 Task: Check the average views per listing of 3 bedrooms in the last 3 years.
Action: Mouse moved to (894, 198)
Screenshot: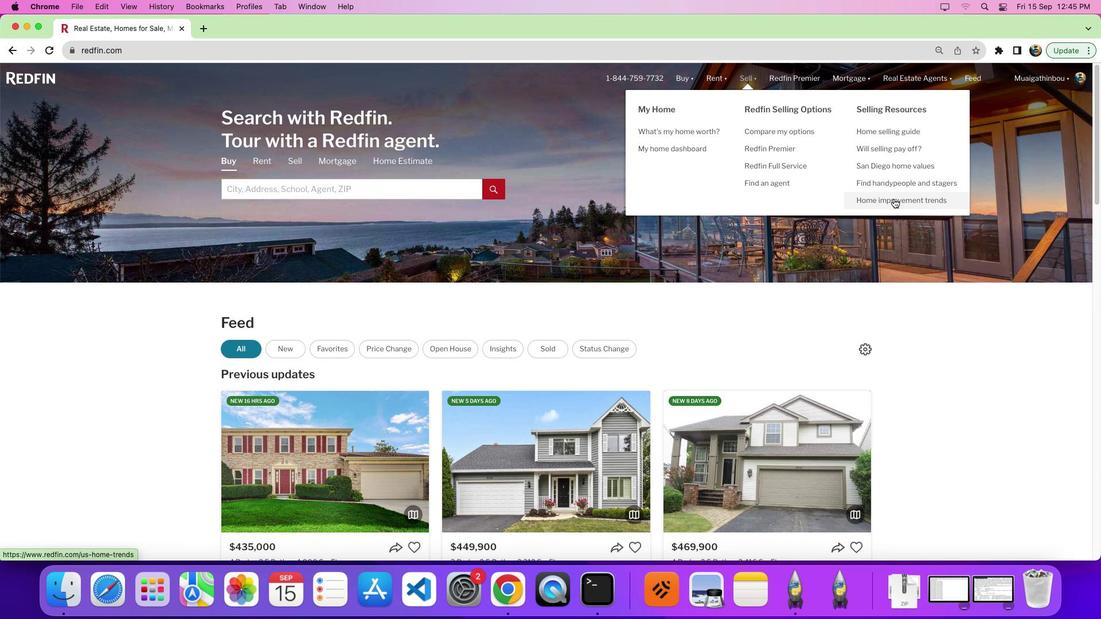 
Action: Mouse pressed left at (894, 198)
Screenshot: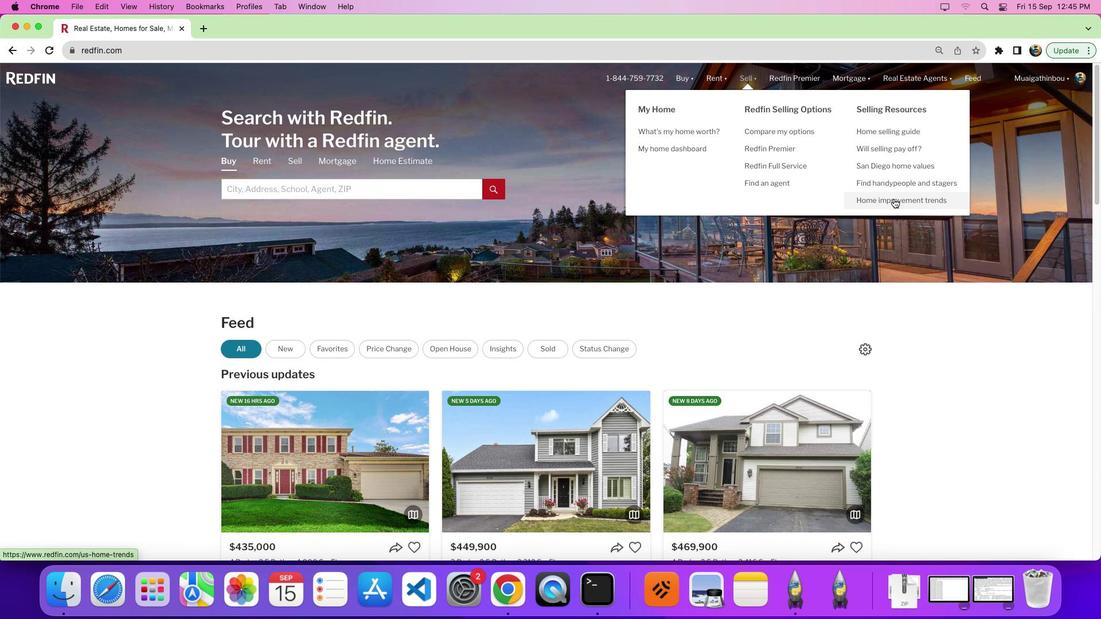 
Action: Mouse moved to (309, 223)
Screenshot: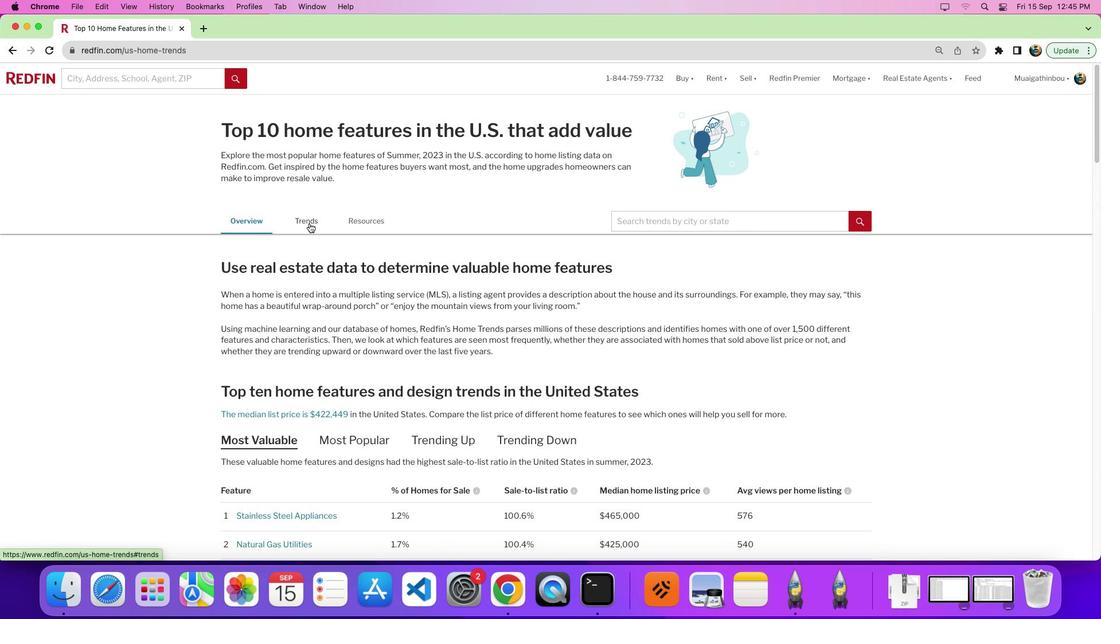 
Action: Mouse pressed left at (309, 223)
Screenshot: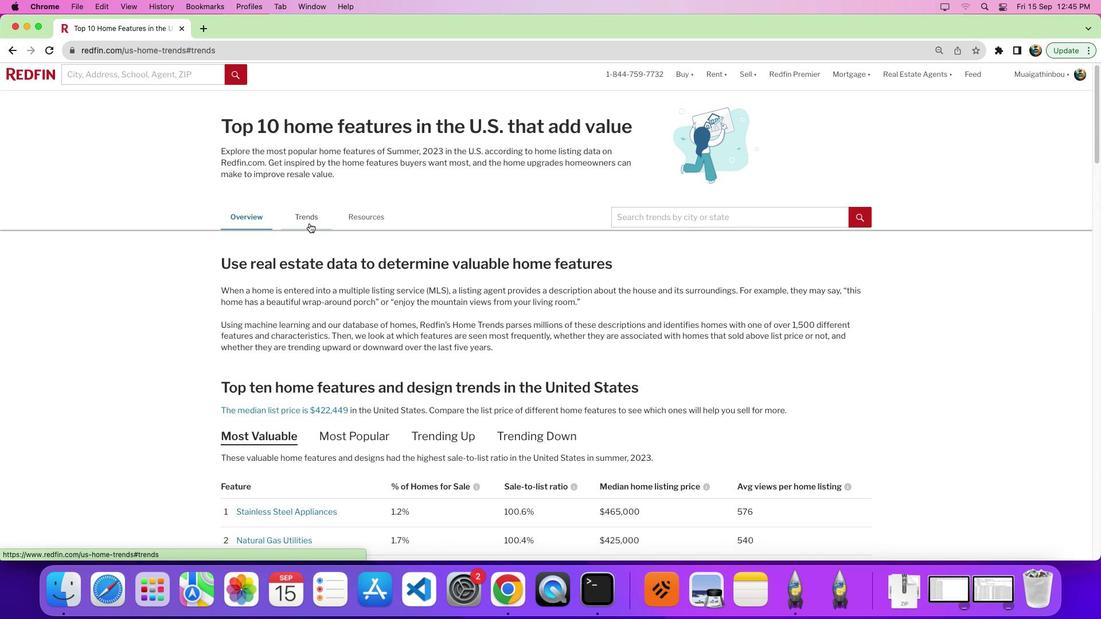 
Action: Mouse pressed left at (309, 223)
Screenshot: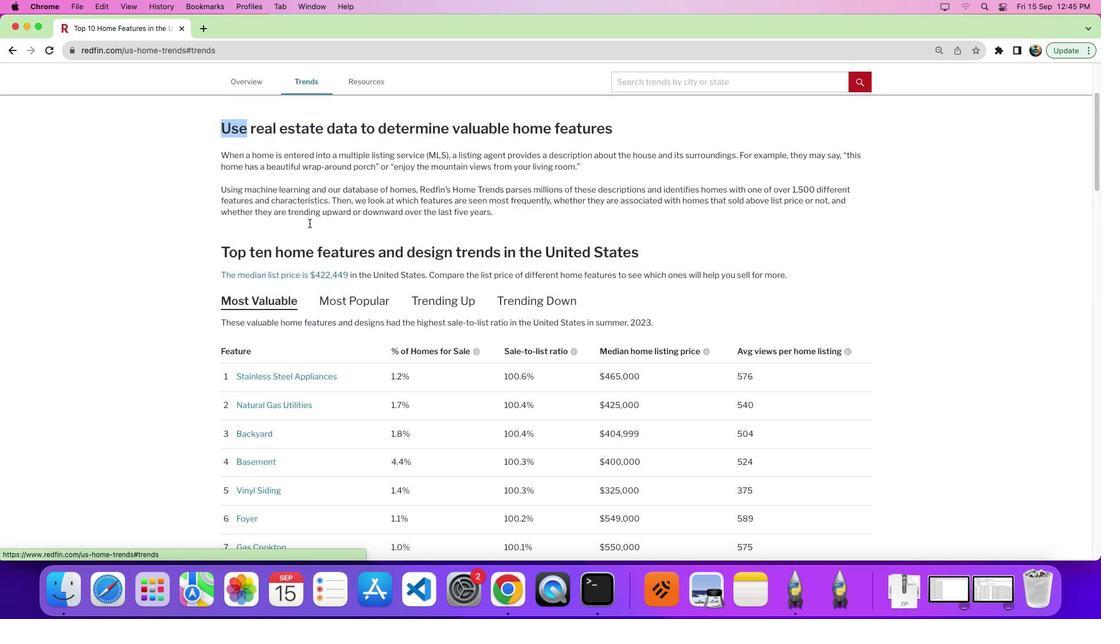 
Action: Mouse moved to (510, 278)
Screenshot: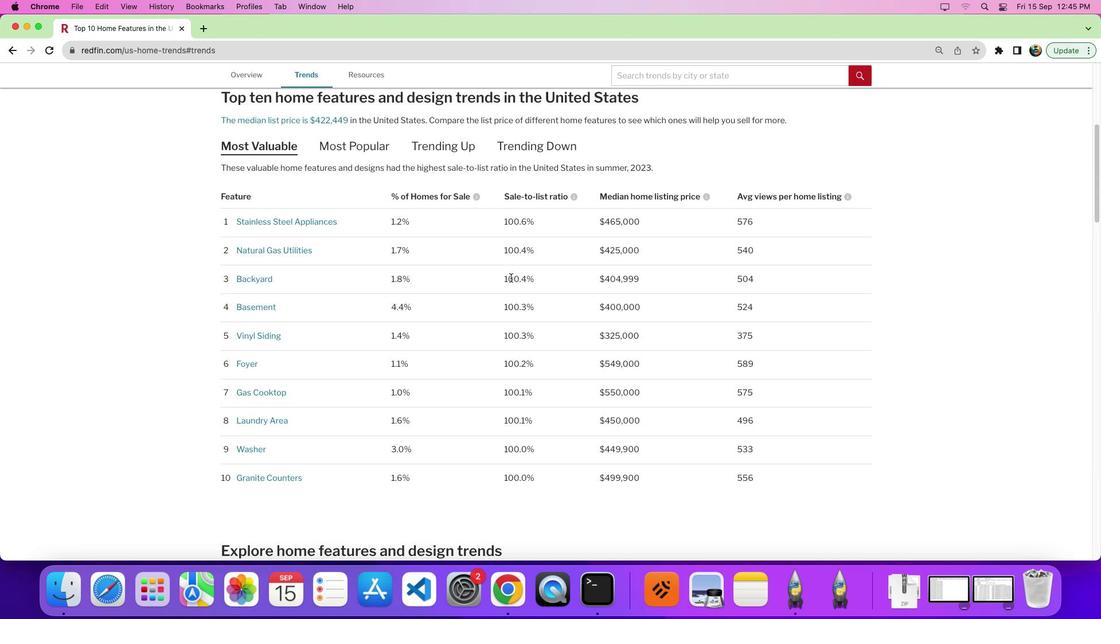 
Action: Mouse scrolled (510, 278) with delta (0, 0)
Screenshot: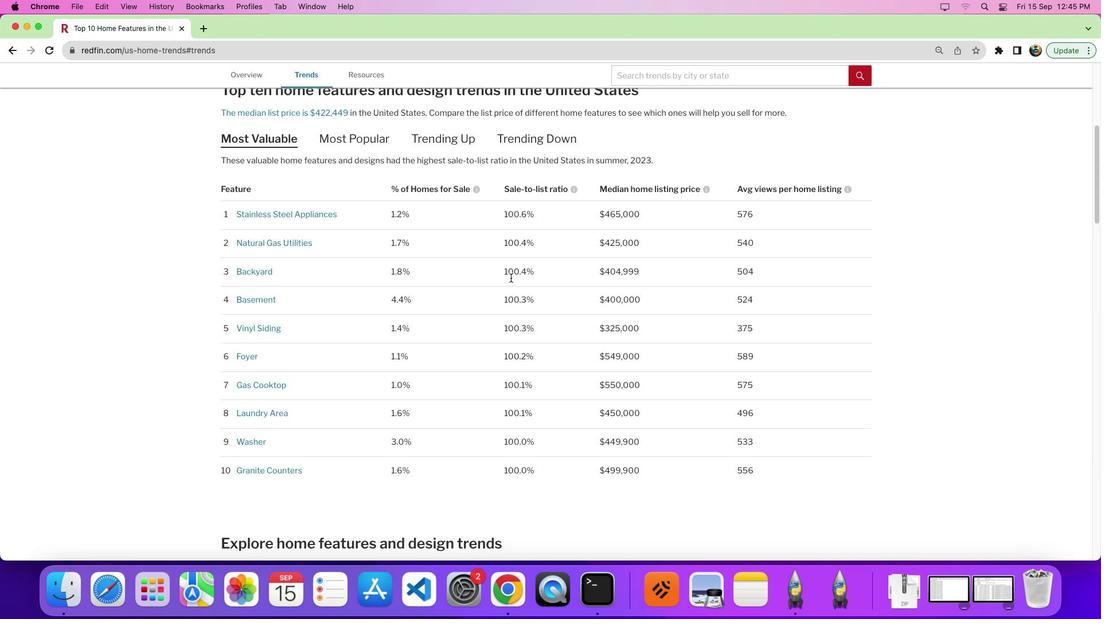 
Action: Mouse scrolled (510, 278) with delta (0, 0)
Screenshot: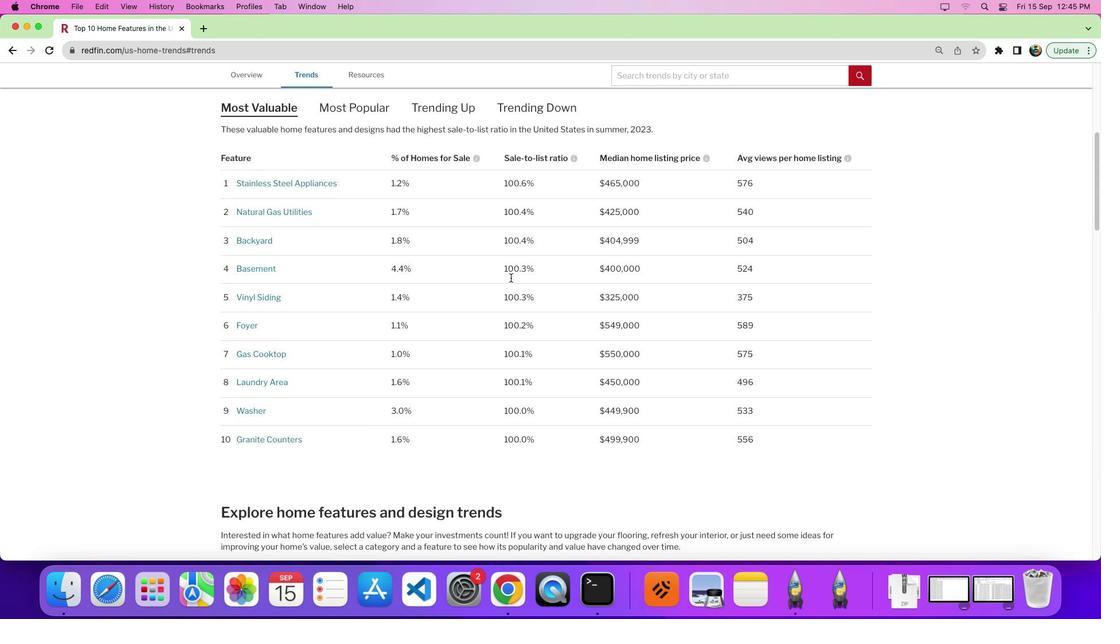 
Action: Mouse scrolled (510, 278) with delta (0, -1)
Screenshot: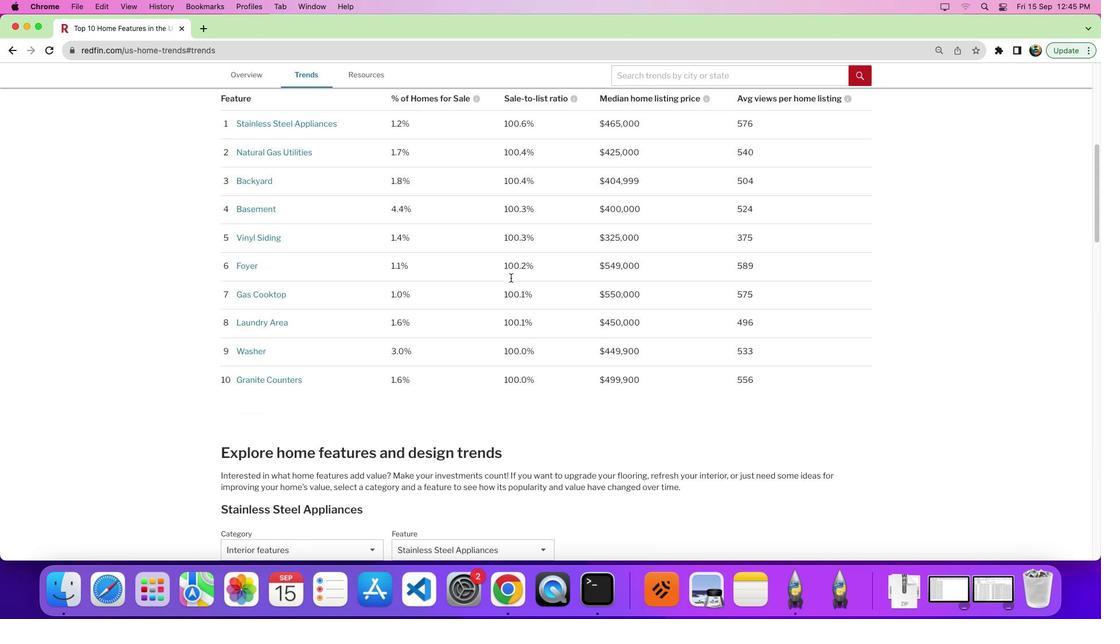 
Action: Mouse scrolled (510, 278) with delta (0, 0)
Screenshot: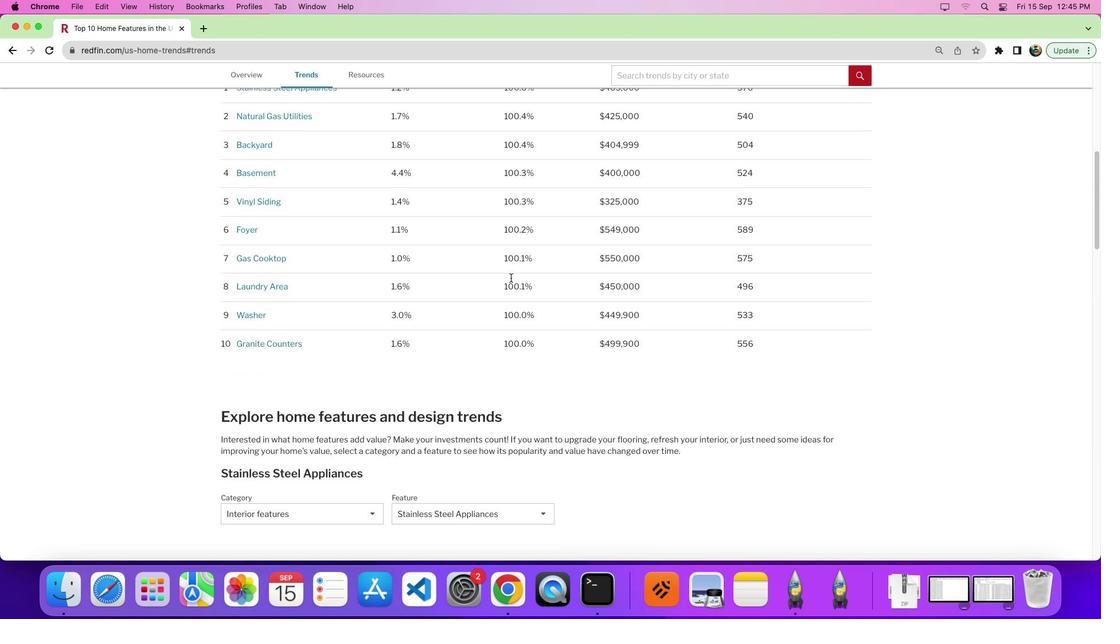 
Action: Mouse scrolled (510, 278) with delta (0, 0)
Screenshot: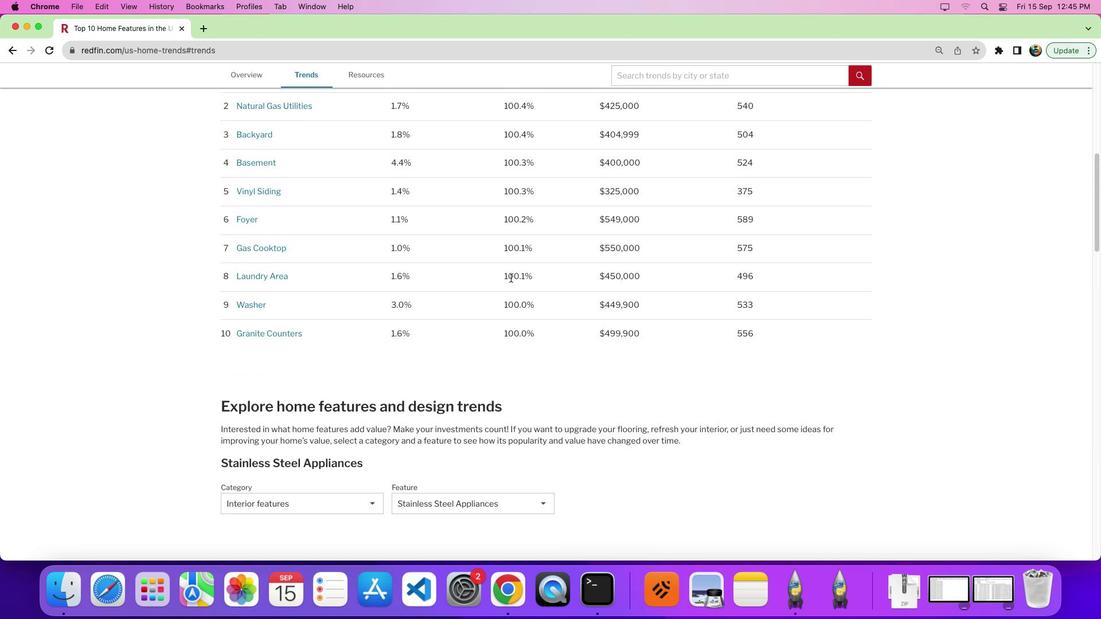 
Action: Mouse scrolled (510, 278) with delta (0, 0)
Screenshot: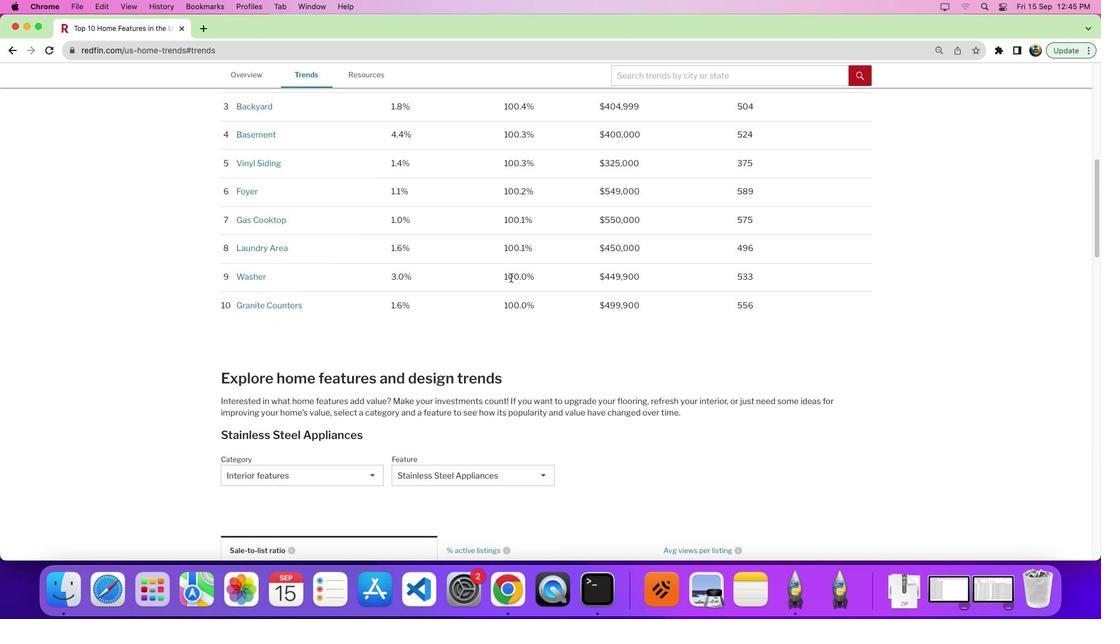 
Action: Mouse scrolled (510, 278) with delta (0, 0)
Screenshot: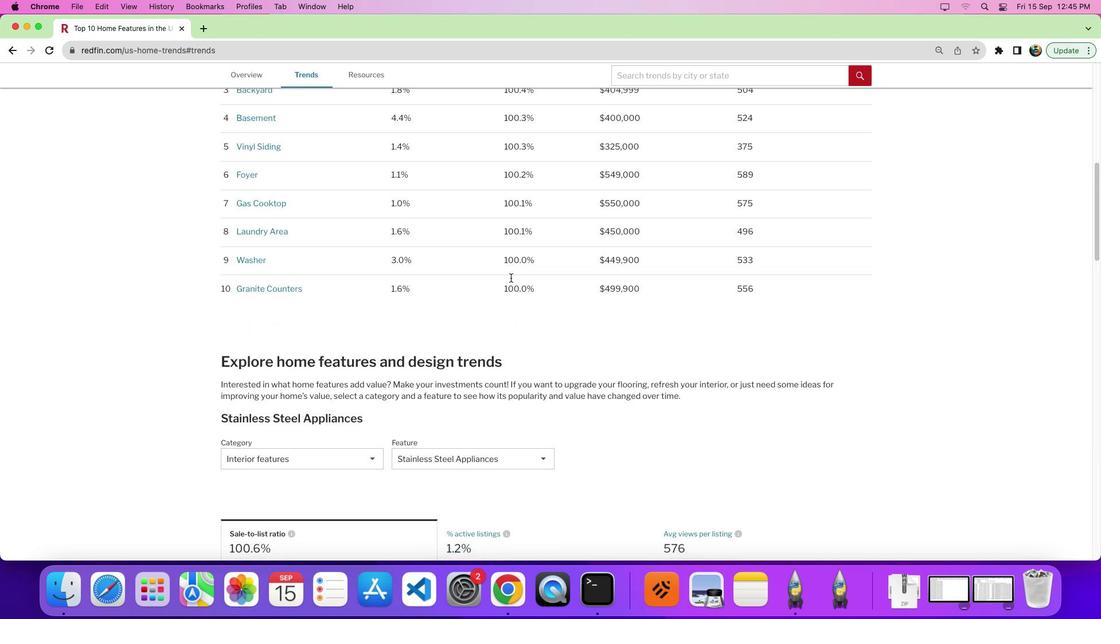 
Action: Mouse scrolled (510, 278) with delta (0, -2)
Screenshot: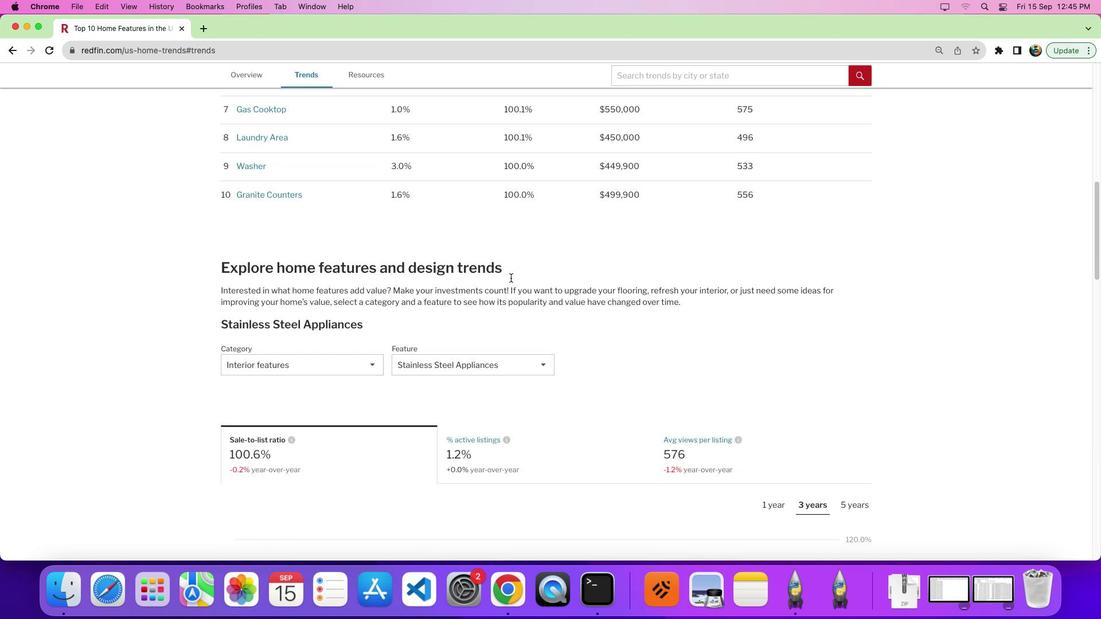 
Action: Mouse moved to (492, 287)
Screenshot: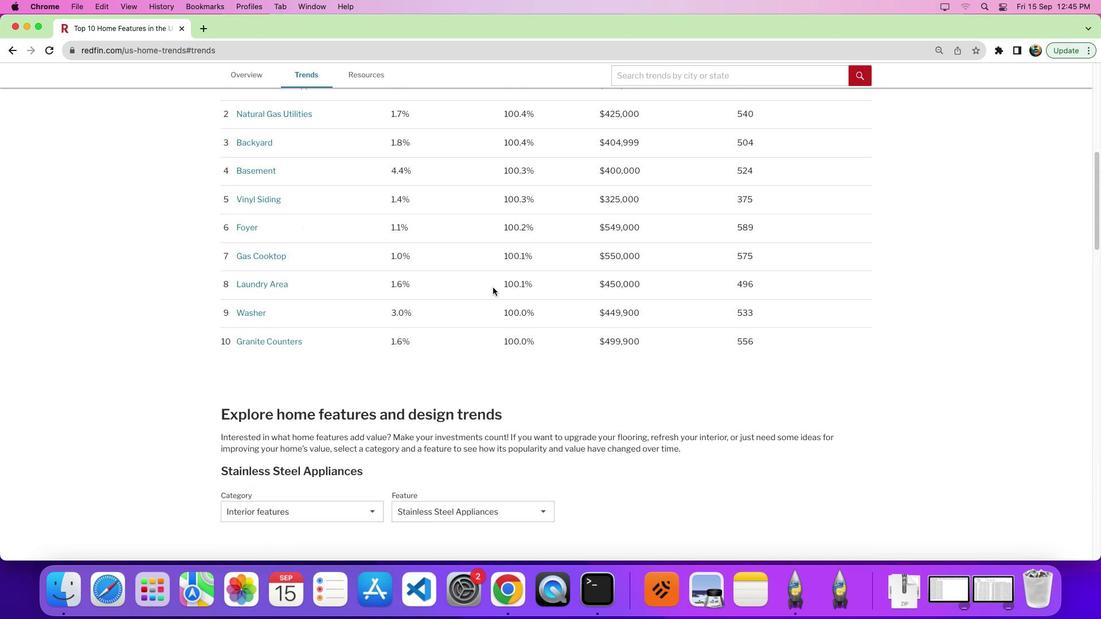 
Action: Mouse scrolled (492, 287) with delta (0, 0)
Screenshot: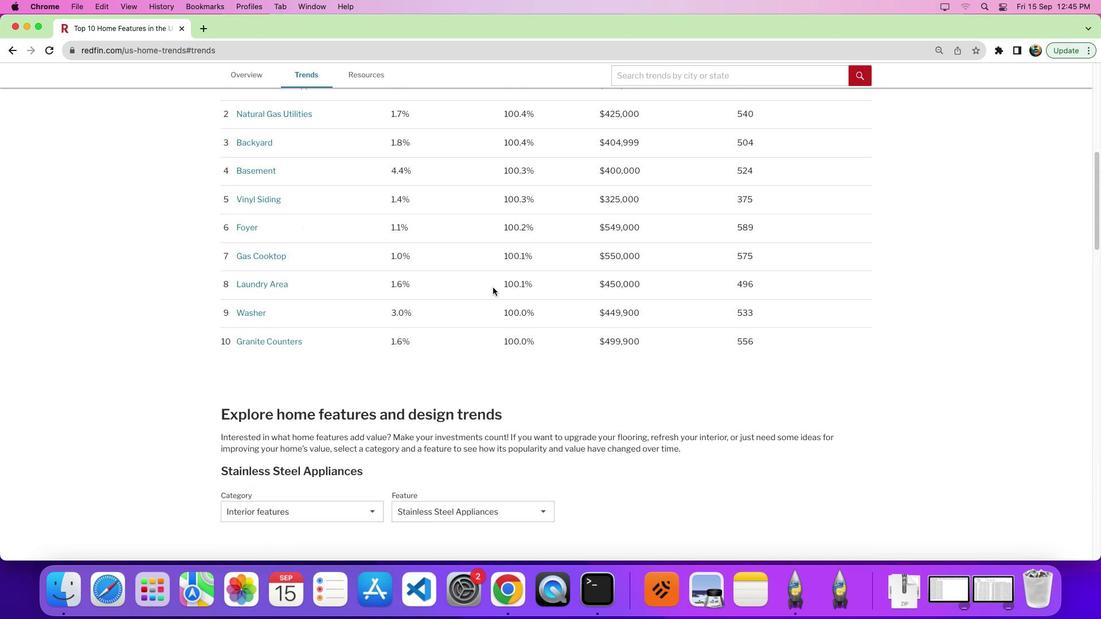 
Action: Mouse scrolled (492, 287) with delta (0, 1)
Screenshot: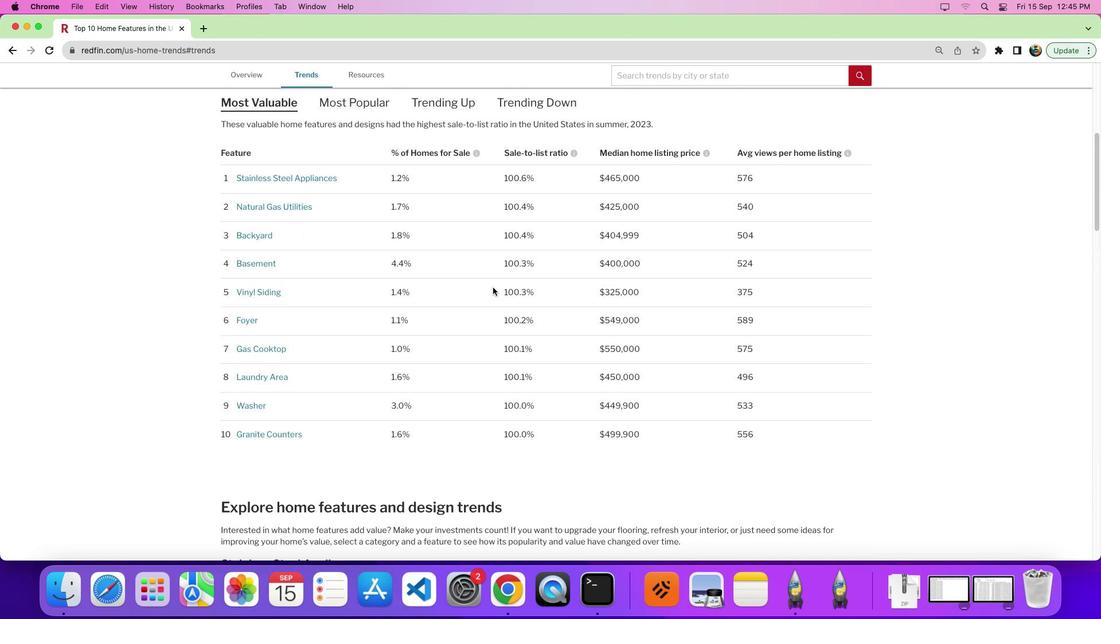 
Action: Mouse scrolled (492, 287) with delta (0, 5)
Screenshot: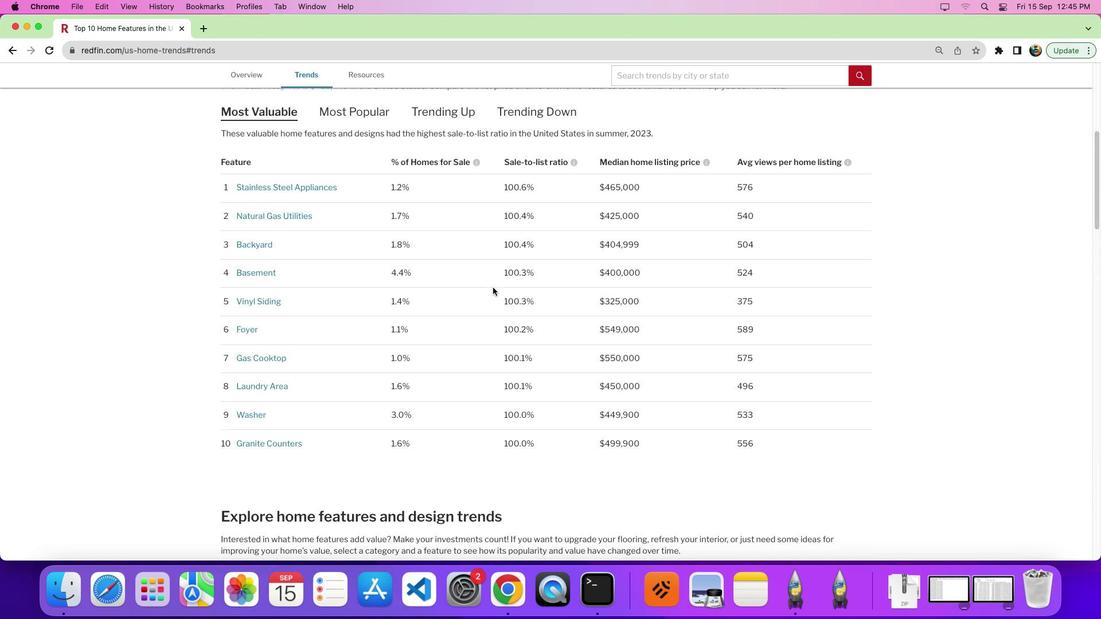 
Action: Mouse moved to (493, 287)
Screenshot: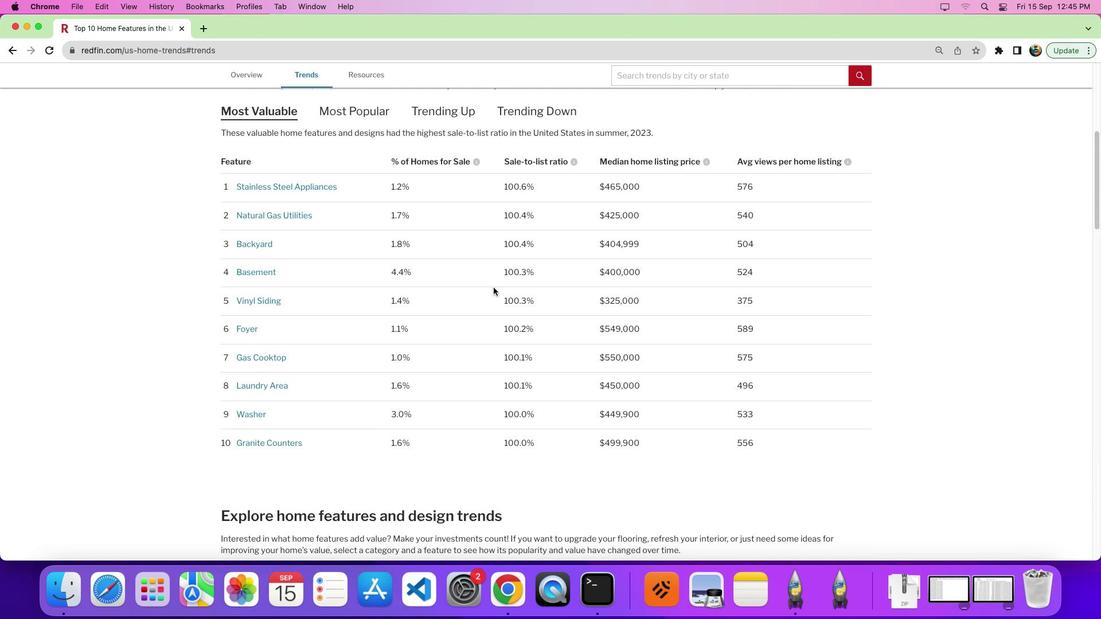 
Action: Mouse scrolled (493, 287) with delta (0, 0)
Screenshot: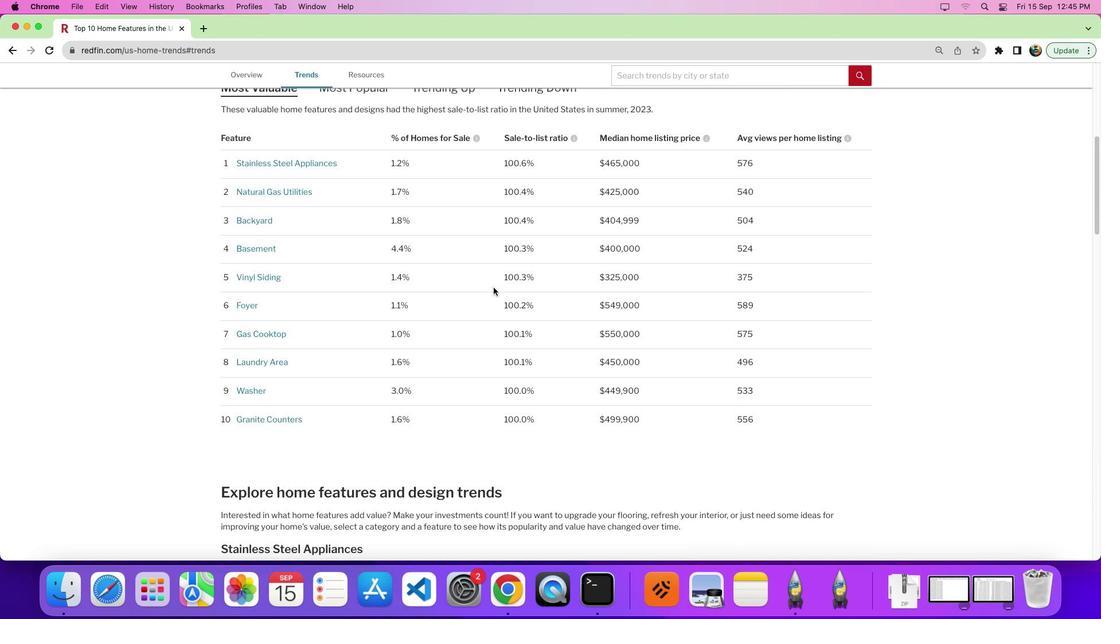 
Action: Mouse scrolled (493, 287) with delta (0, 0)
Screenshot: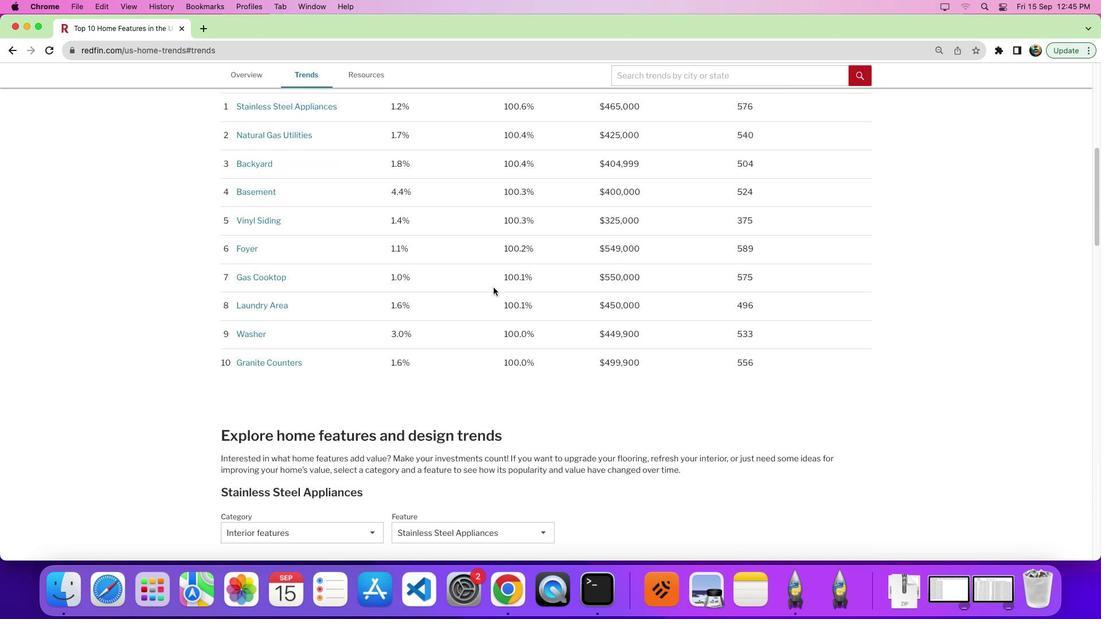 
Action: Mouse scrolled (493, 287) with delta (0, -3)
Screenshot: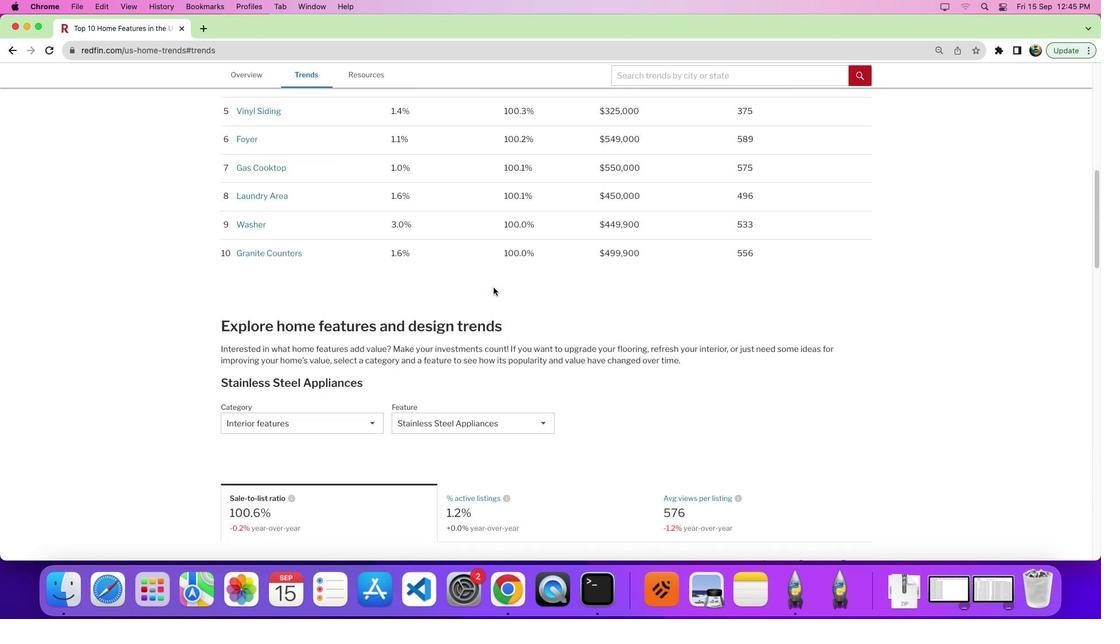 
Action: Mouse moved to (487, 293)
Screenshot: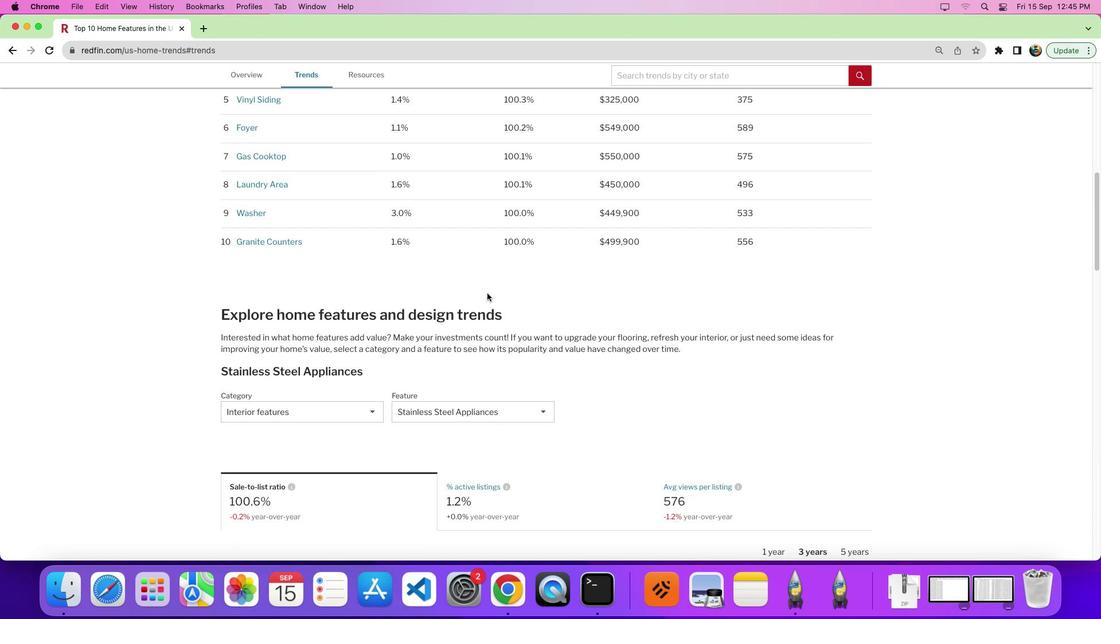
Action: Mouse scrolled (487, 293) with delta (0, 0)
Screenshot: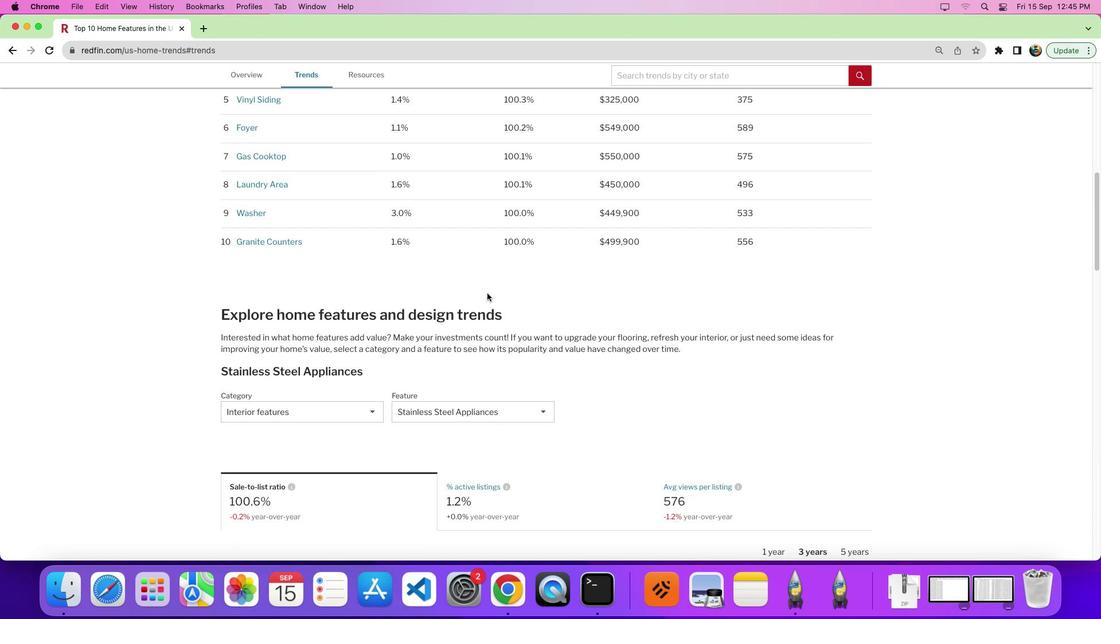 
Action: Mouse scrolled (487, 293) with delta (0, 0)
Screenshot: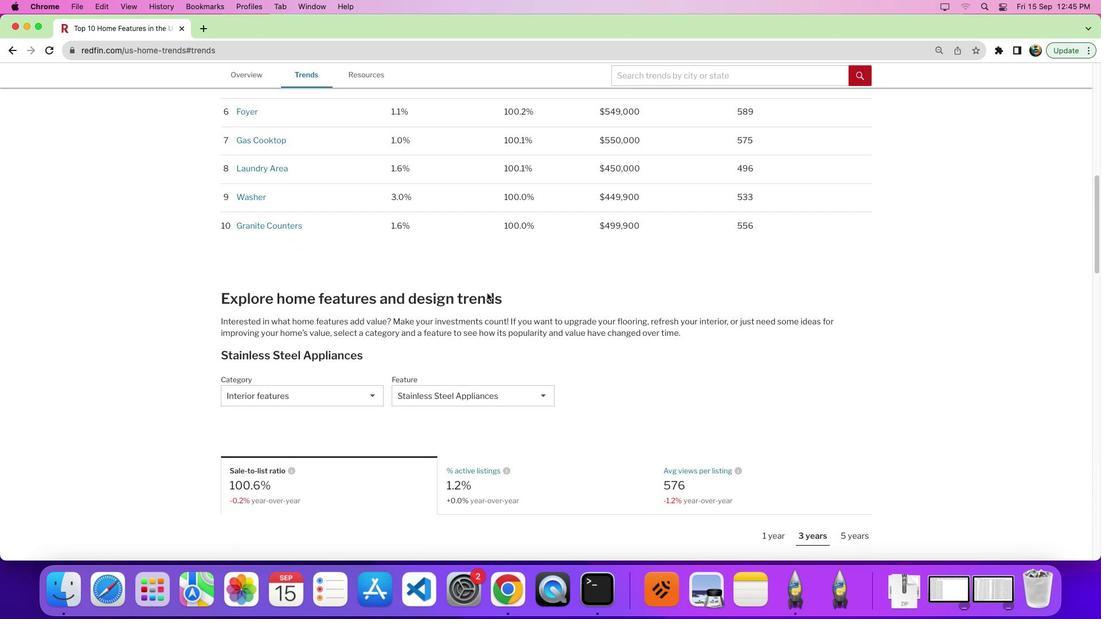 
Action: Mouse moved to (432, 317)
Screenshot: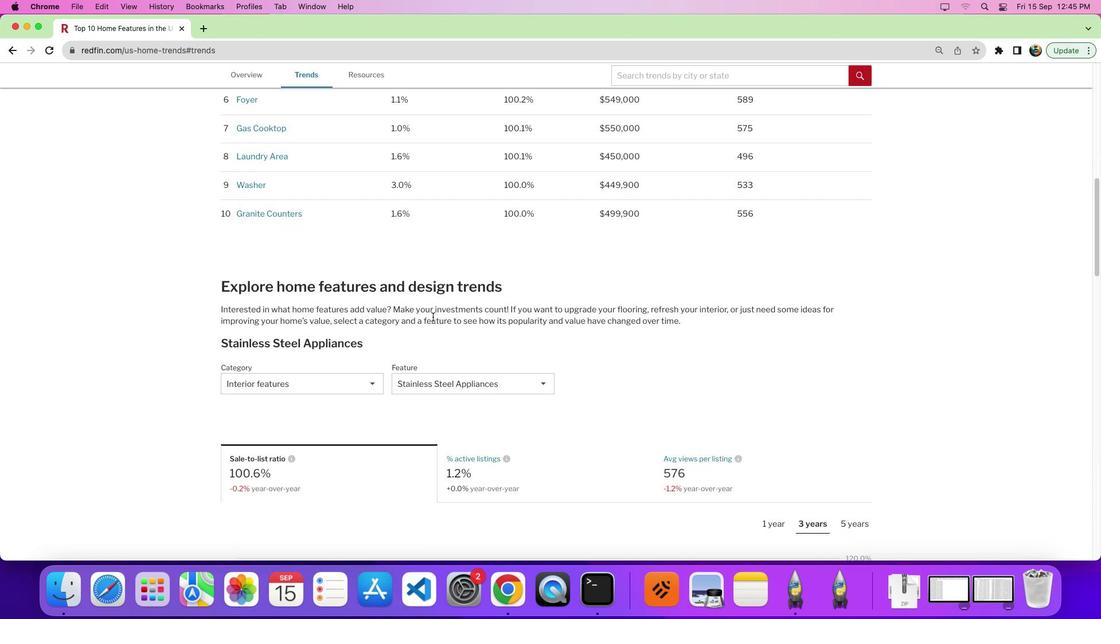 
Action: Mouse scrolled (432, 317) with delta (0, 0)
Screenshot: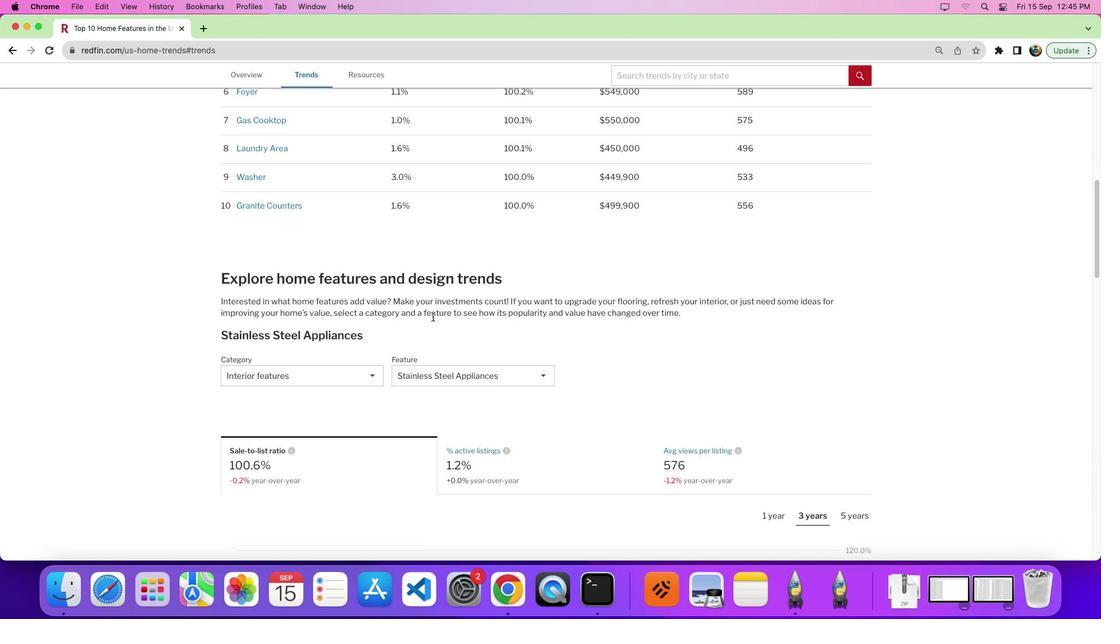 
Action: Mouse scrolled (432, 317) with delta (0, 0)
Screenshot: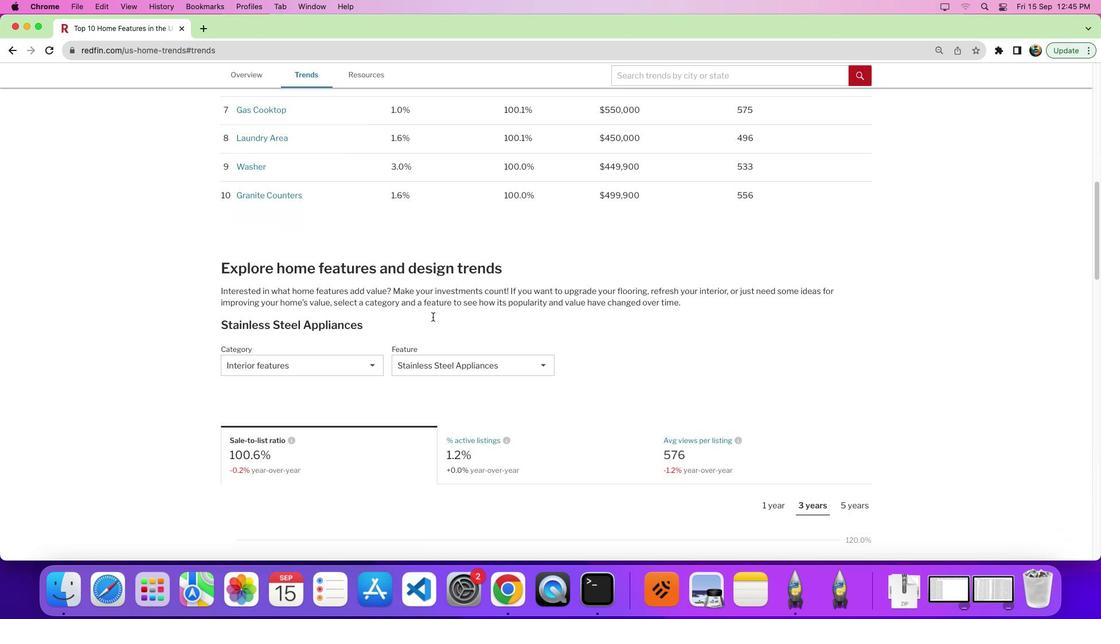 
Action: Mouse moved to (359, 345)
Screenshot: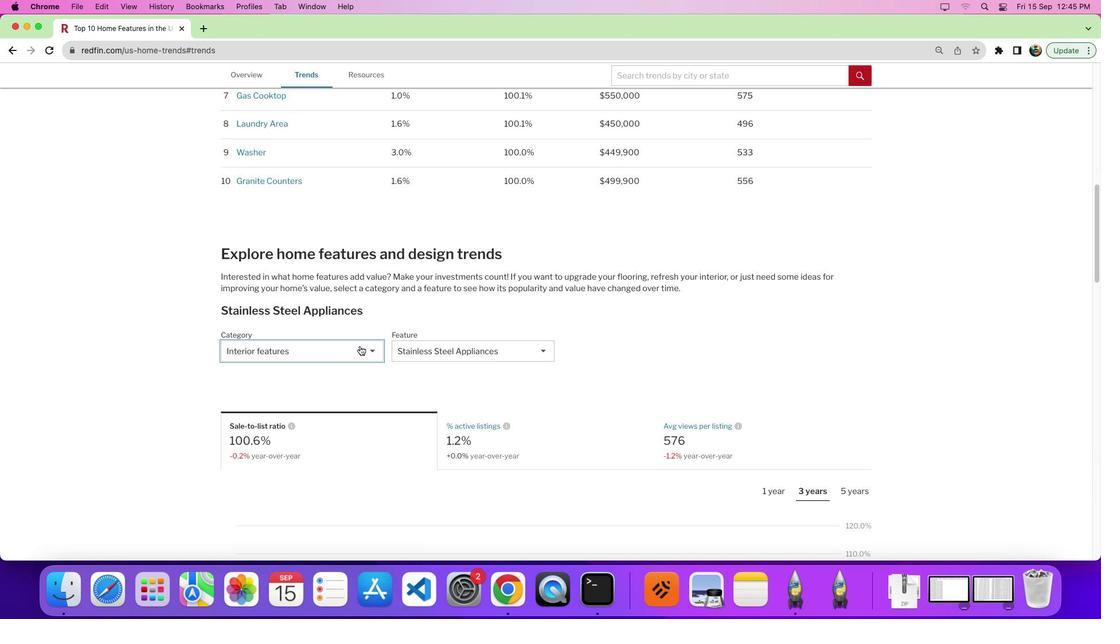 
Action: Mouse pressed left at (359, 345)
Screenshot: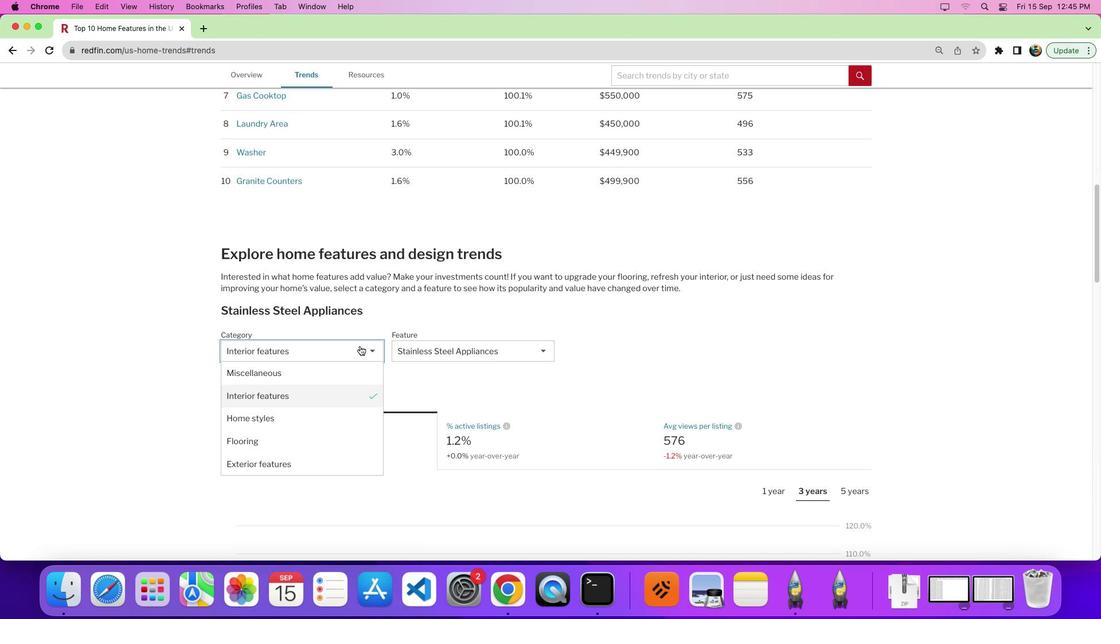
Action: Mouse moved to (335, 395)
Screenshot: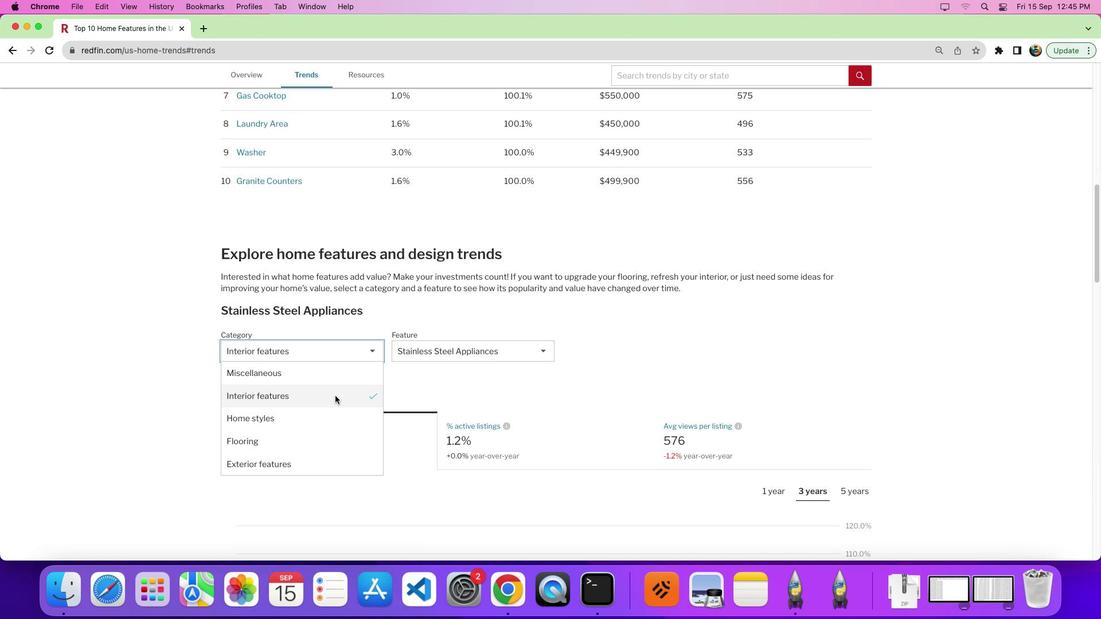 
Action: Mouse pressed left at (335, 395)
Screenshot: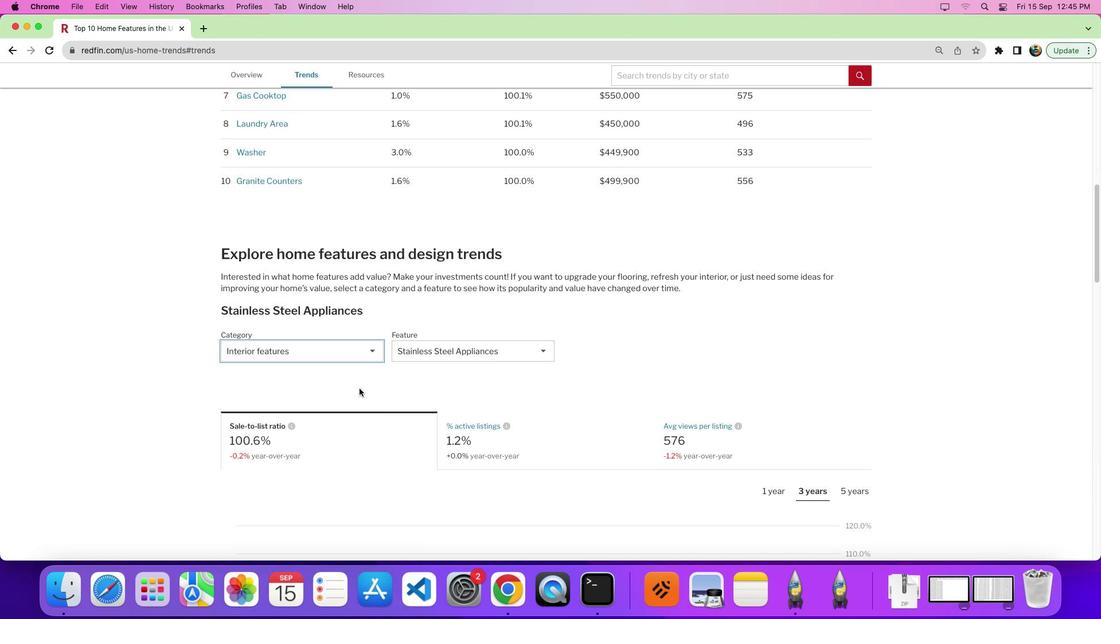 
Action: Mouse moved to (460, 344)
Screenshot: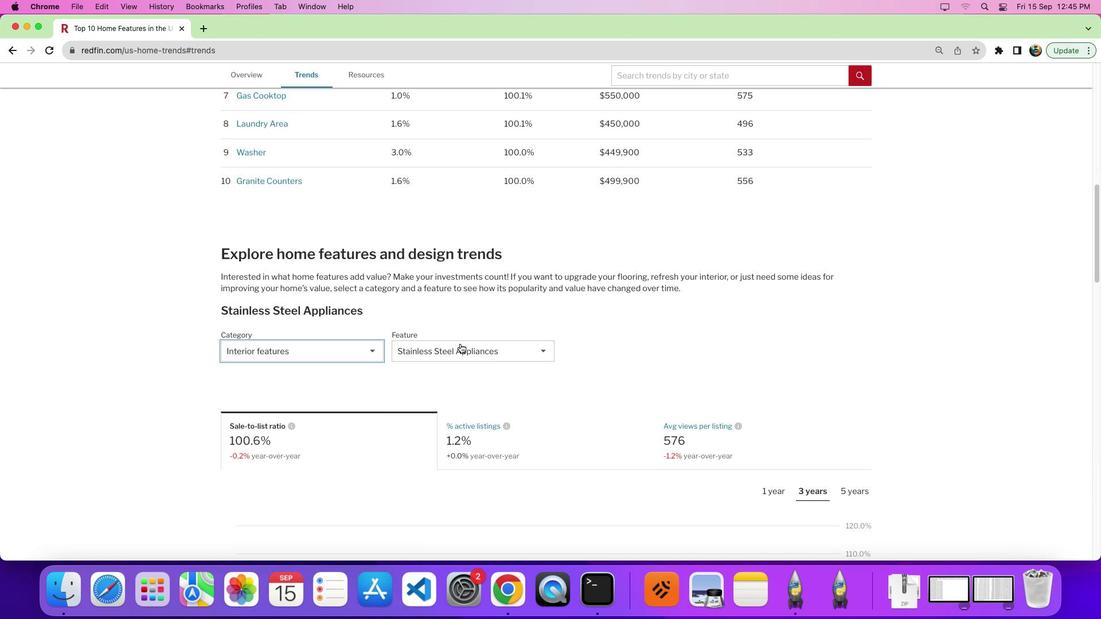 
Action: Mouse pressed left at (460, 344)
Screenshot: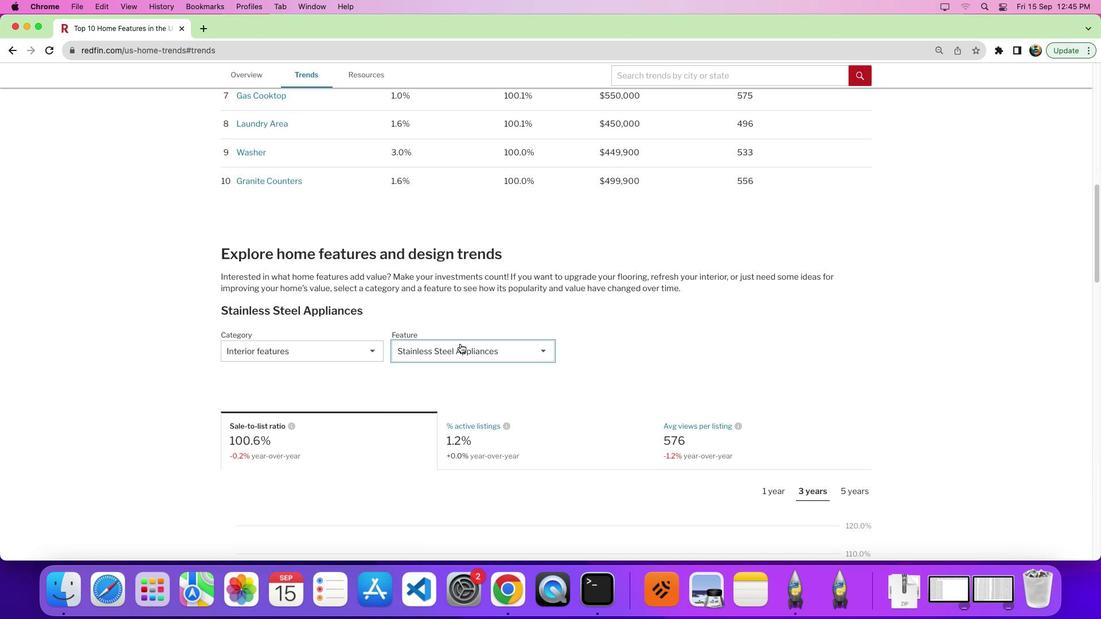 
Action: Mouse moved to (468, 382)
Screenshot: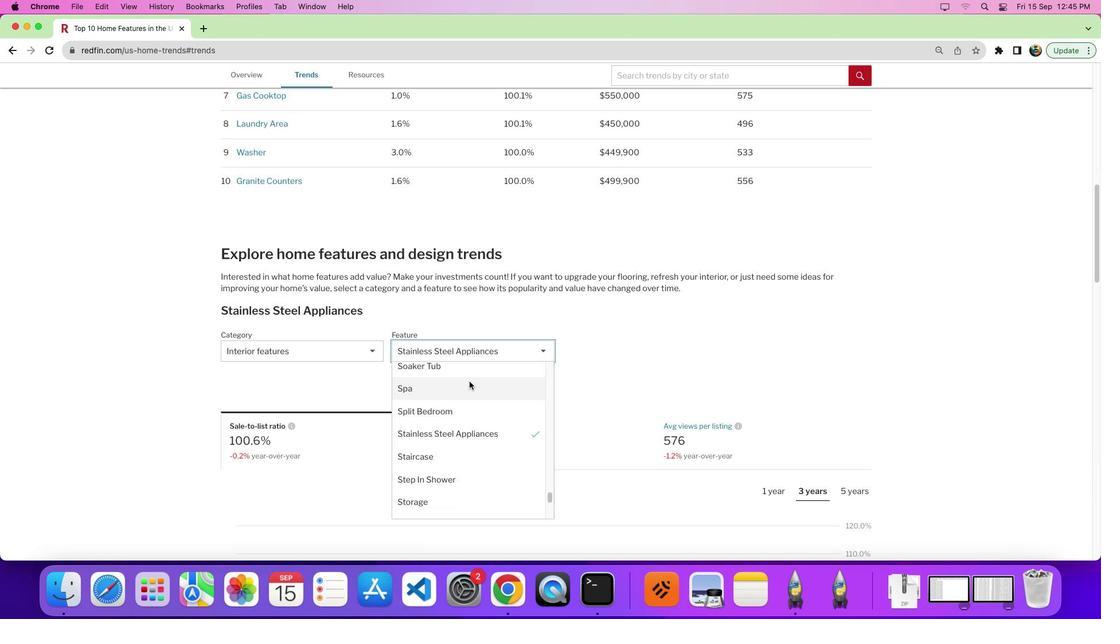 
Action: Mouse scrolled (468, 382) with delta (0, 0)
Screenshot: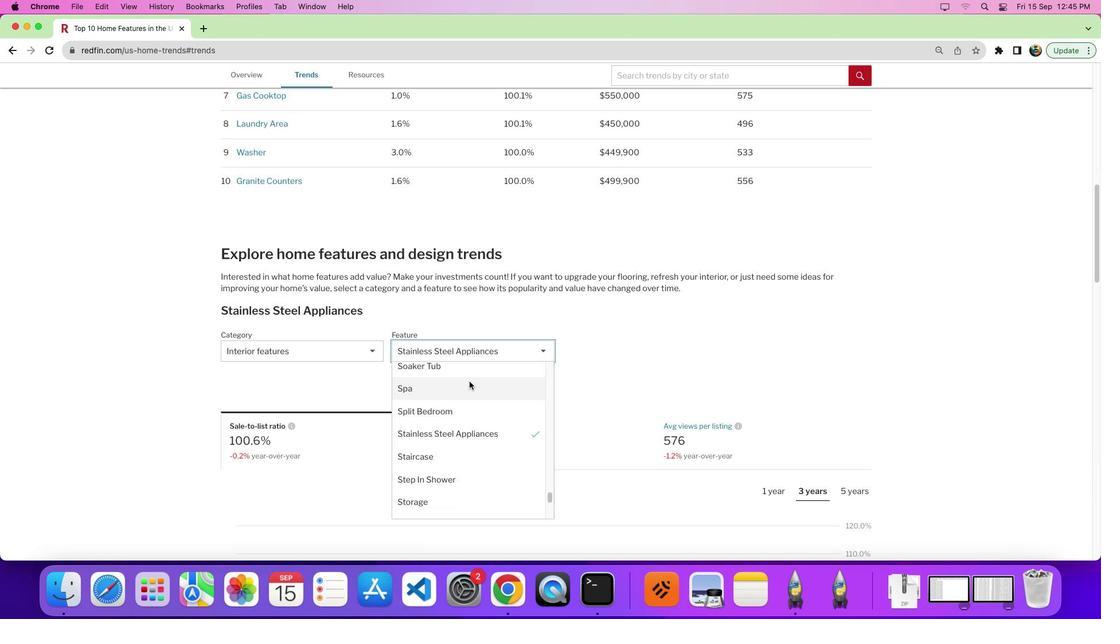 
Action: Mouse moved to (469, 381)
Screenshot: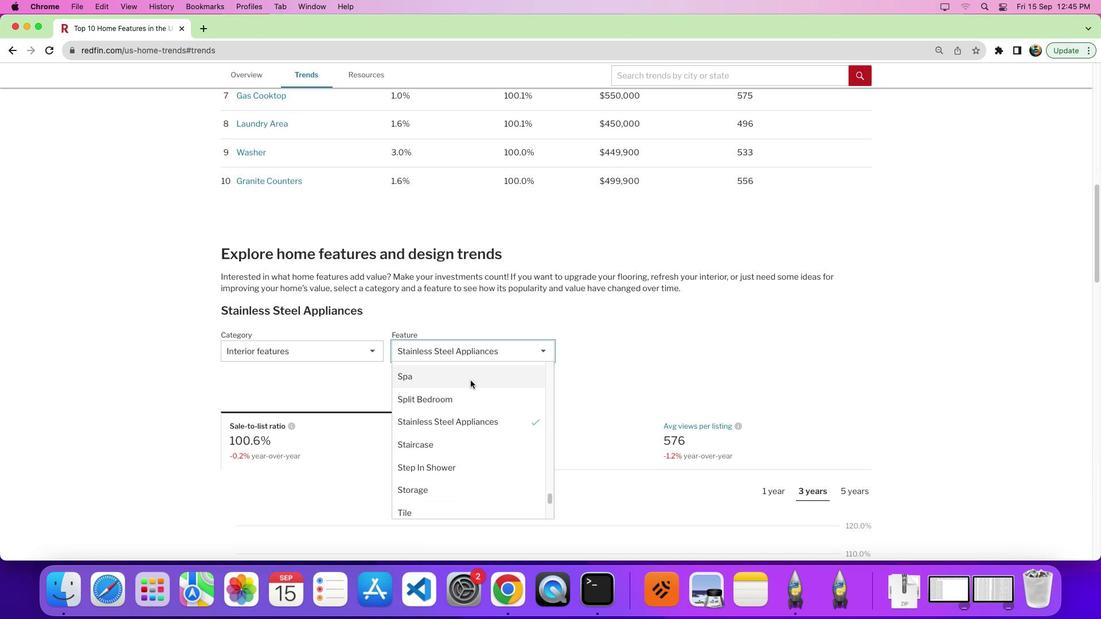 
Action: Mouse scrolled (469, 381) with delta (0, 0)
Screenshot: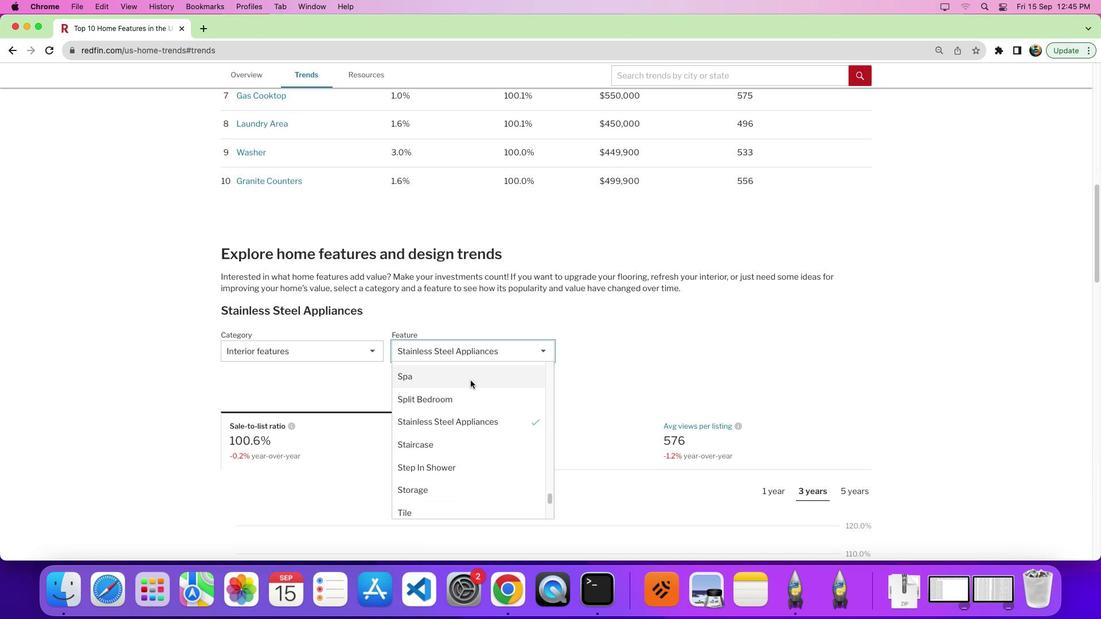 
Action: Mouse moved to (470, 380)
Screenshot: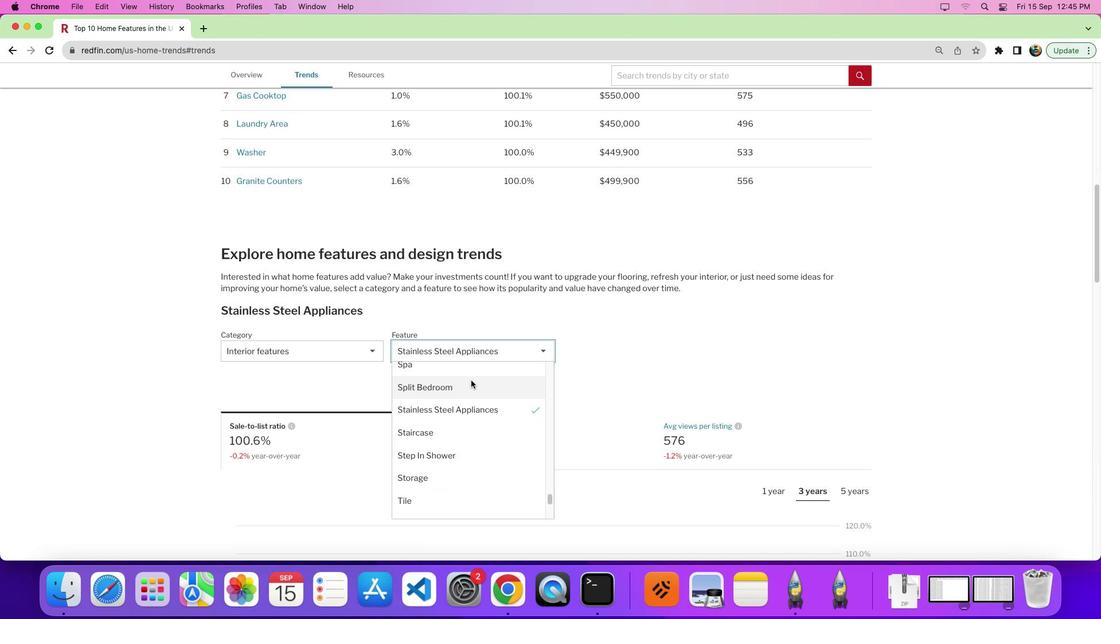 
Action: Mouse scrolled (470, 380) with delta (0, 0)
Screenshot: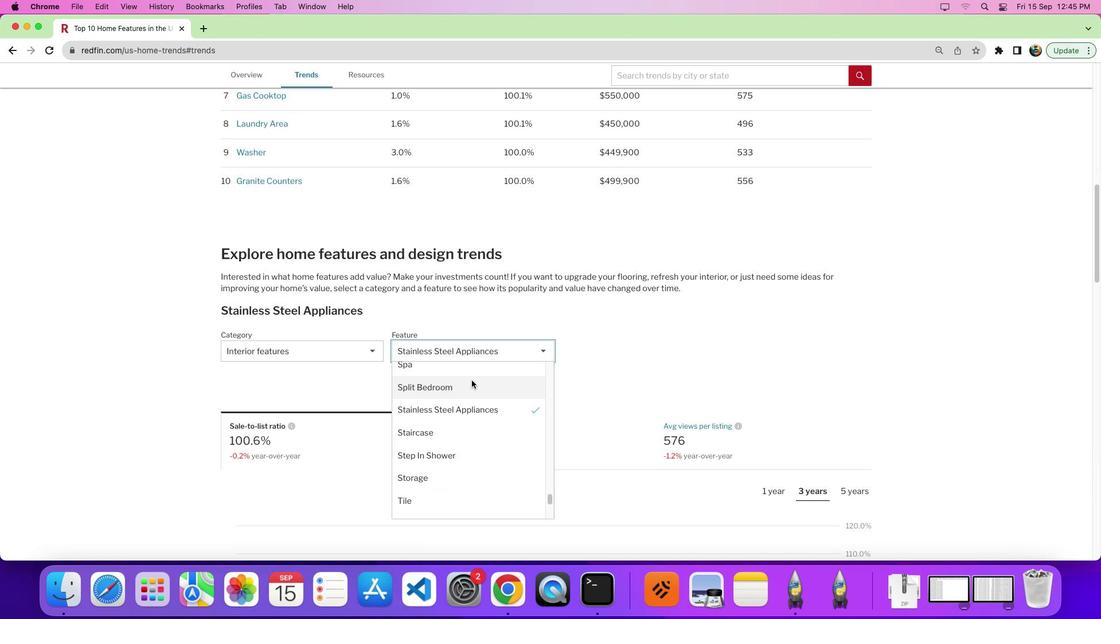 
Action: Mouse moved to (471, 380)
Screenshot: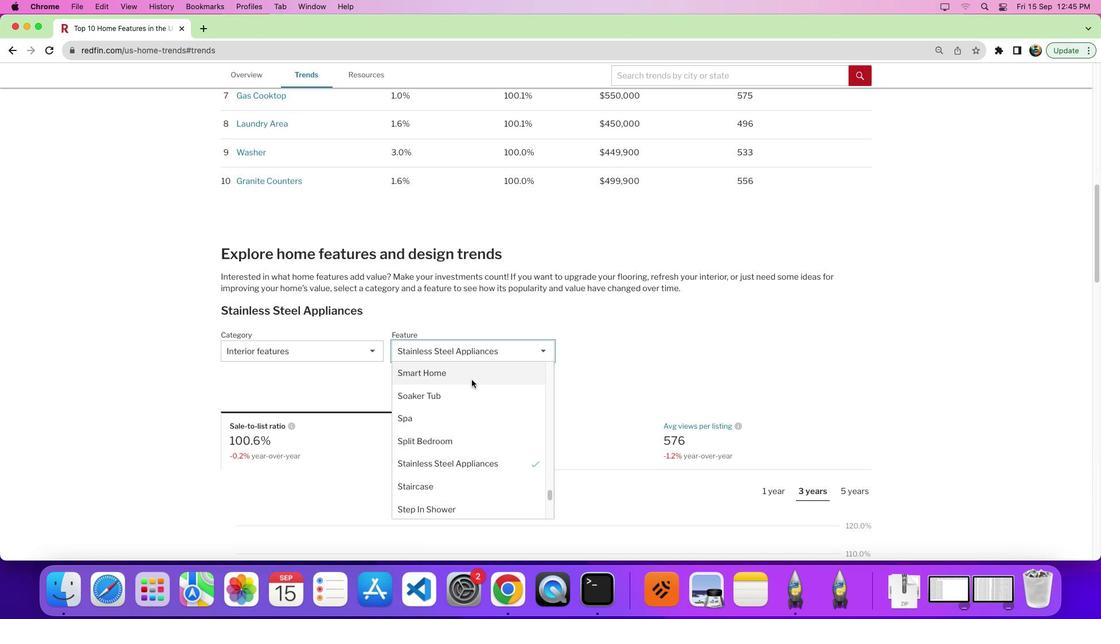 
Action: Mouse scrolled (471, 380) with delta (0, 0)
Screenshot: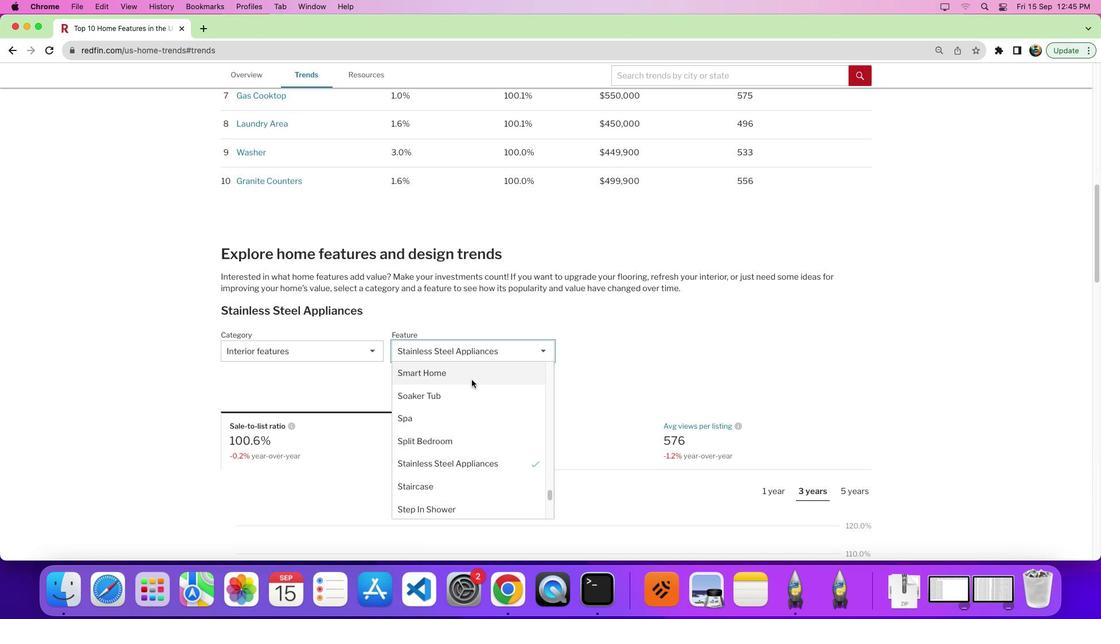 
Action: Mouse moved to (471, 380)
Screenshot: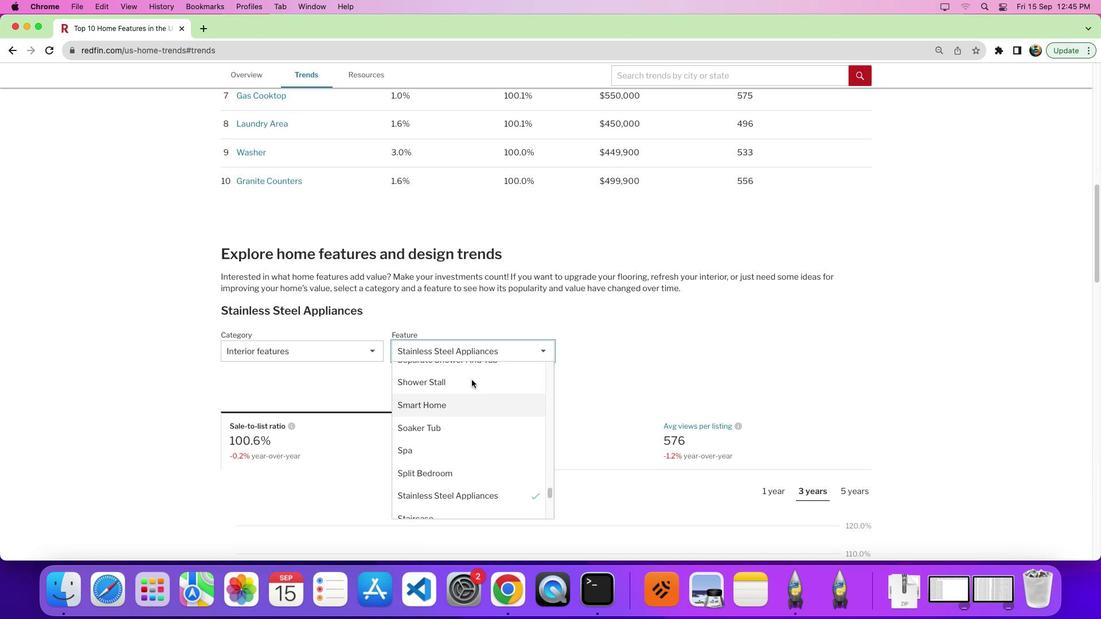 
Action: Mouse scrolled (471, 380) with delta (0, 1)
Screenshot: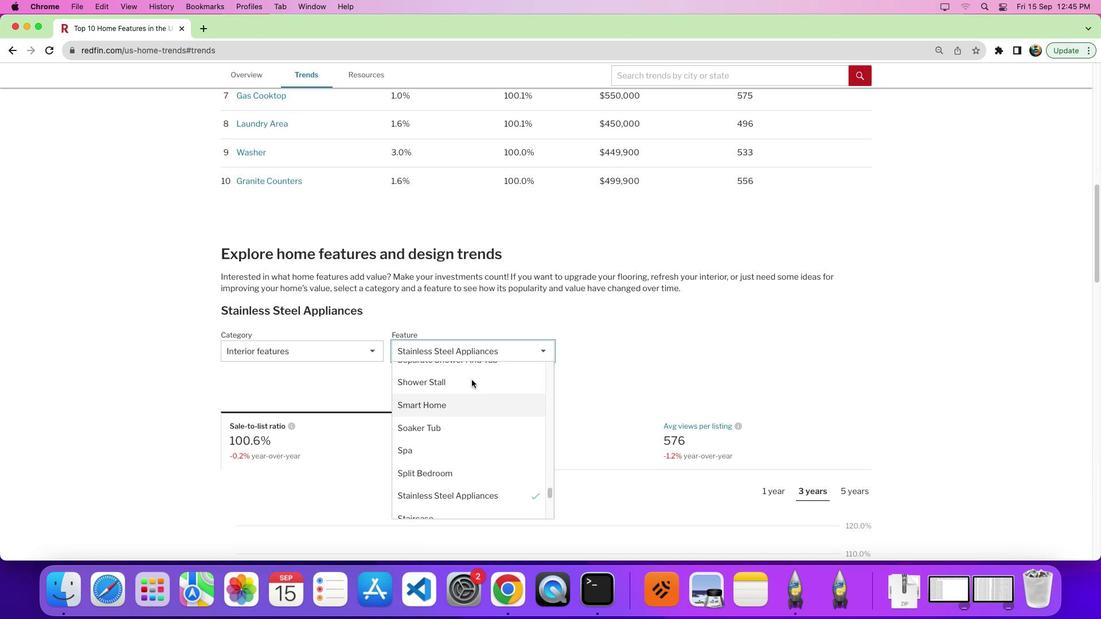 
Action: Mouse moved to (472, 379)
Screenshot: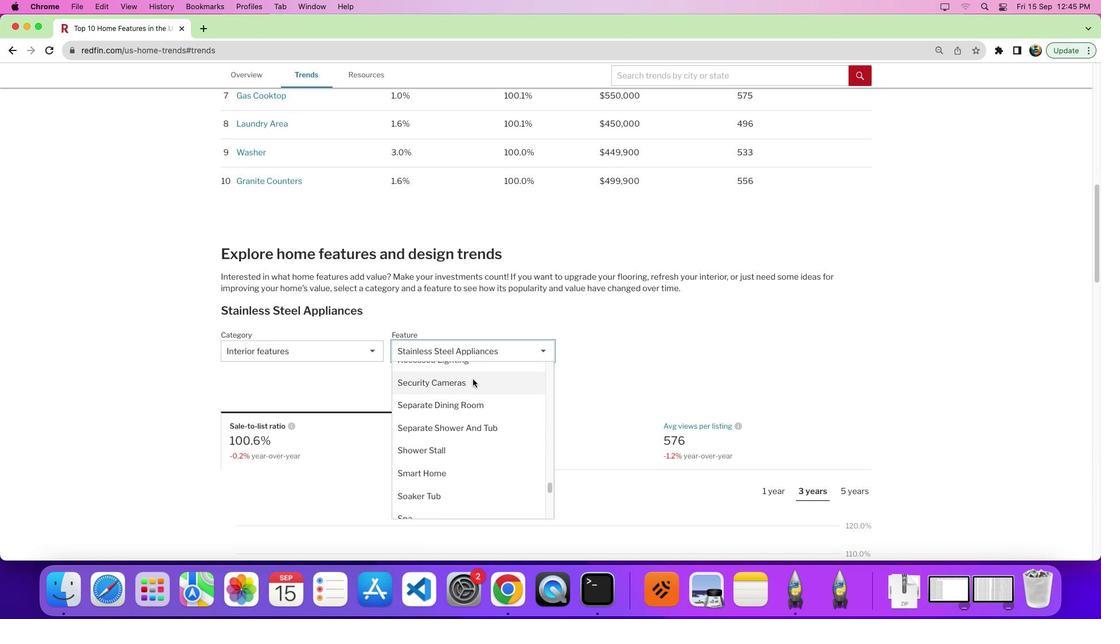 
Action: Mouse scrolled (472, 379) with delta (0, 0)
Screenshot: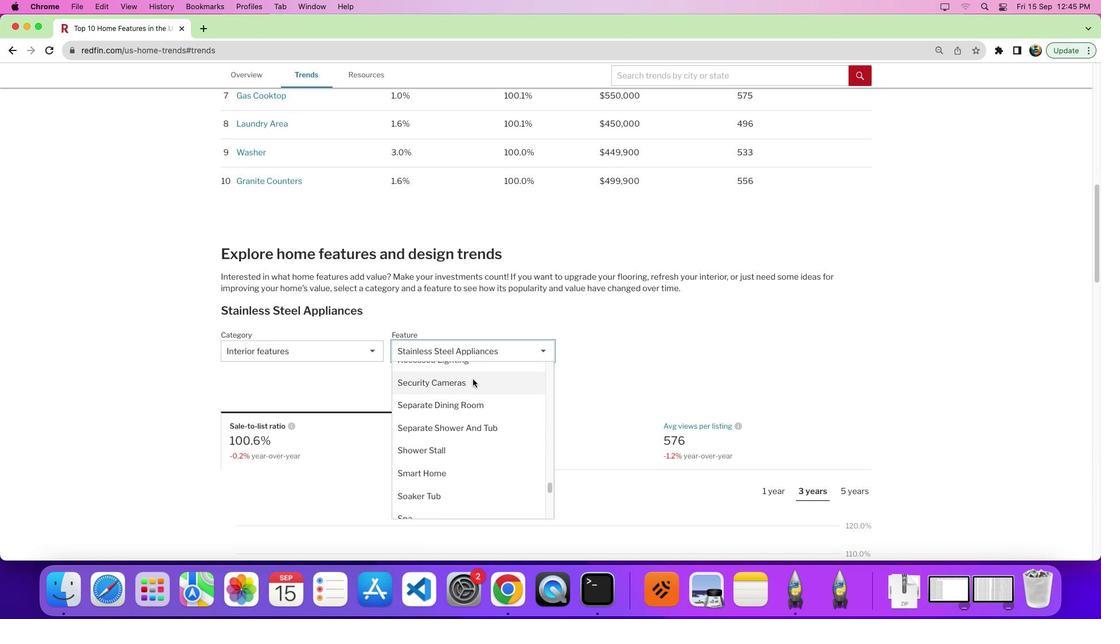 
Action: Mouse scrolled (472, 379) with delta (0, 0)
Screenshot: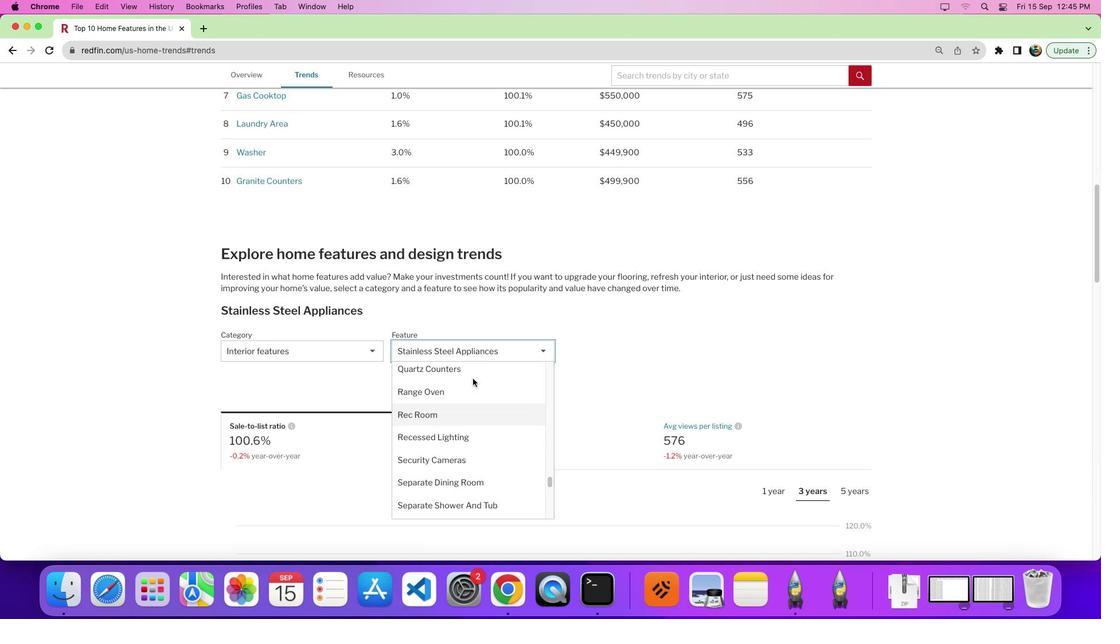 
Action: Mouse scrolled (472, 379) with delta (0, 4)
Screenshot: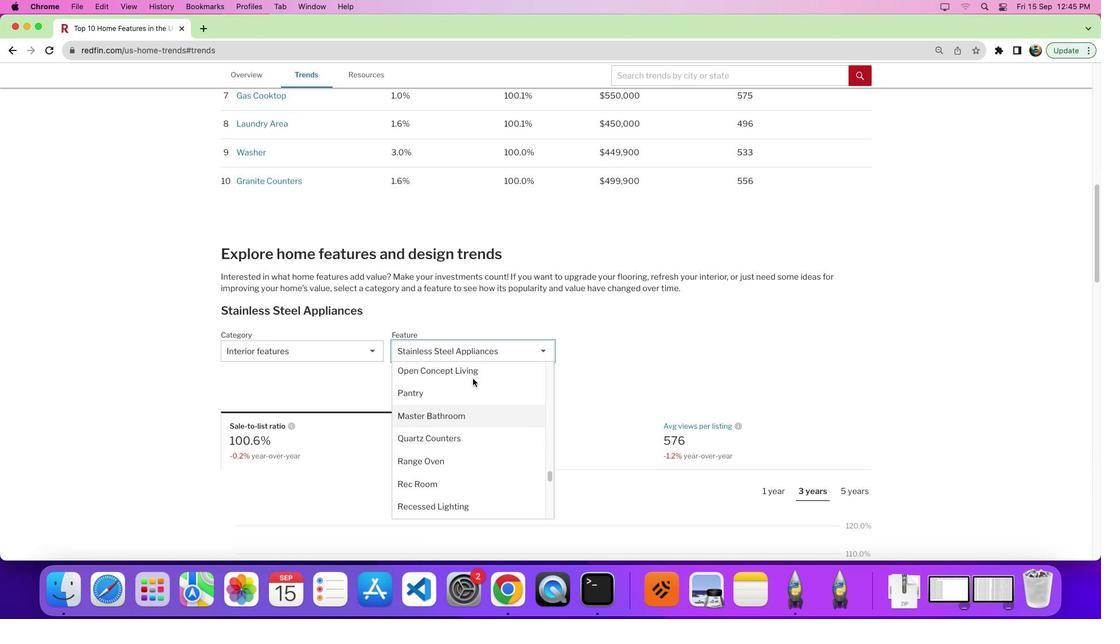 
Action: Mouse moved to (473, 377)
Screenshot: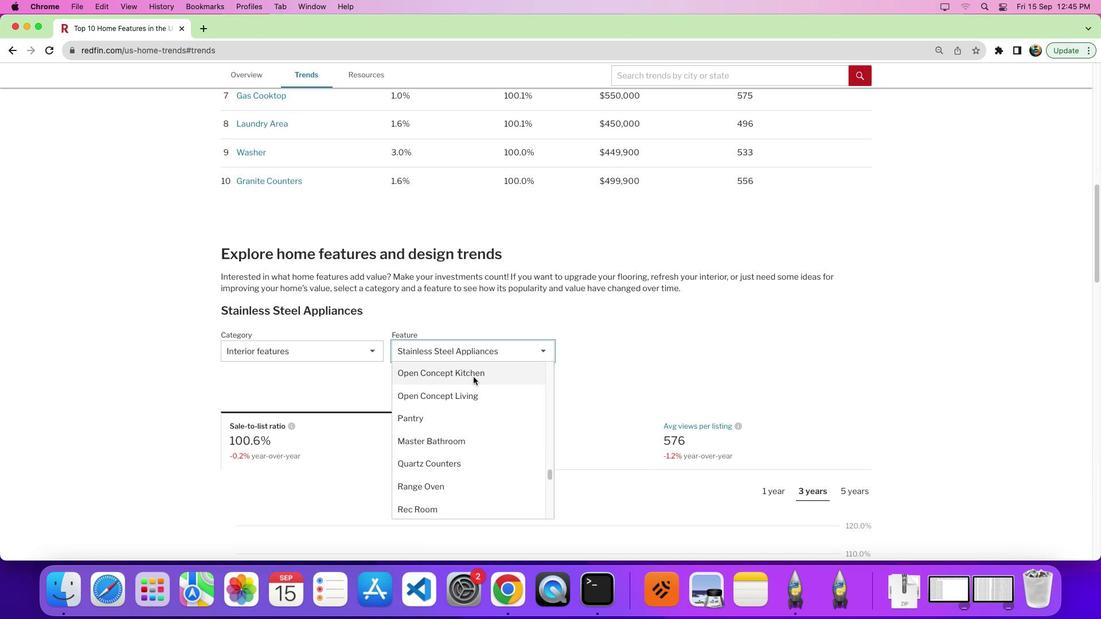 
Action: Mouse scrolled (473, 377) with delta (0, 0)
Screenshot: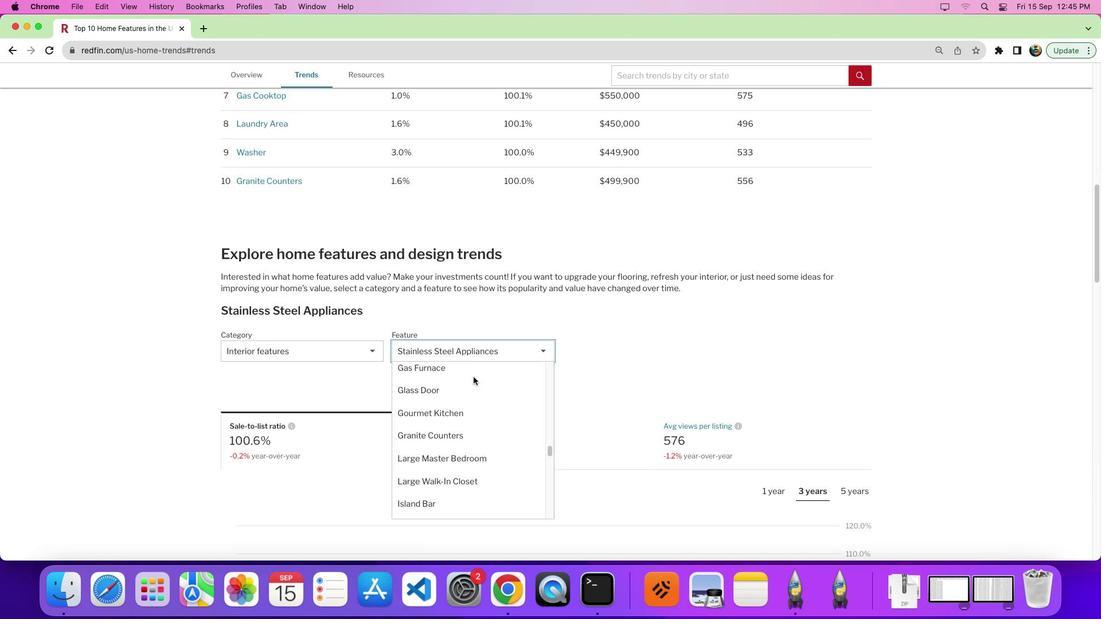 
Action: Mouse scrolled (473, 377) with delta (0, 0)
Screenshot: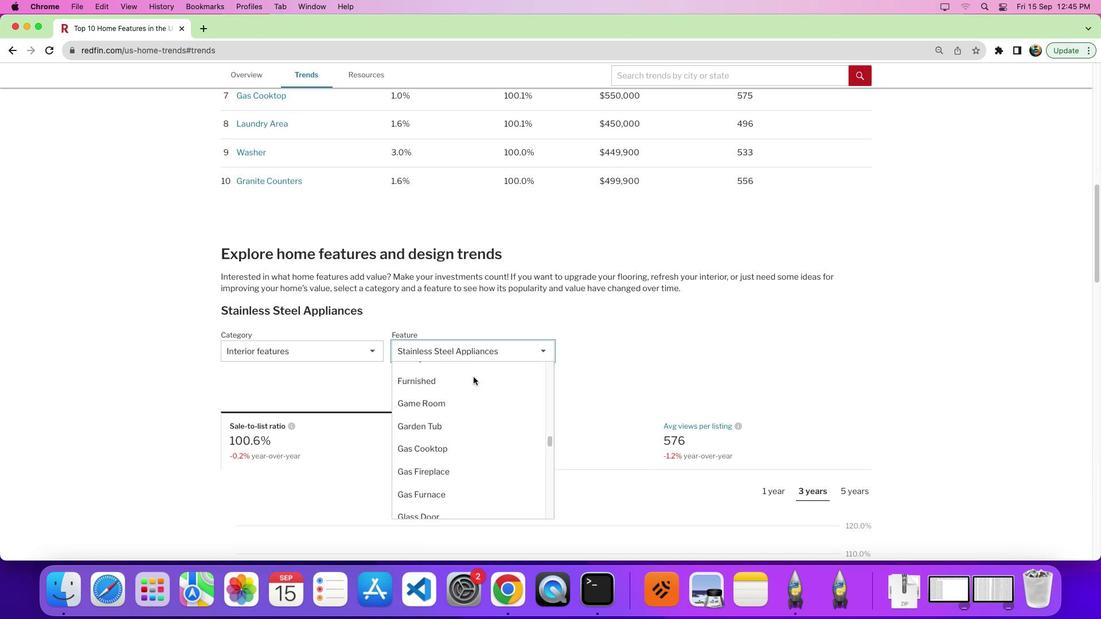
Action: Mouse scrolled (473, 377) with delta (0, 4)
Screenshot: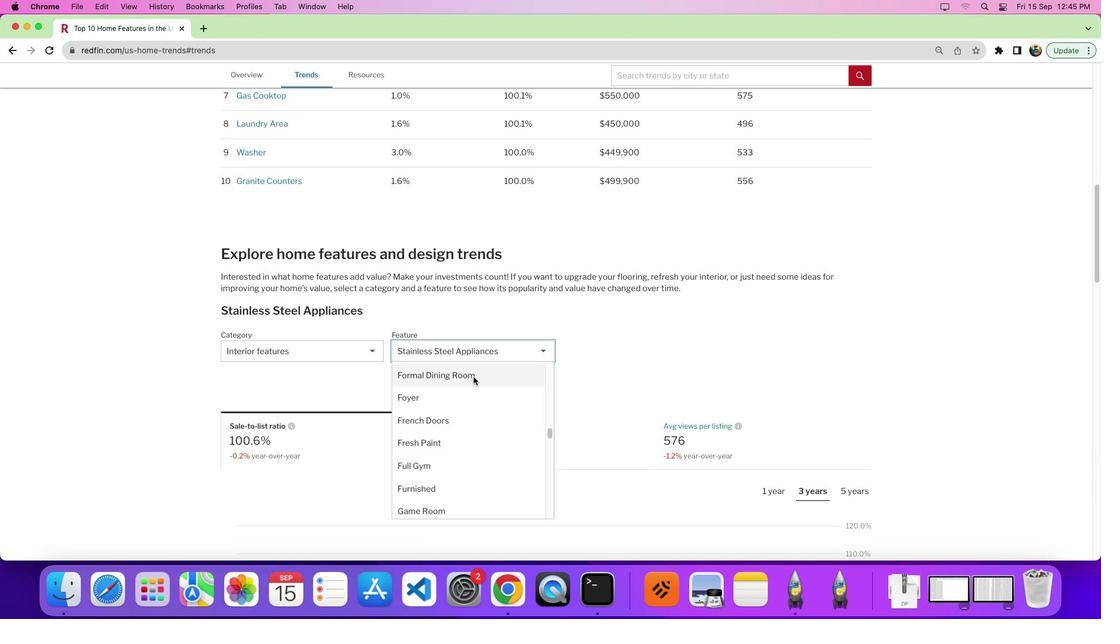 
Action: Mouse scrolled (473, 377) with delta (0, 7)
Screenshot: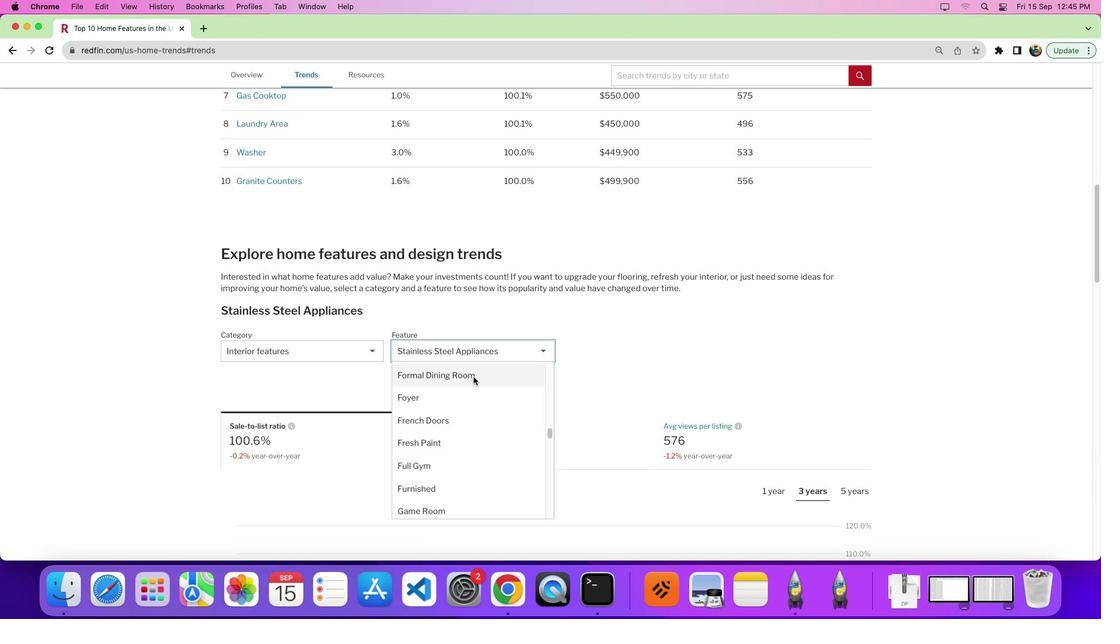 
Action: Mouse moved to (473, 377)
Screenshot: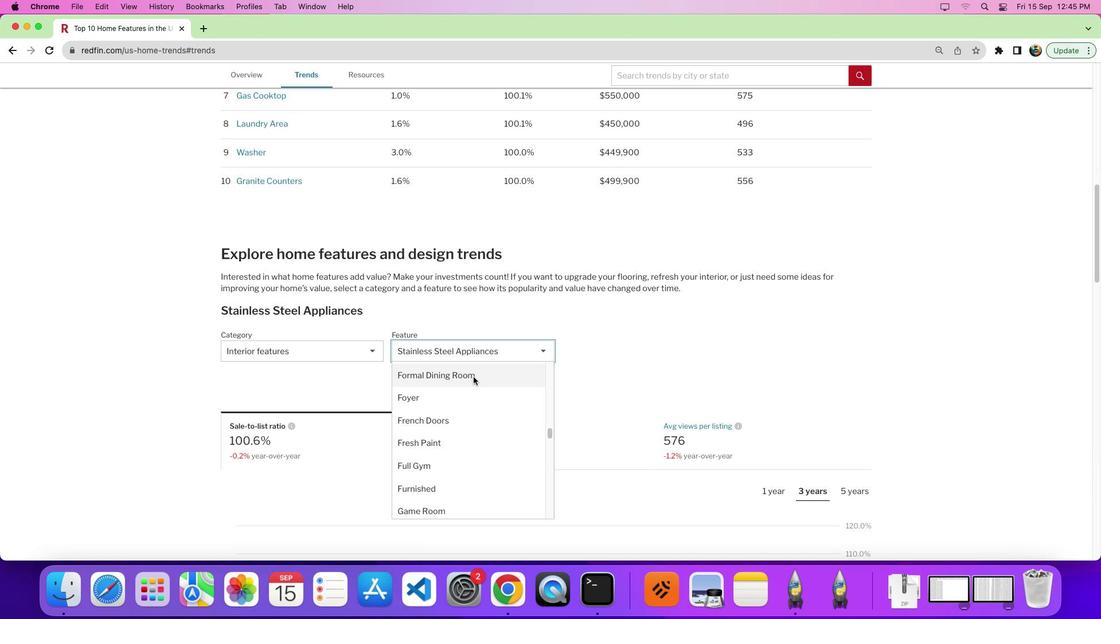 
Action: Mouse scrolled (473, 377) with delta (0, 0)
Screenshot: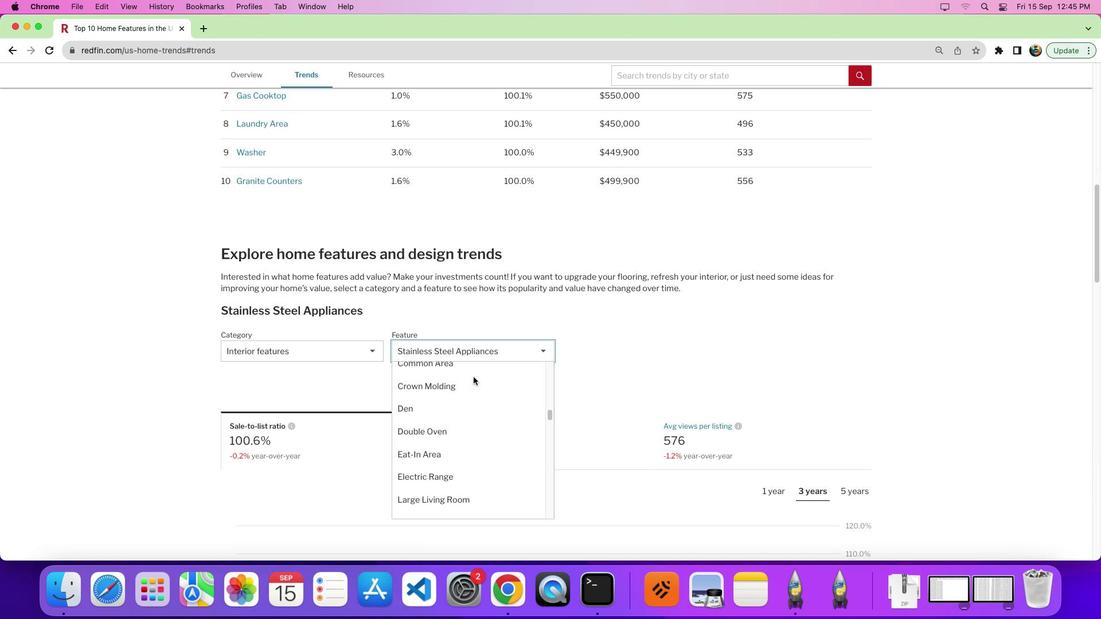 
Action: Mouse scrolled (473, 377) with delta (0, 0)
Screenshot: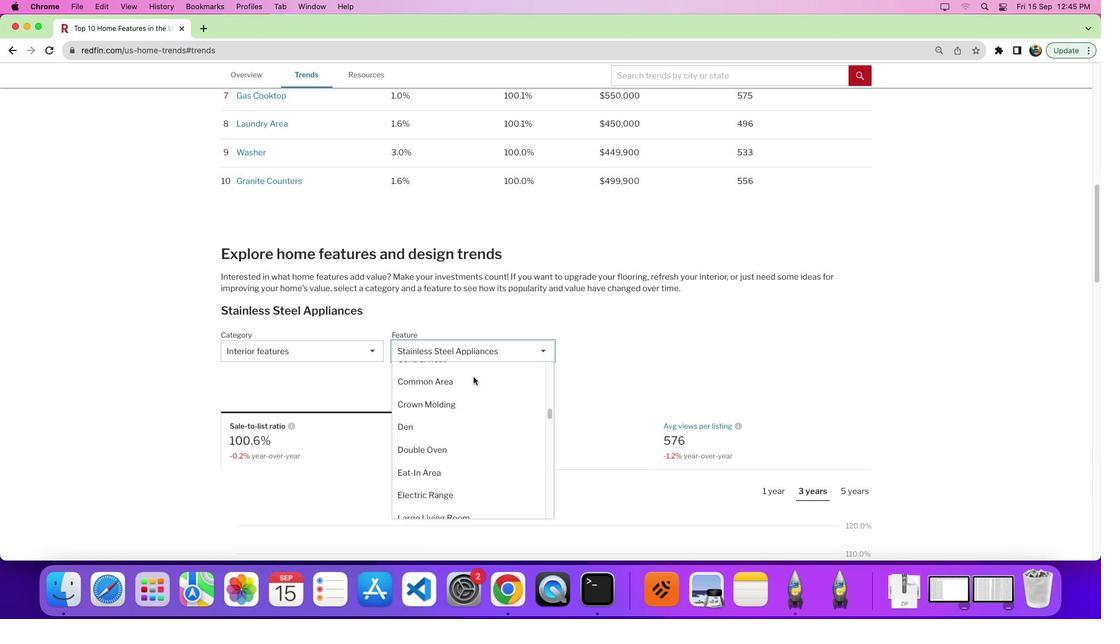 
Action: Mouse scrolled (473, 377) with delta (0, 5)
Screenshot: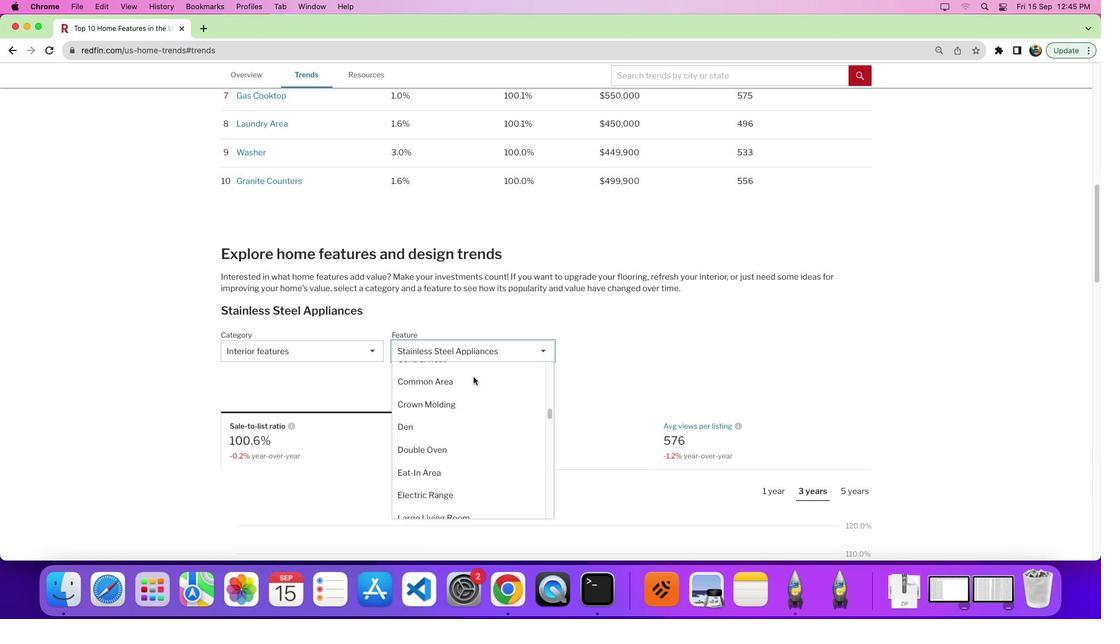 
Action: Mouse scrolled (473, 377) with delta (0, 0)
Screenshot: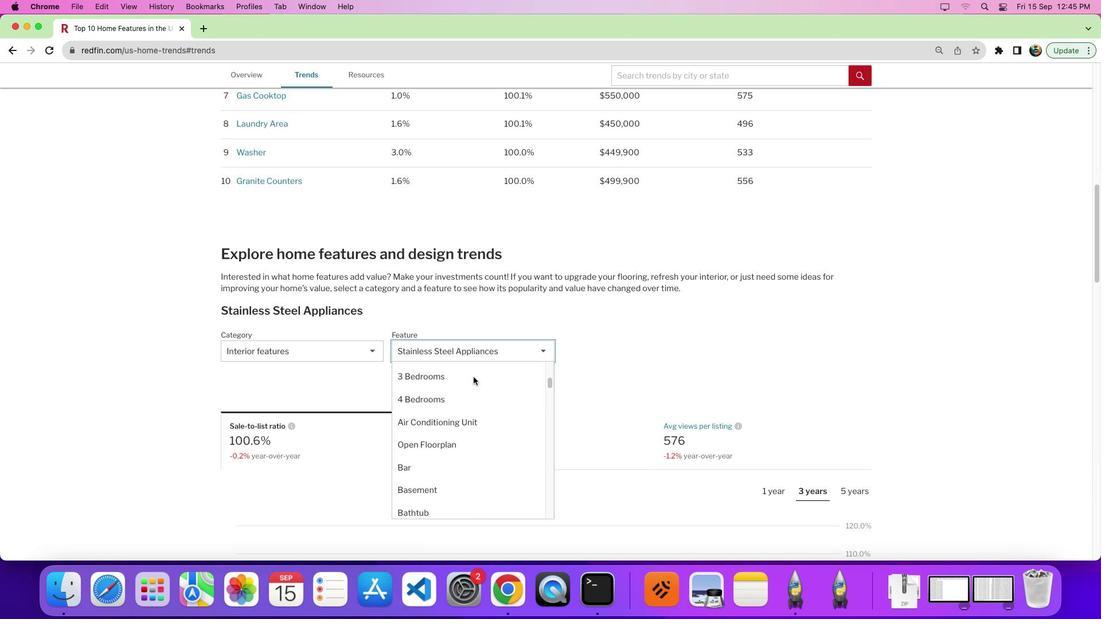 
Action: Mouse scrolled (473, 377) with delta (0, 1)
Screenshot: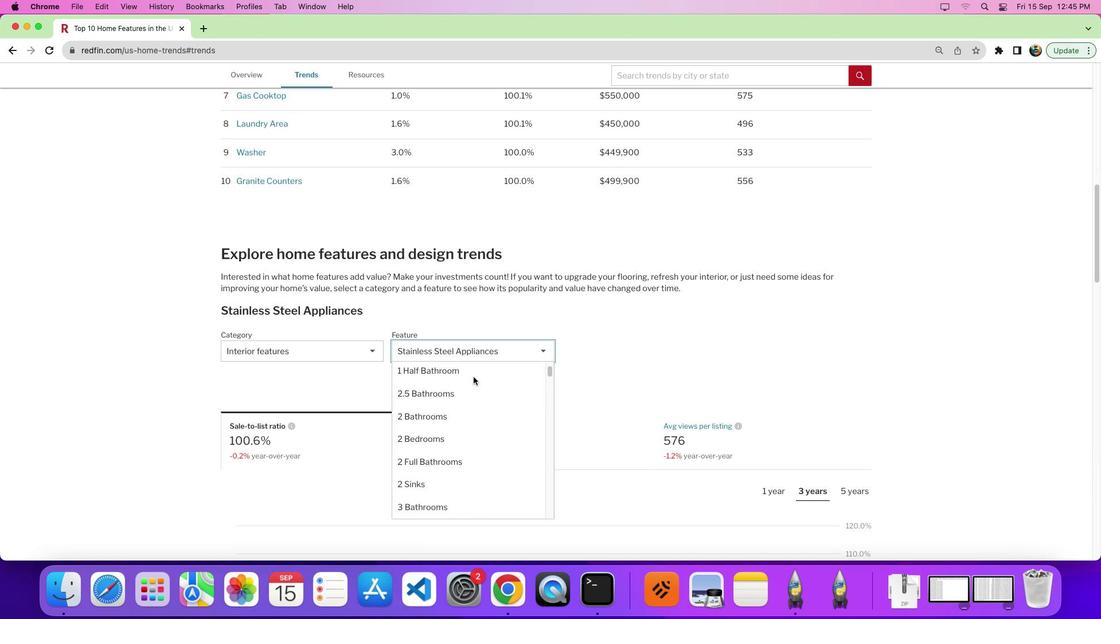 
Action: Mouse scrolled (473, 377) with delta (0, 5)
Screenshot: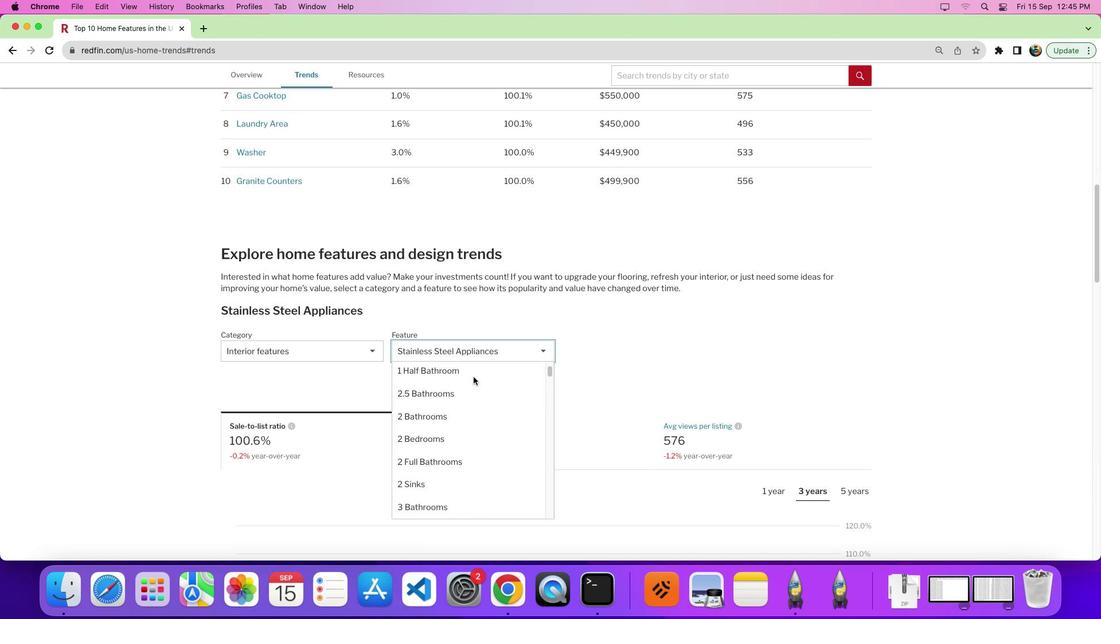 
Action: Mouse scrolled (473, 377) with delta (0, 7)
Screenshot: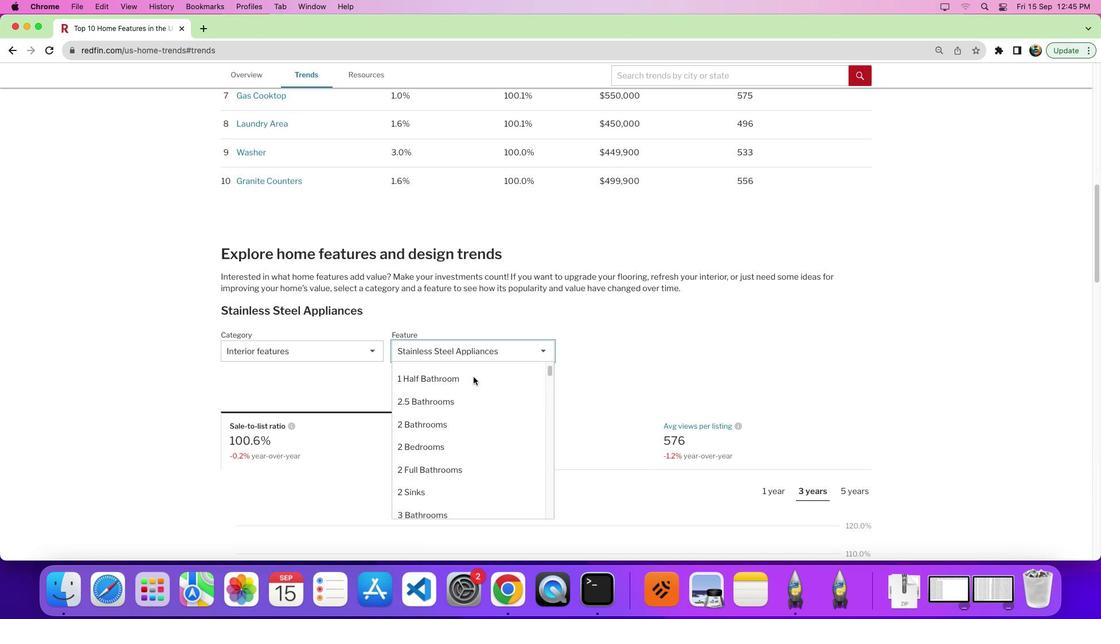 
Action: Mouse scrolled (473, 377) with delta (0, 0)
Screenshot: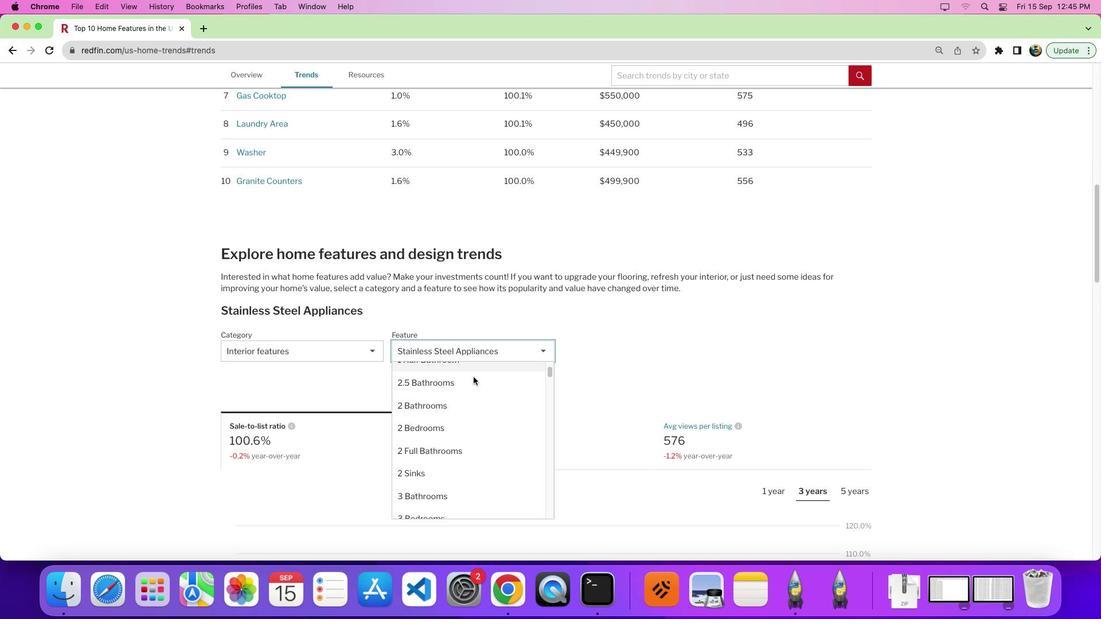 
Action: Mouse scrolled (473, 377) with delta (0, 0)
Screenshot: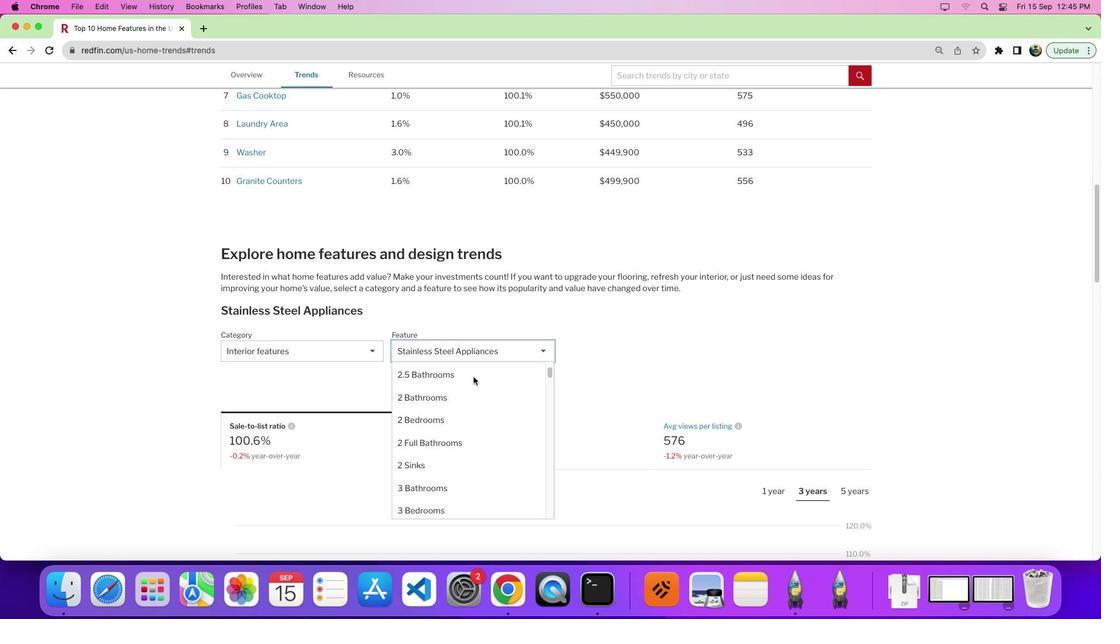 
Action: Mouse moved to (474, 414)
Screenshot: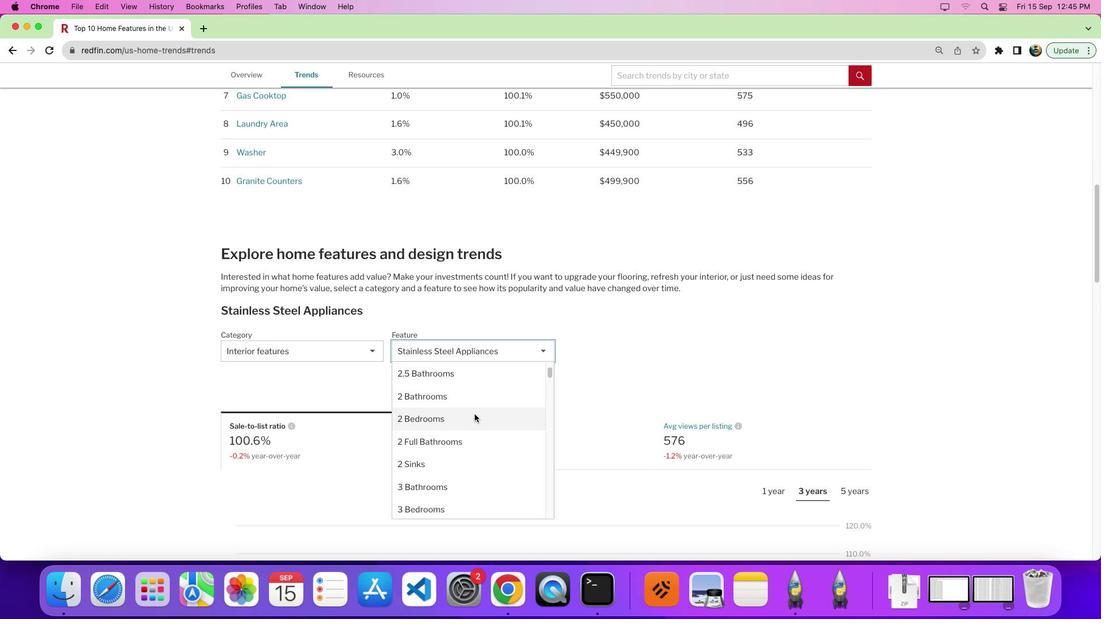 
Action: Mouse scrolled (474, 414) with delta (0, 0)
Screenshot: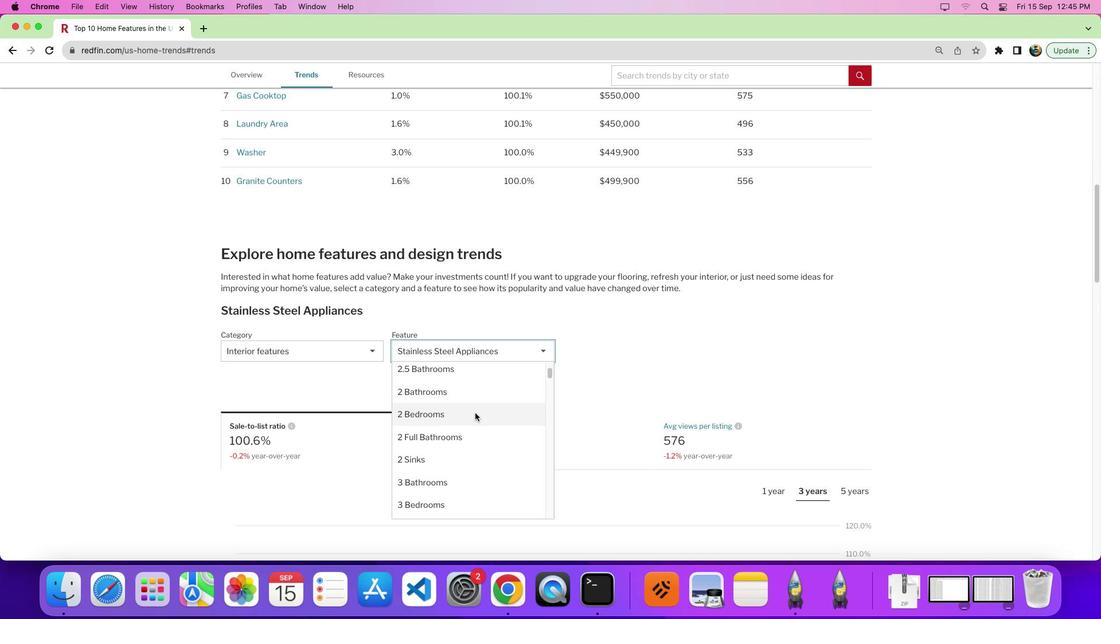 
Action: Mouse moved to (474, 414)
Screenshot: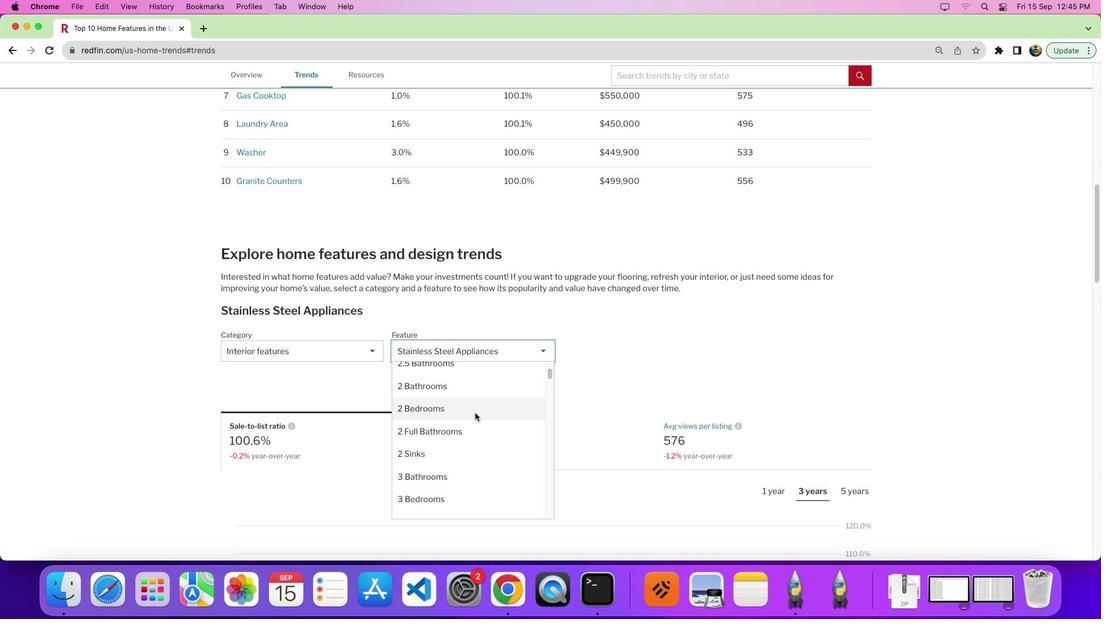 
Action: Mouse scrolled (474, 414) with delta (0, 0)
Screenshot: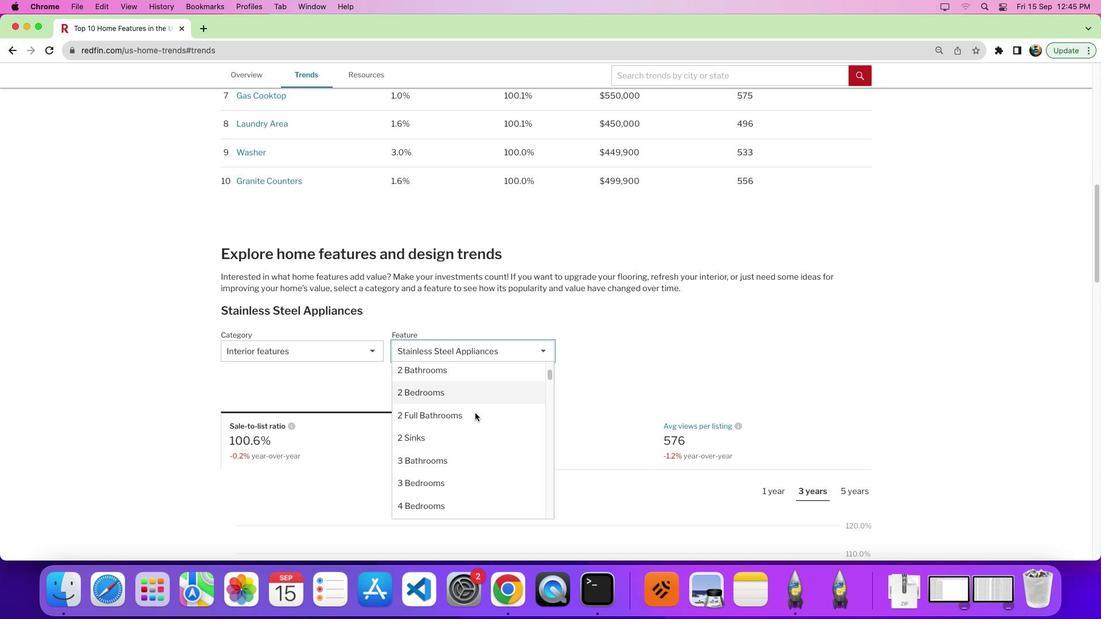 
Action: Mouse moved to (474, 413)
Screenshot: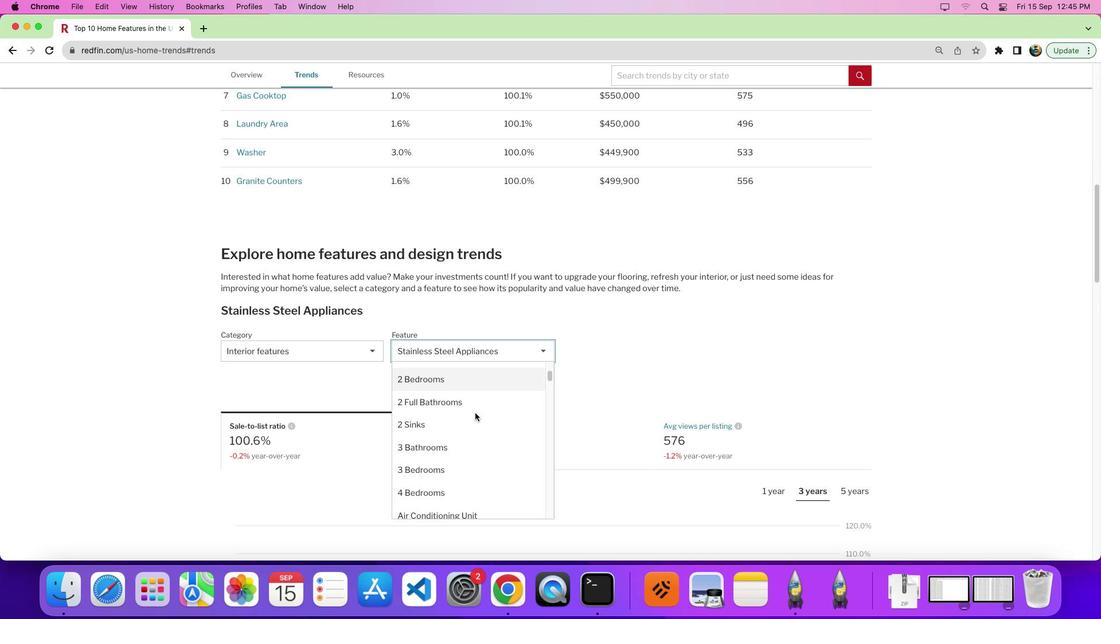 
Action: Mouse scrolled (474, 413) with delta (0, 0)
Screenshot: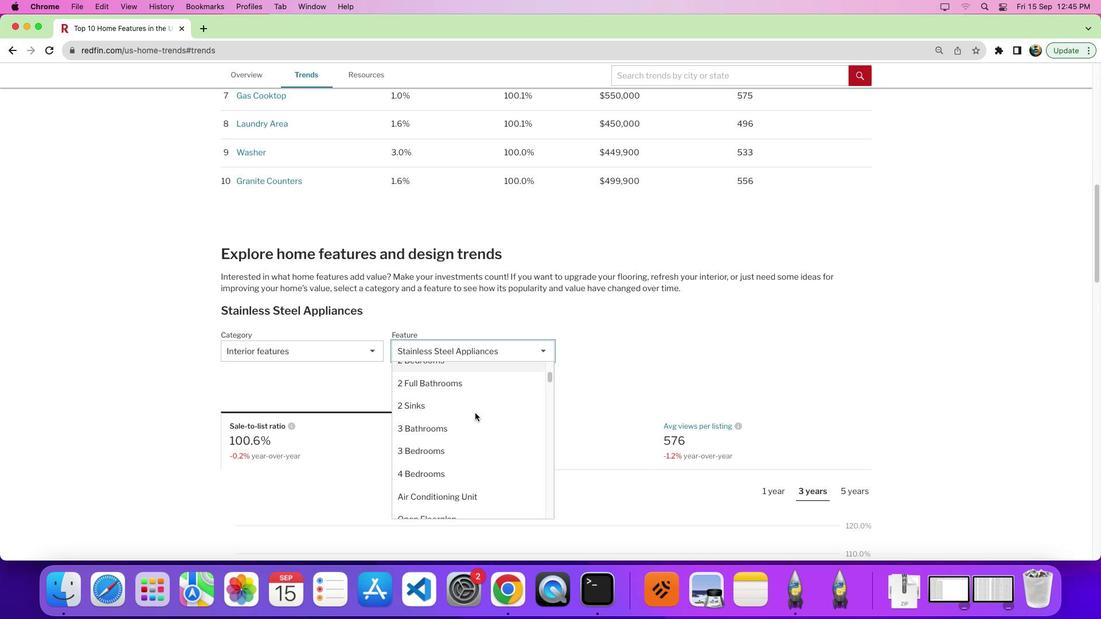 
Action: Mouse moved to (443, 440)
Screenshot: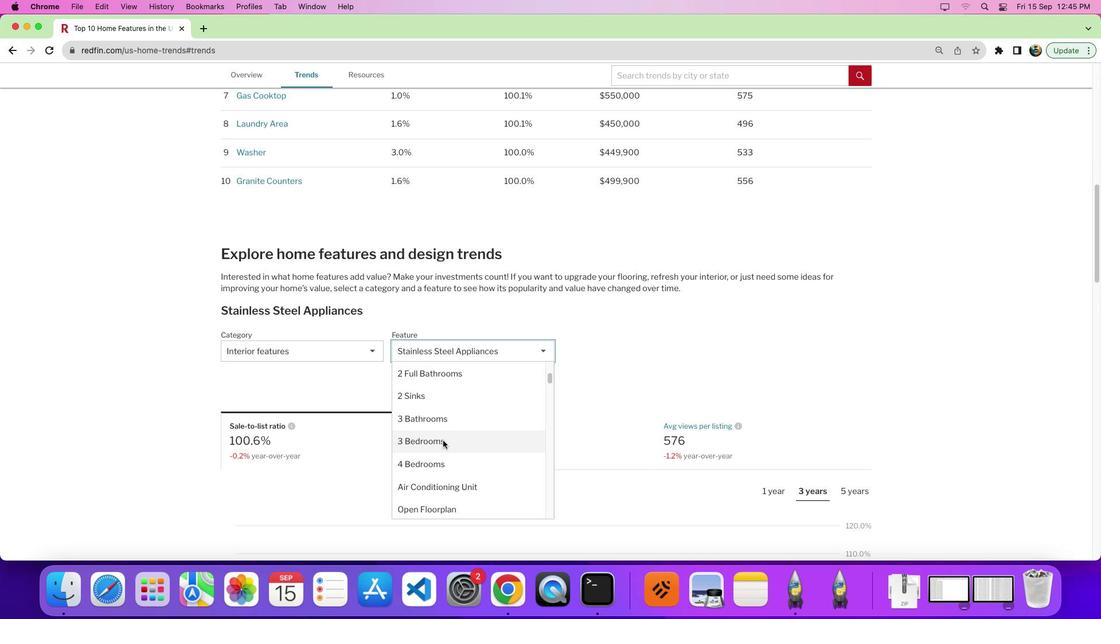 
Action: Mouse pressed left at (443, 440)
Screenshot: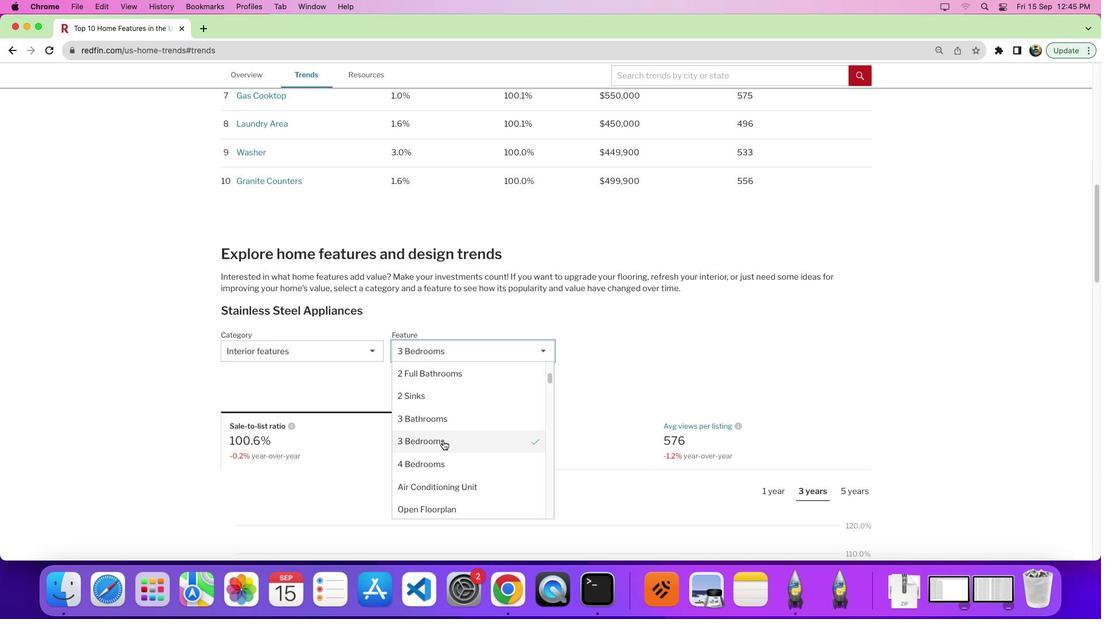 
Action: Mouse moved to (654, 364)
Screenshot: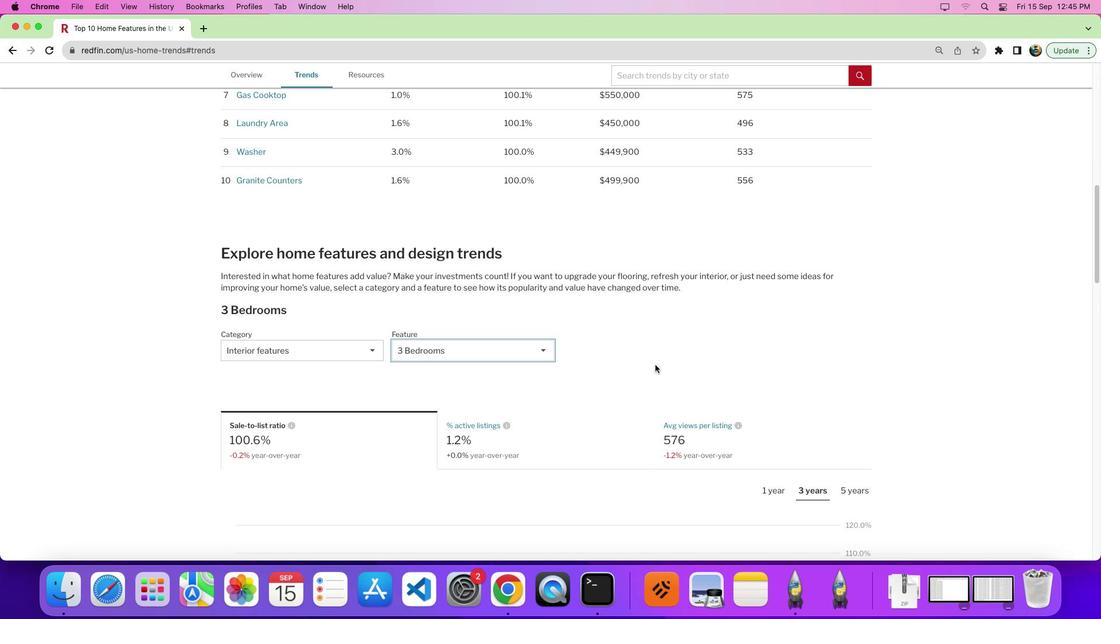 
Action: Mouse scrolled (654, 364) with delta (0, 0)
Screenshot: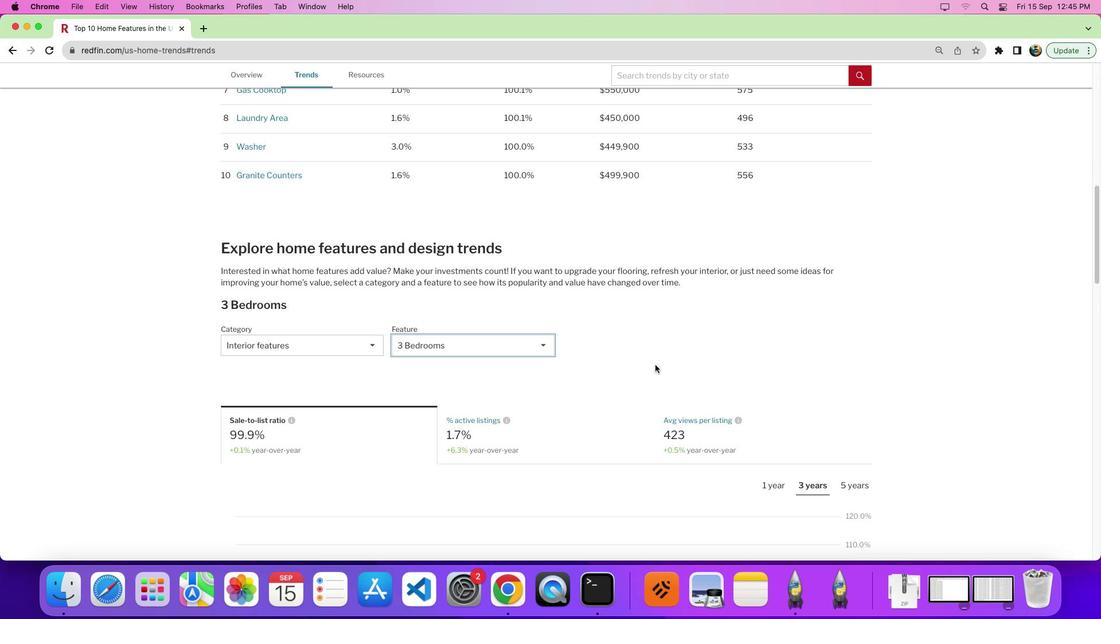 
Action: Mouse scrolled (654, 364) with delta (0, 0)
Screenshot: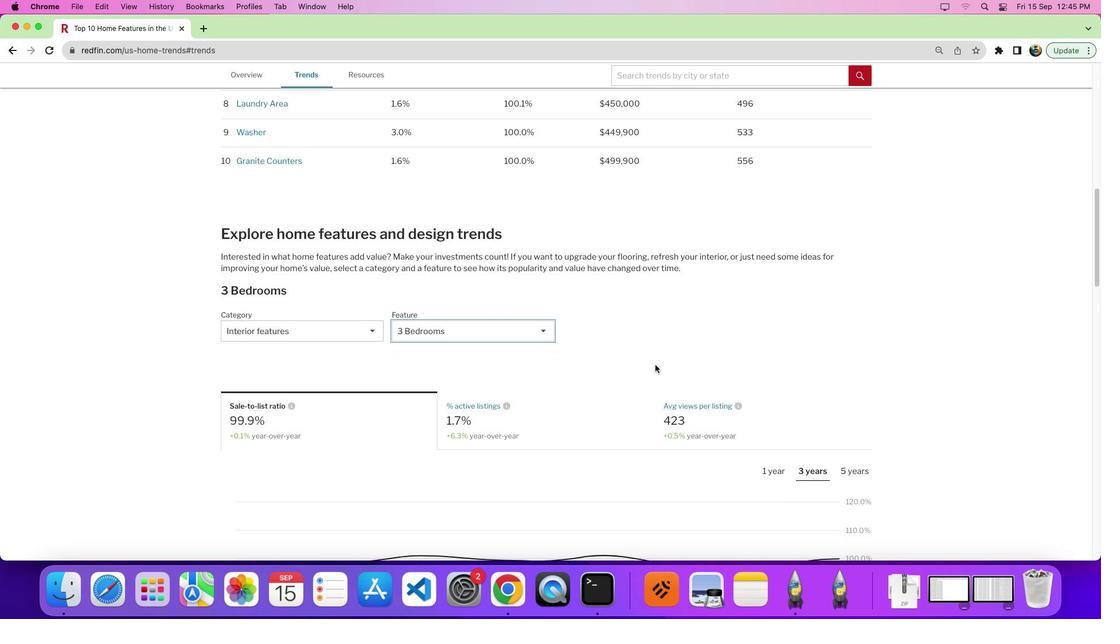 
Action: Mouse moved to (720, 354)
Screenshot: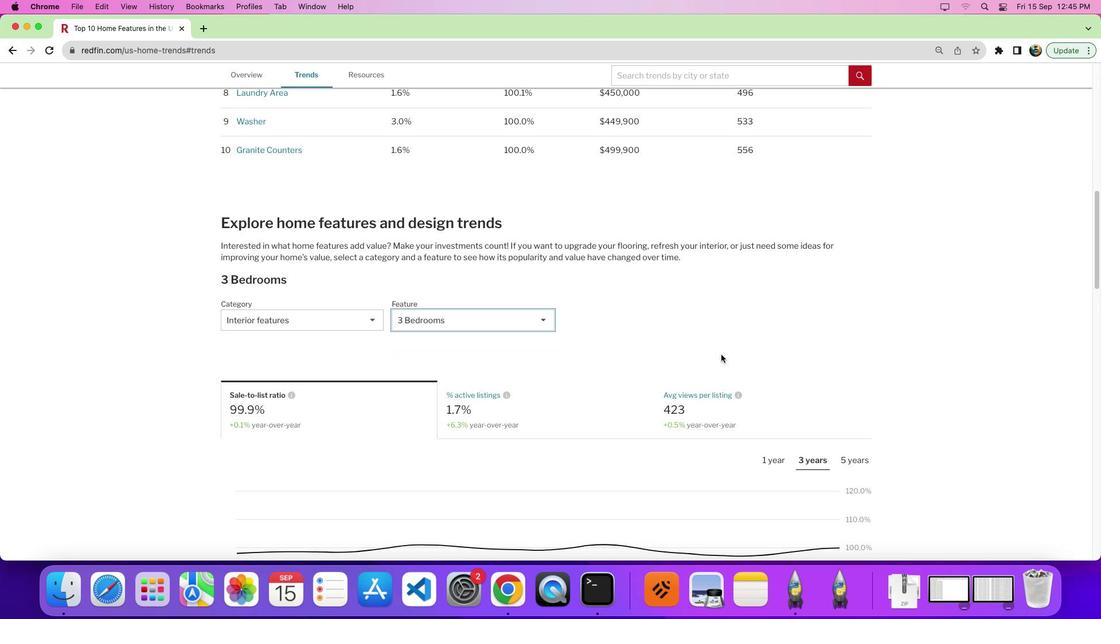 
Action: Mouse scrolled (720, 354) with delta (0, 0)
Screenshot: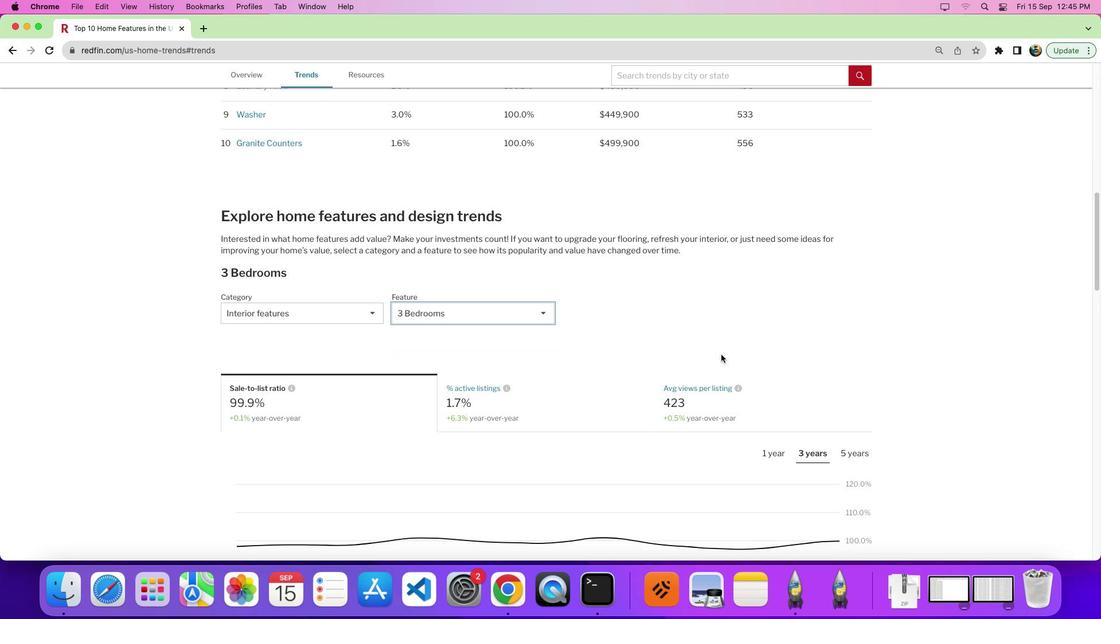 
Action: Mouse scrolled (720, 354) with delta (0, 0)
Screenshot: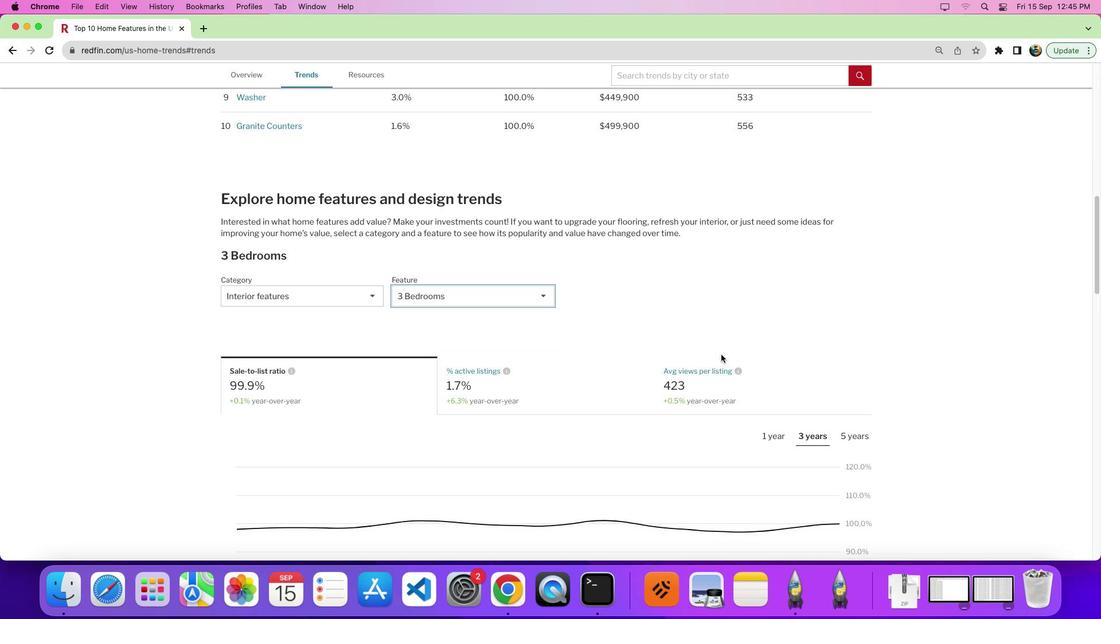 
Action: Mouse moved to (722, 353)
Screenshot: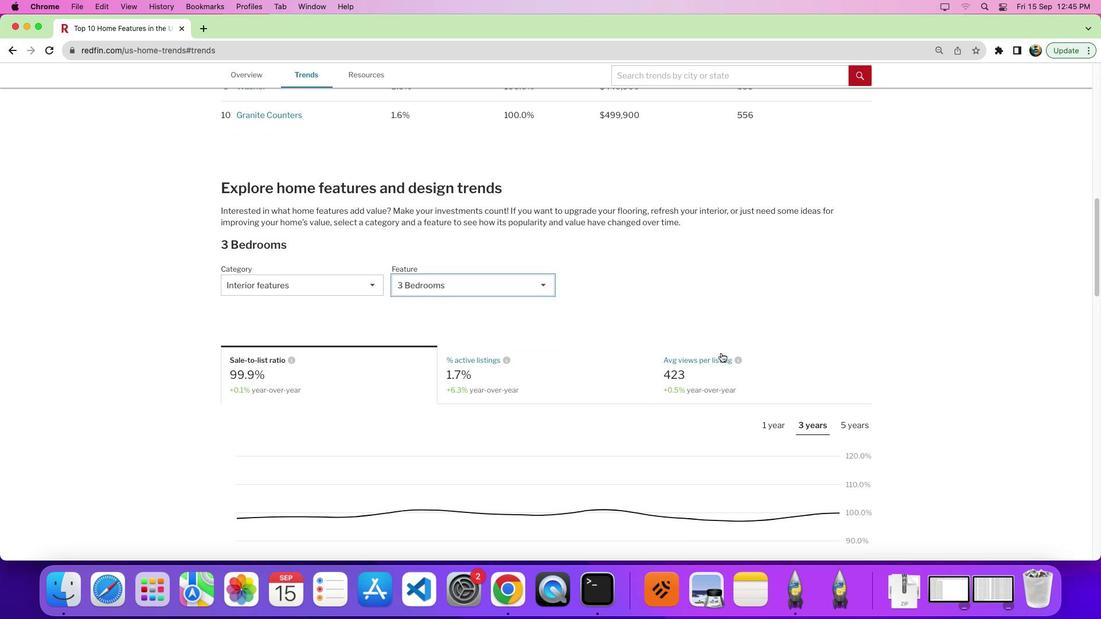 
Action: Mouse scrolled (722, 353) with delta (0, 0)
Screenshot: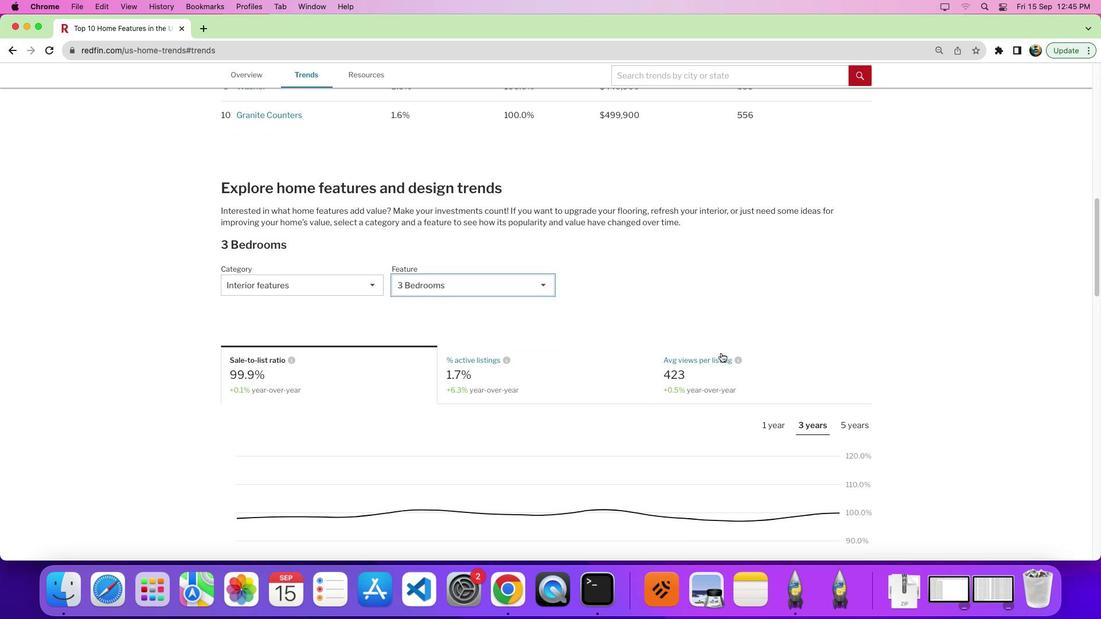 
Action: Mouse moved to (721, 353)
Screenshot: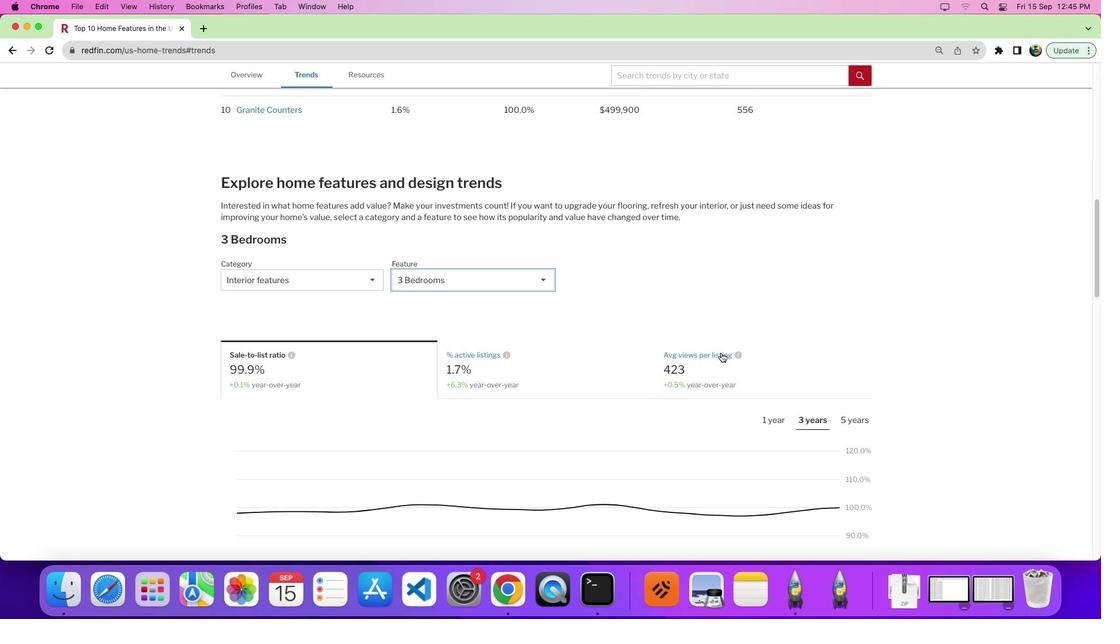 
Action: Mouse scrolled (721, 353) with delta (0, 0)
Screenshot: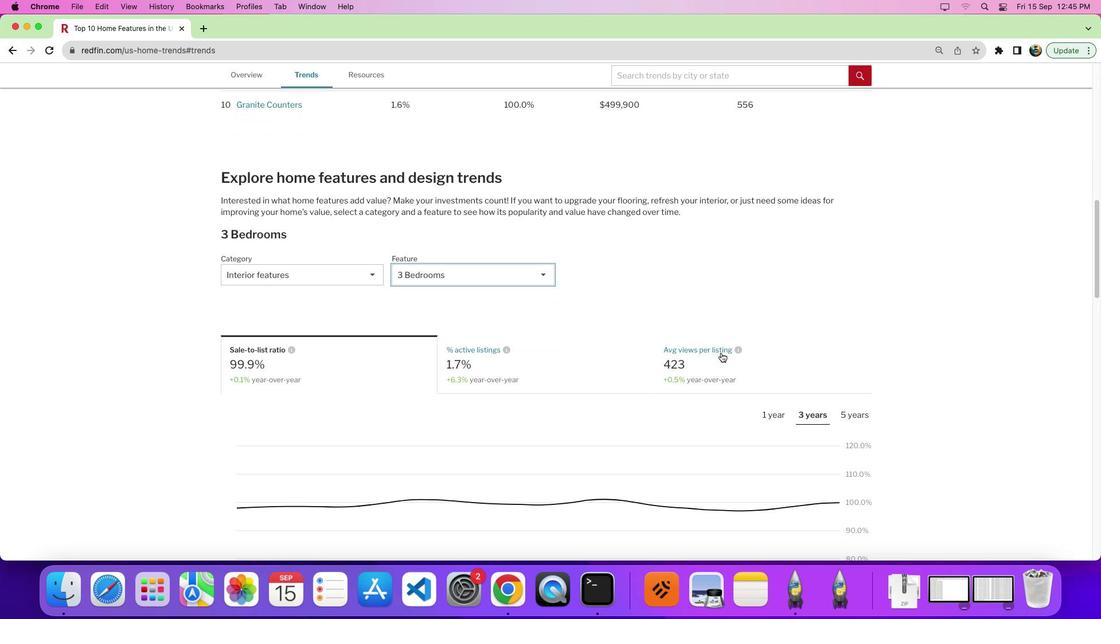 
Action: Mouse moved to (788, 420)
Screenshot: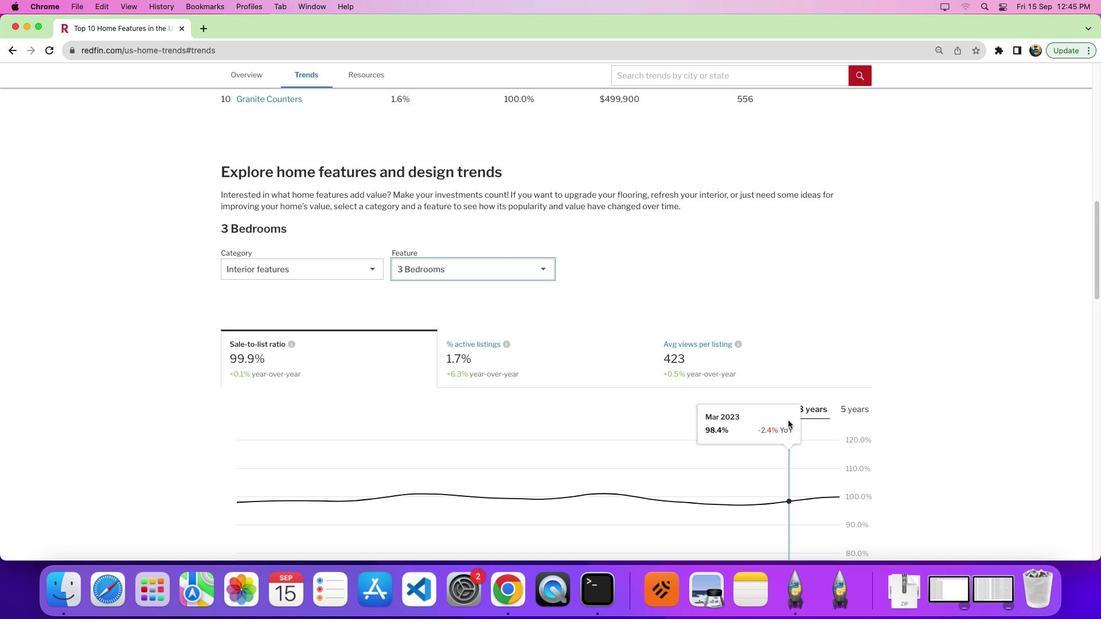 
Action: Mouse scrolled (788, 420) with delta (0, 0)
Screenshot: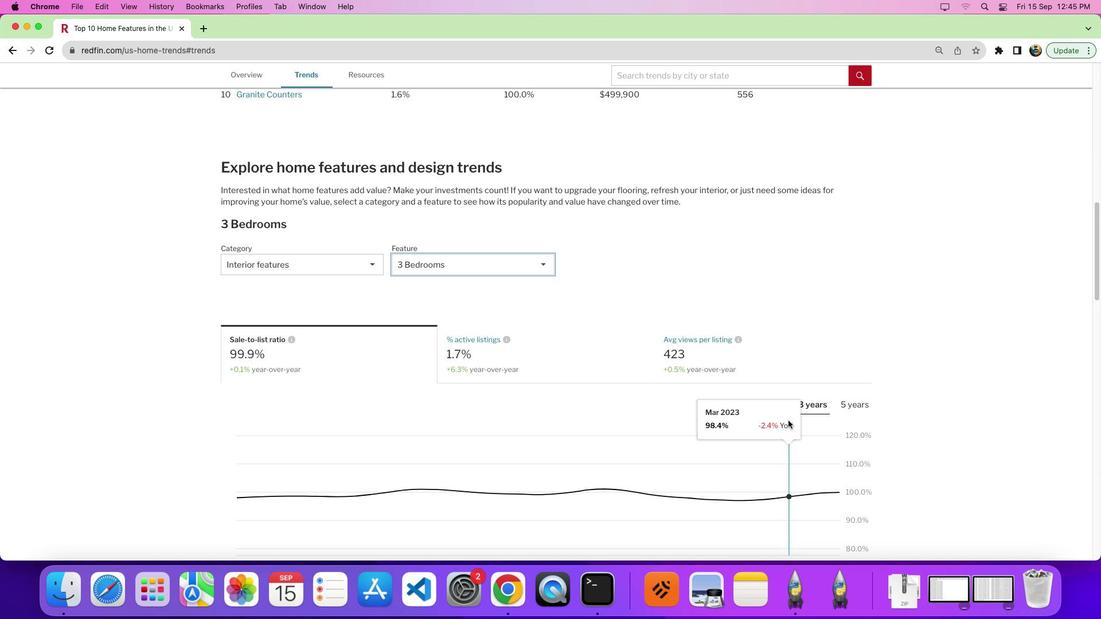 
Action: Mouse scrolled (788, 420) with delta (0, 0)
Screenshot: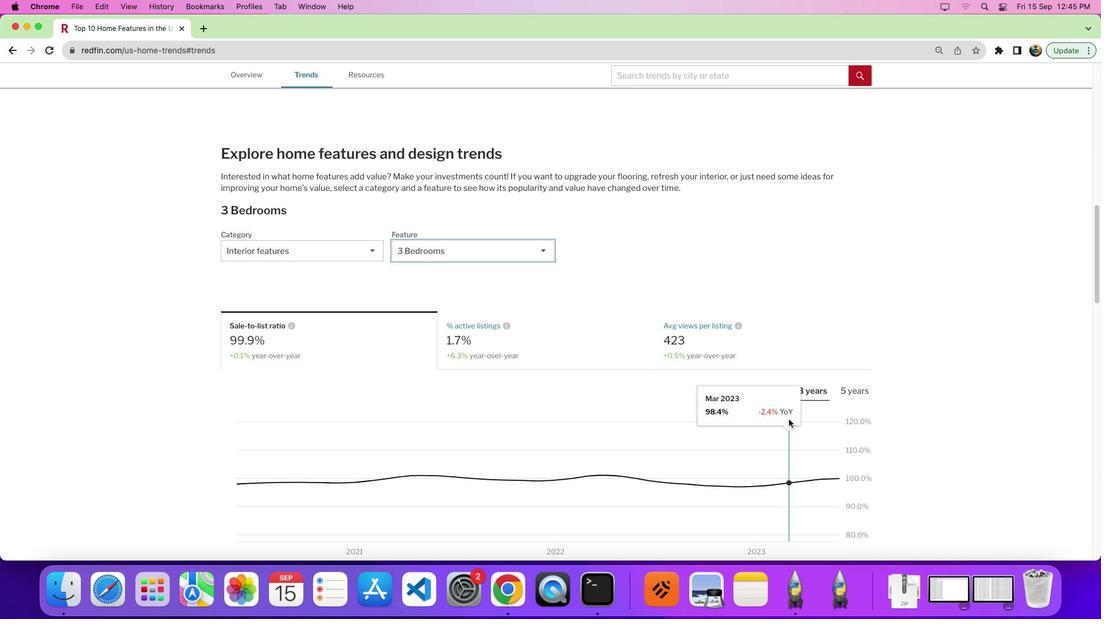 
Action: Mouse moved to (875, 392)
Screenshot: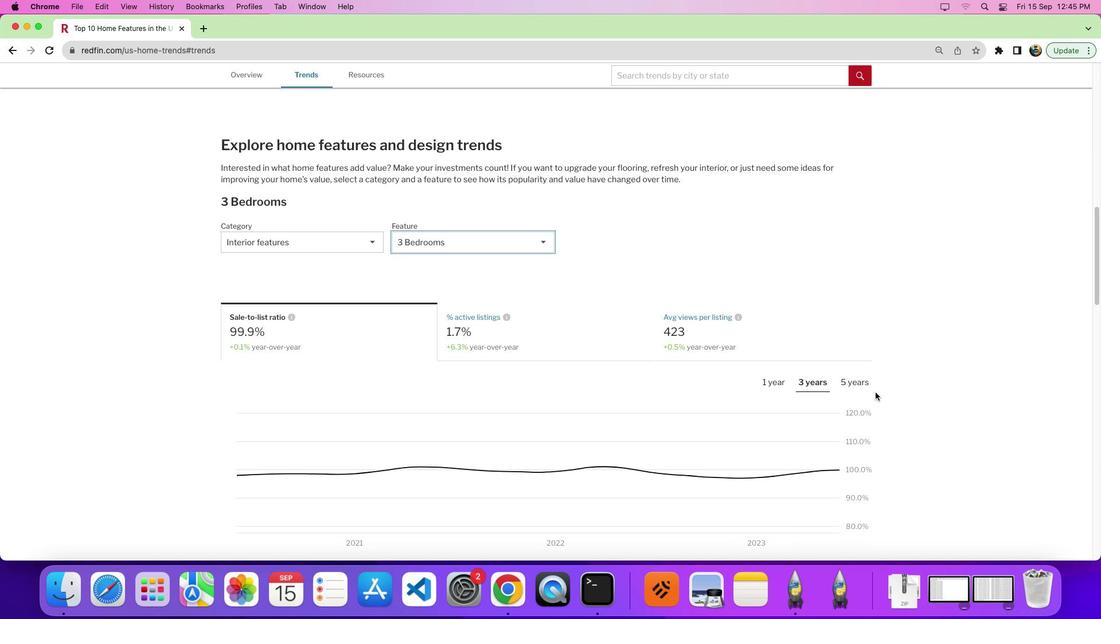 
Action: Mouse scrolled (875, 392) with delta (0, 0)
Screenshot: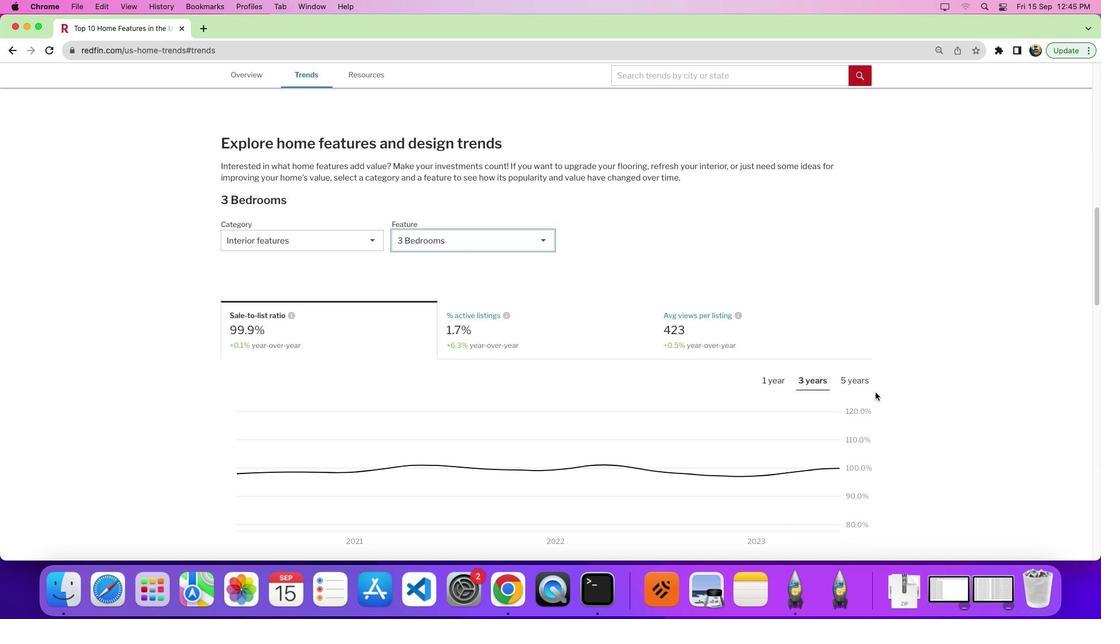 
Action: Mouse scrolled (875, 392) with delta (0, 0)
Screenshot: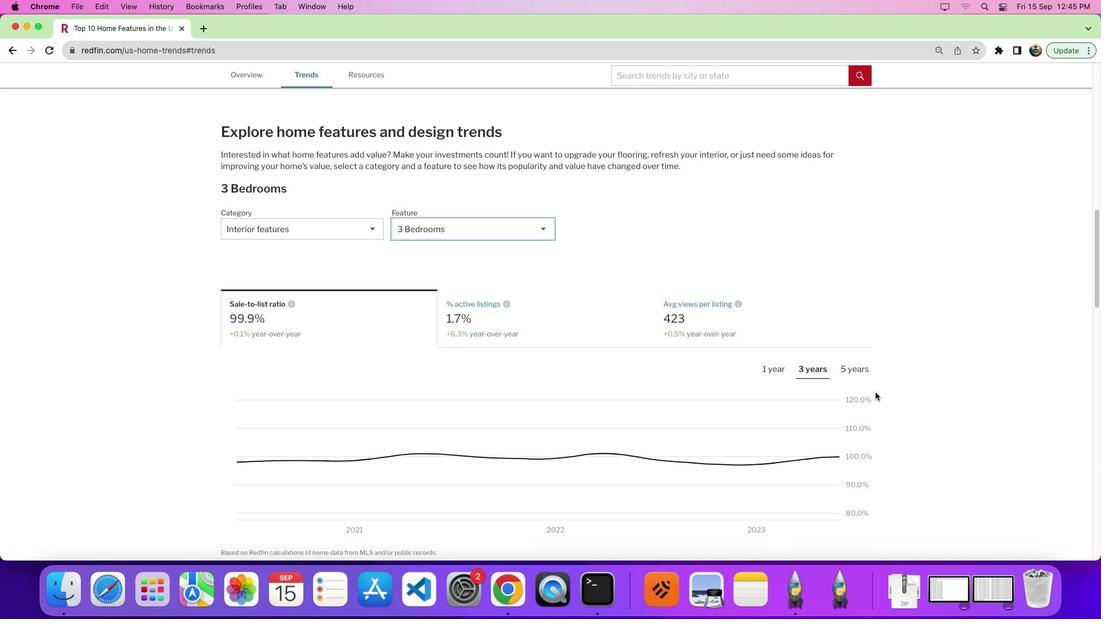 
Action: Mouse scrolled (875, 392) with delta (0, 0)
Screenshot: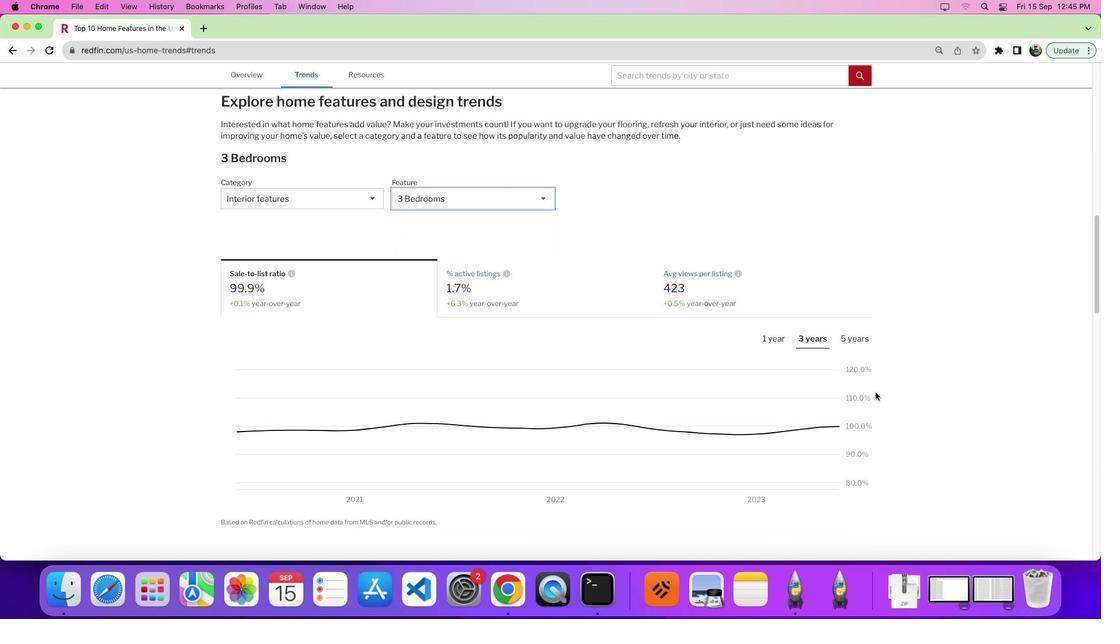 
Action: Mouse scrolled (875, 392) with delta (0, 0)
Screenshot: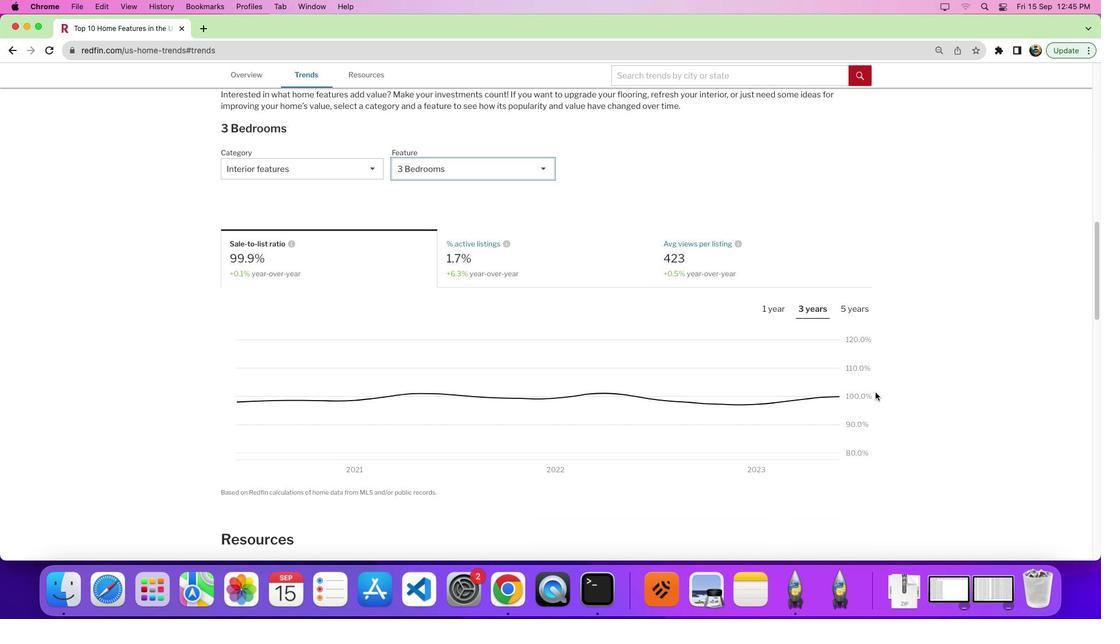 
Action: Mouse moved to (681, 251)
Screenshot: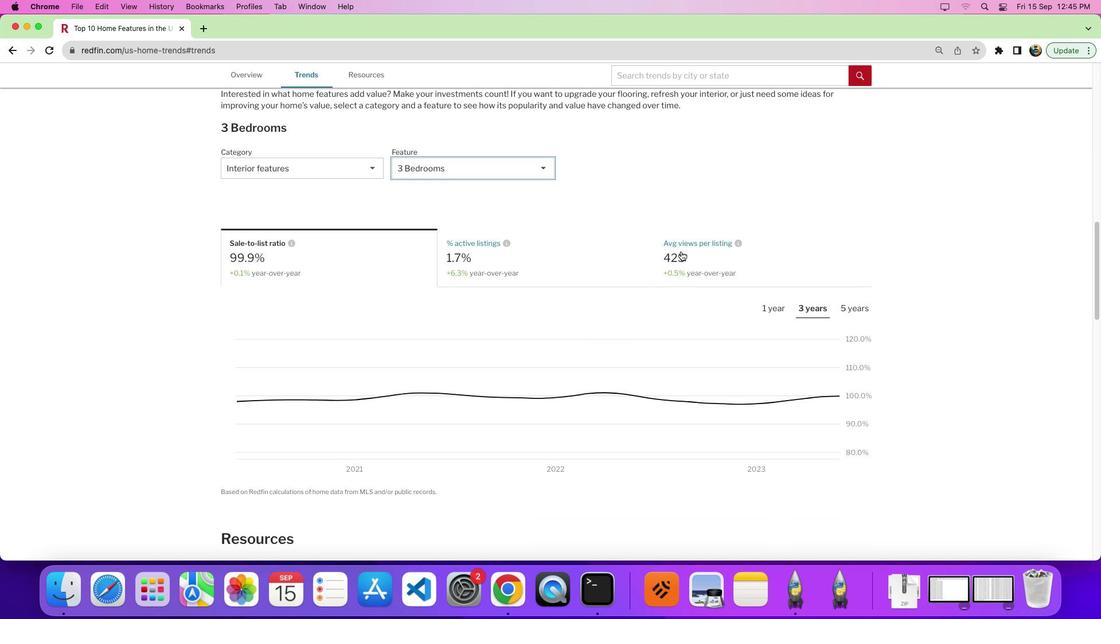 
Action: Mouse pressed left at (681, 251)
Screenshot: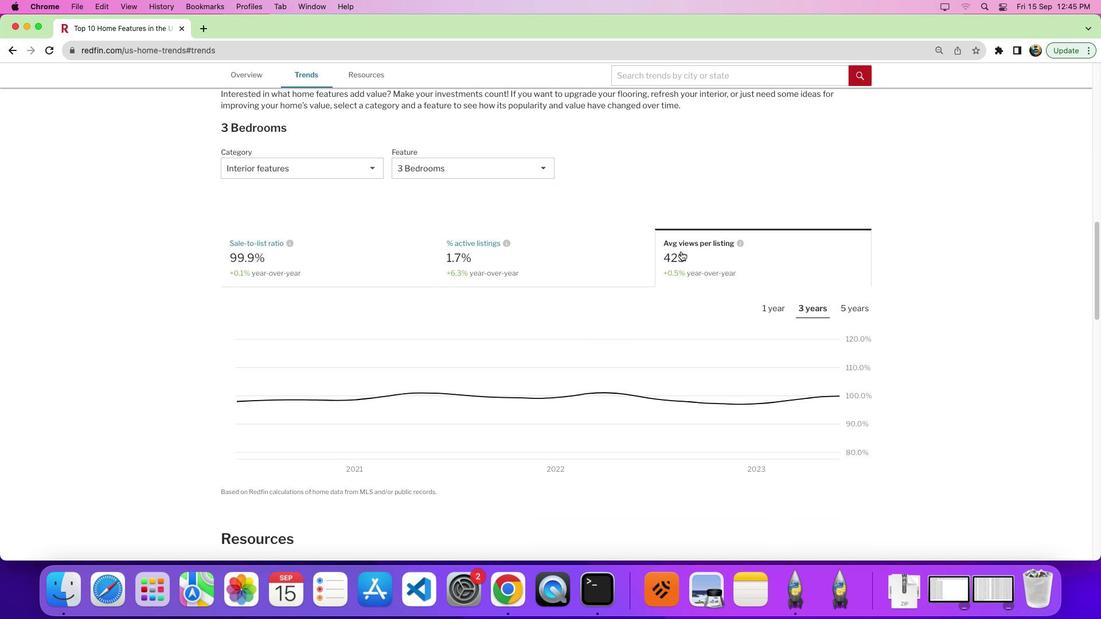 
Action: Mouse moved to (667, 305)
Screenshot: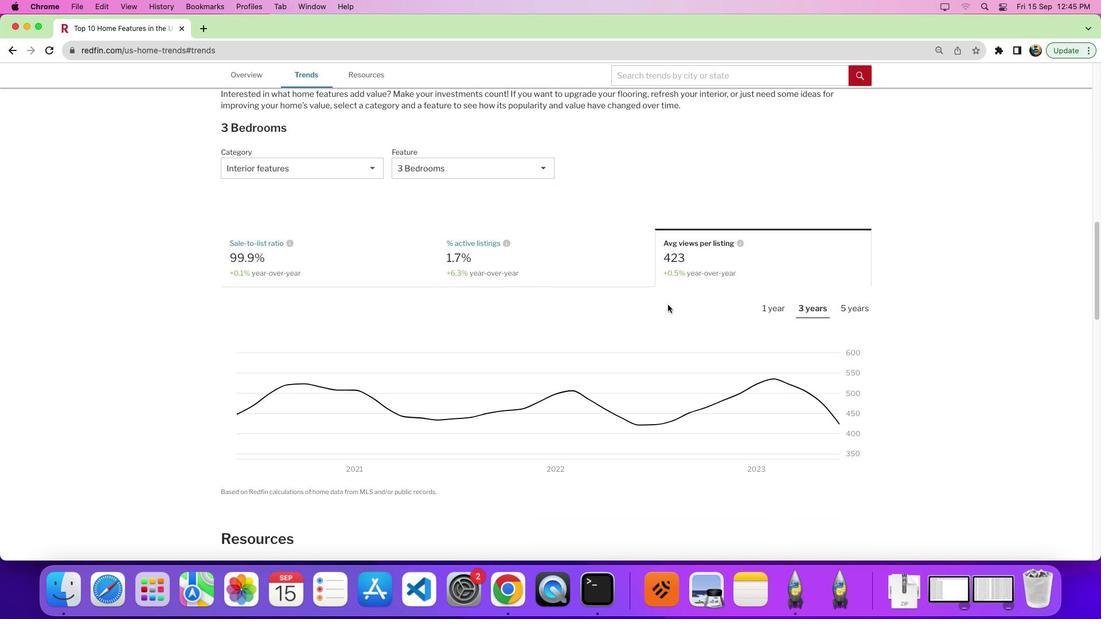 
Action: Mouse scrolled (667, 305) with delta (0, 0)
Screenshot: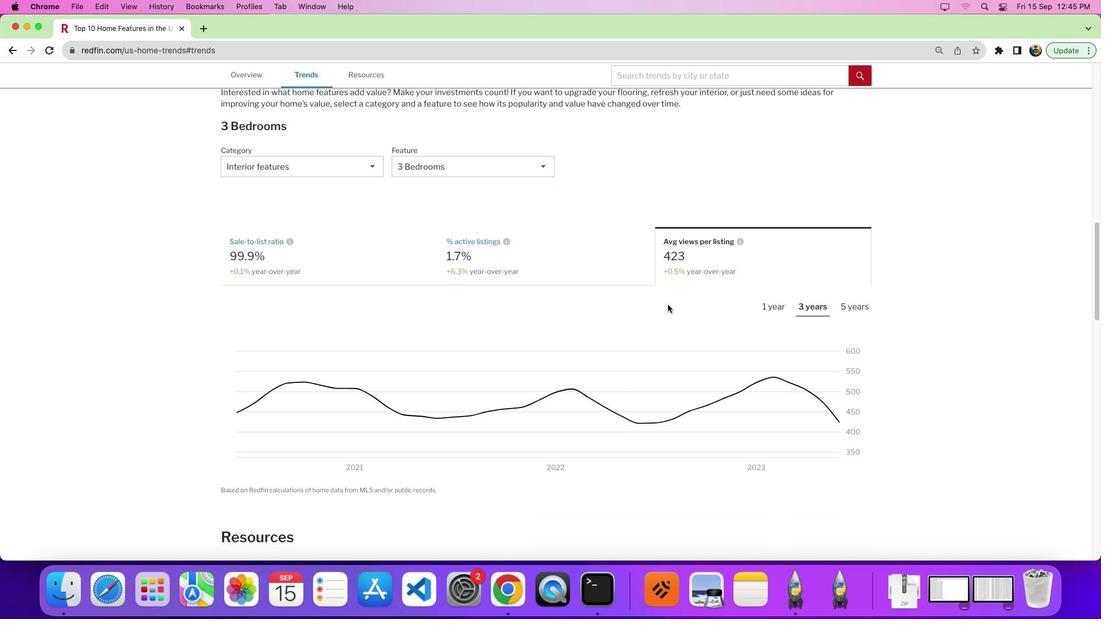 
Action: Mouse scrolled (667, 305) with delta (0, 0)
Screenshot: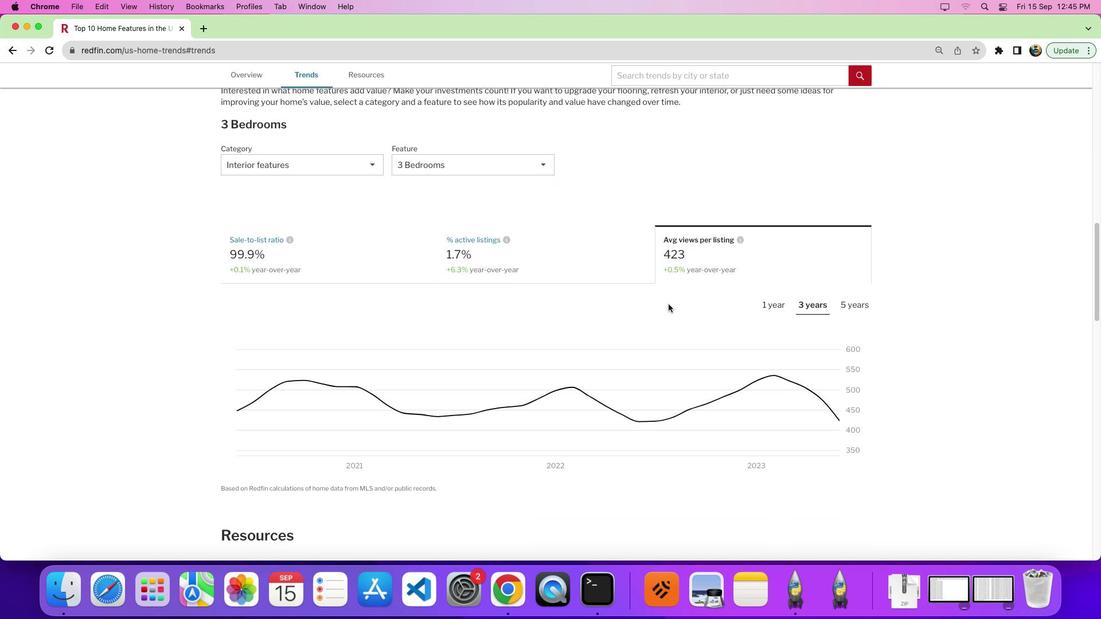 
Action: Mouse moved to (782, 285)
Screenshot: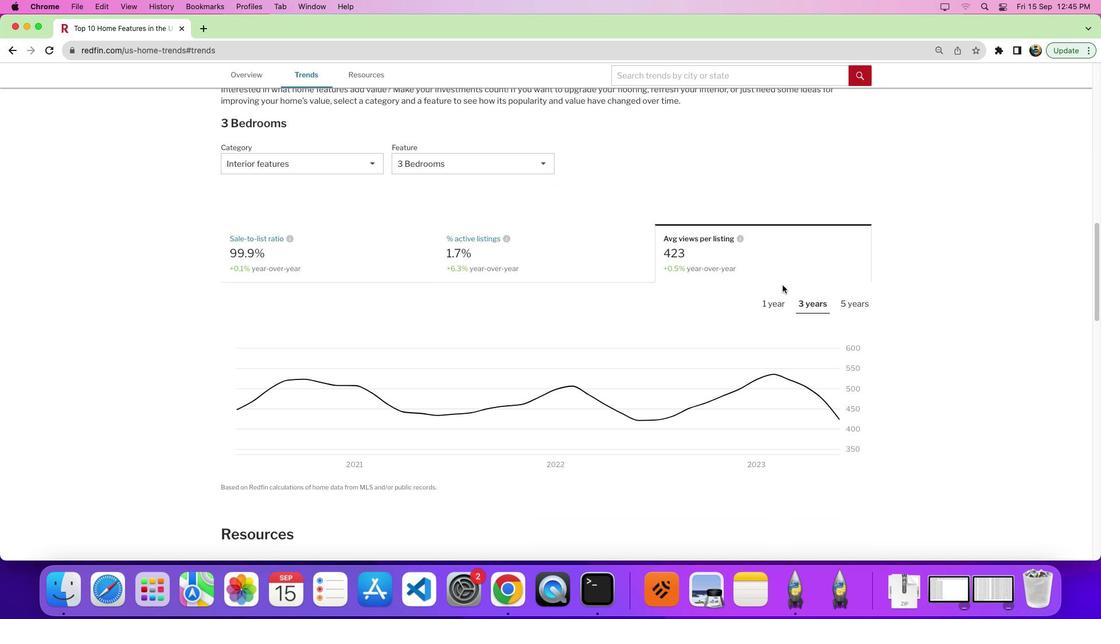 
Action: Mouse scrolled (782, 285) with delta (0, 0)
Screenshot: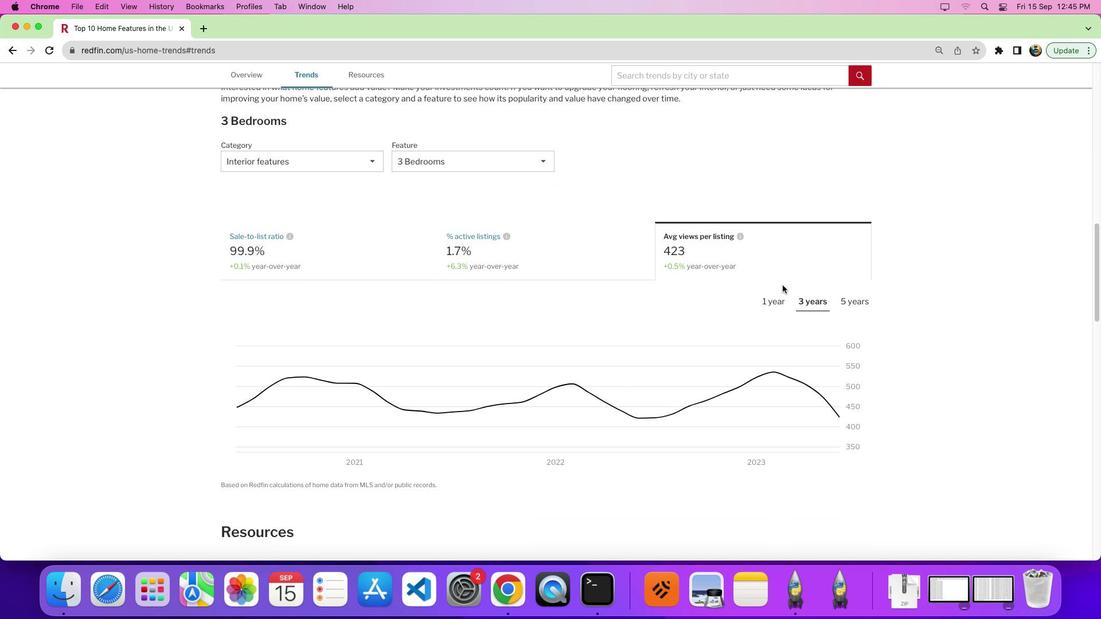 
Action: Mouse scrolled (782, 285) with delta (0, 0)
Screenshot: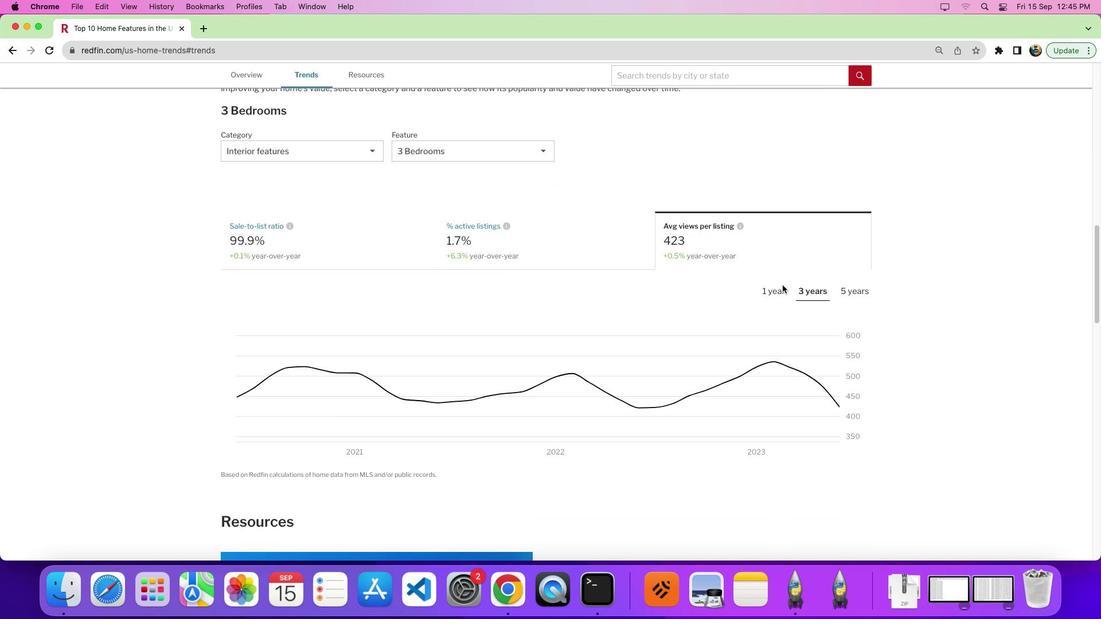 
Action: Mouse moved to (763, 274)
Screenshot: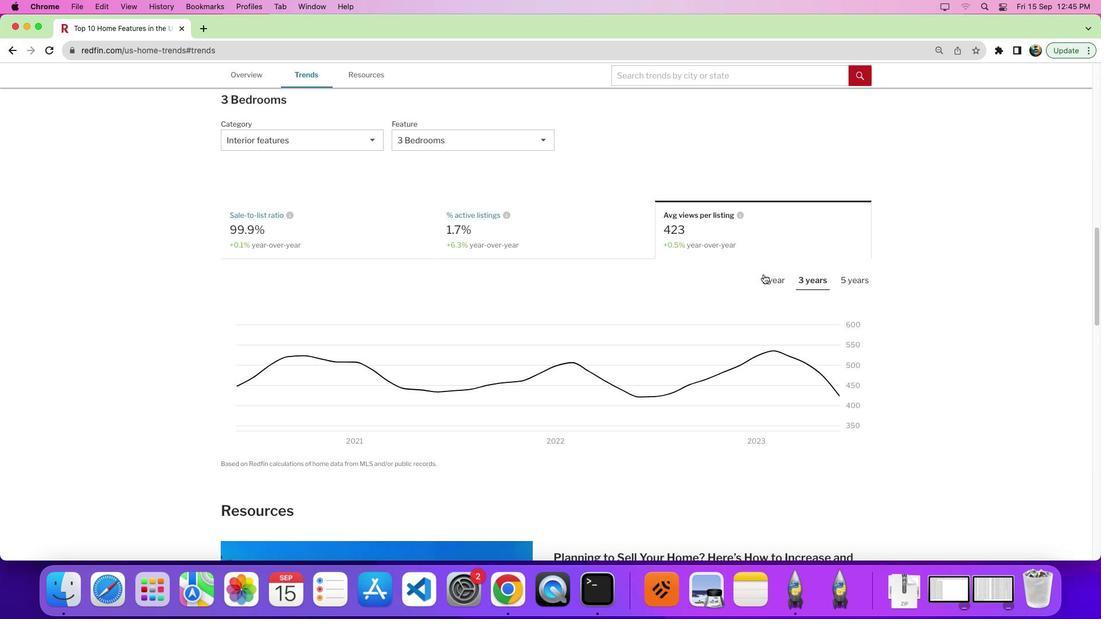 
